 Task: Find connections with filter location Pentecoste with filter topic #Tipsforsucesswith filter profile language Potuguese with filter current company Aspiring Minds with filter school Aligarh Muslim University with filter industry Retail Recyclable Materials & Used Merchandise with filter service category Wedding Photography with filter keywords title Event Planner
Action: Mouse moved to (601, 230)
Screenshot: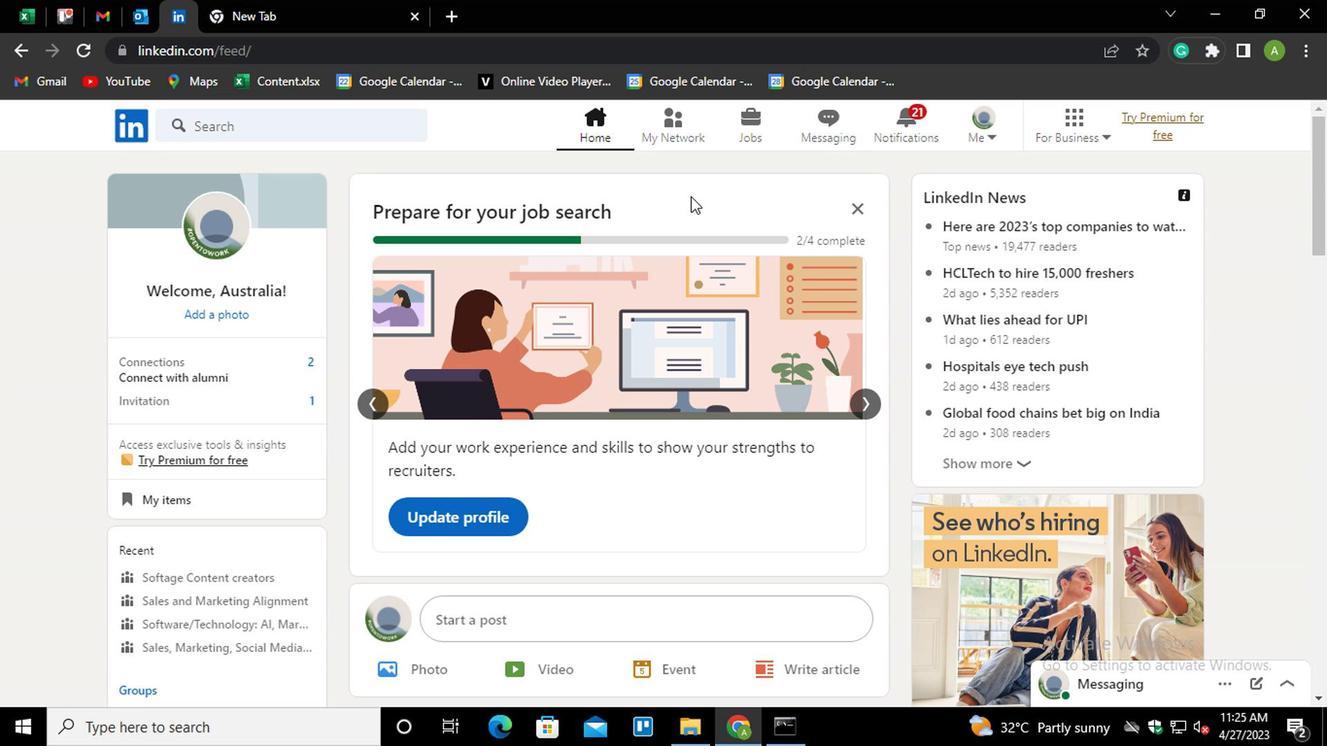 
Action: Mouse pressed left at (601, 230)
Screenshot: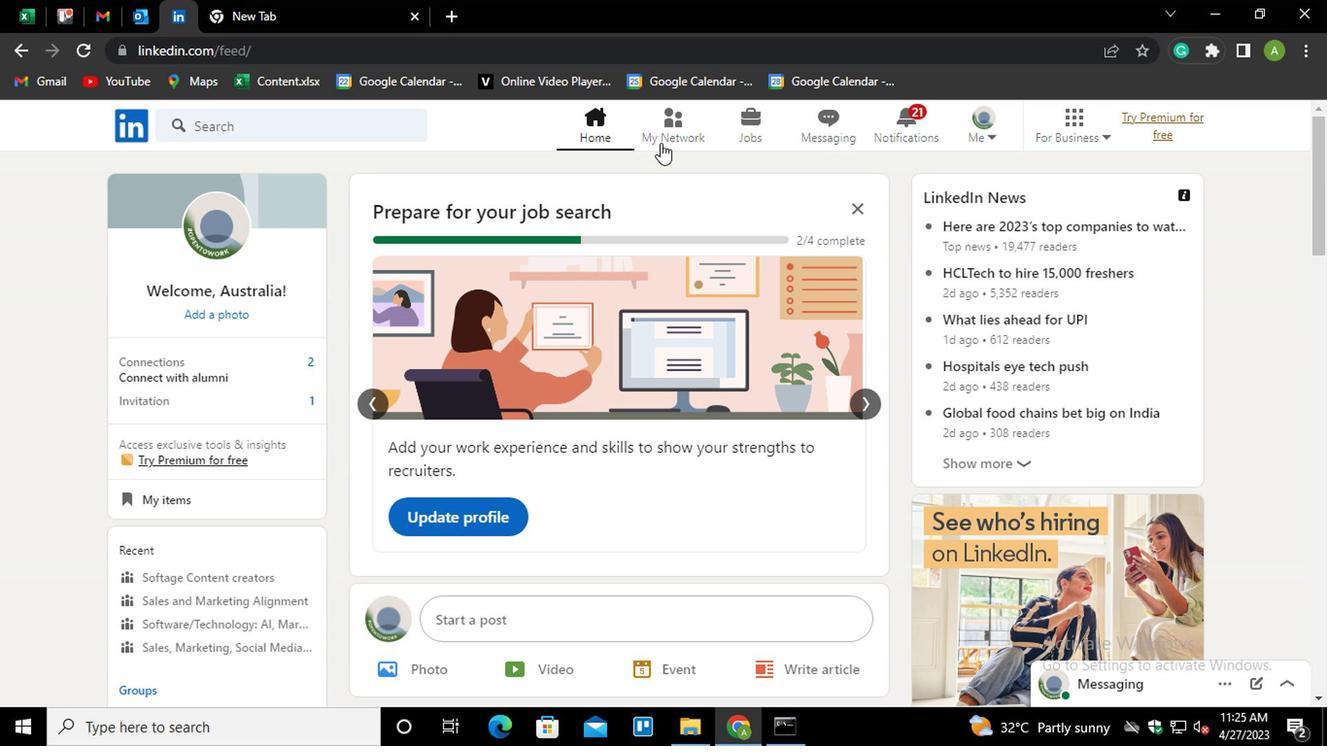 
Action: Mouse moved to (305, 300)
Screenshot: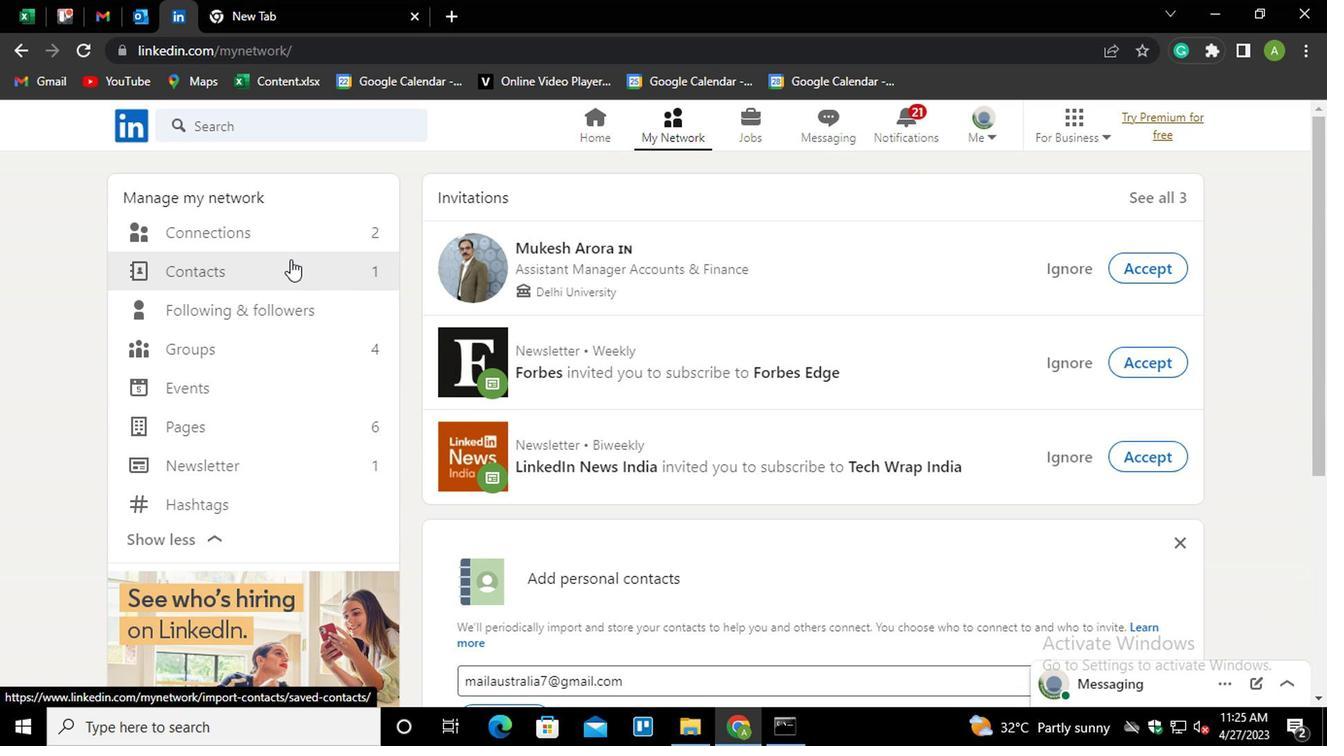 
Action: Mouse pressed left at (305, 300)
Screenshot: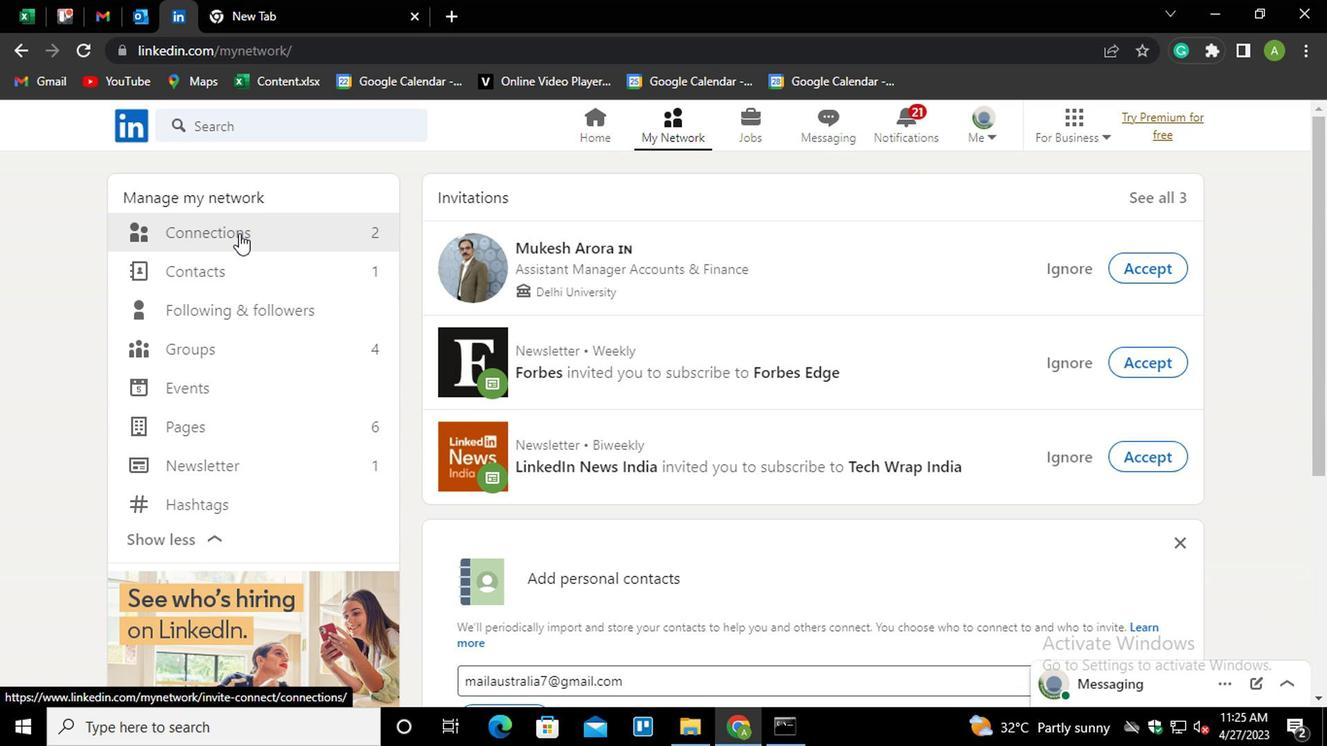 
Action: Mouse moved to (677, 302)
Screenshot: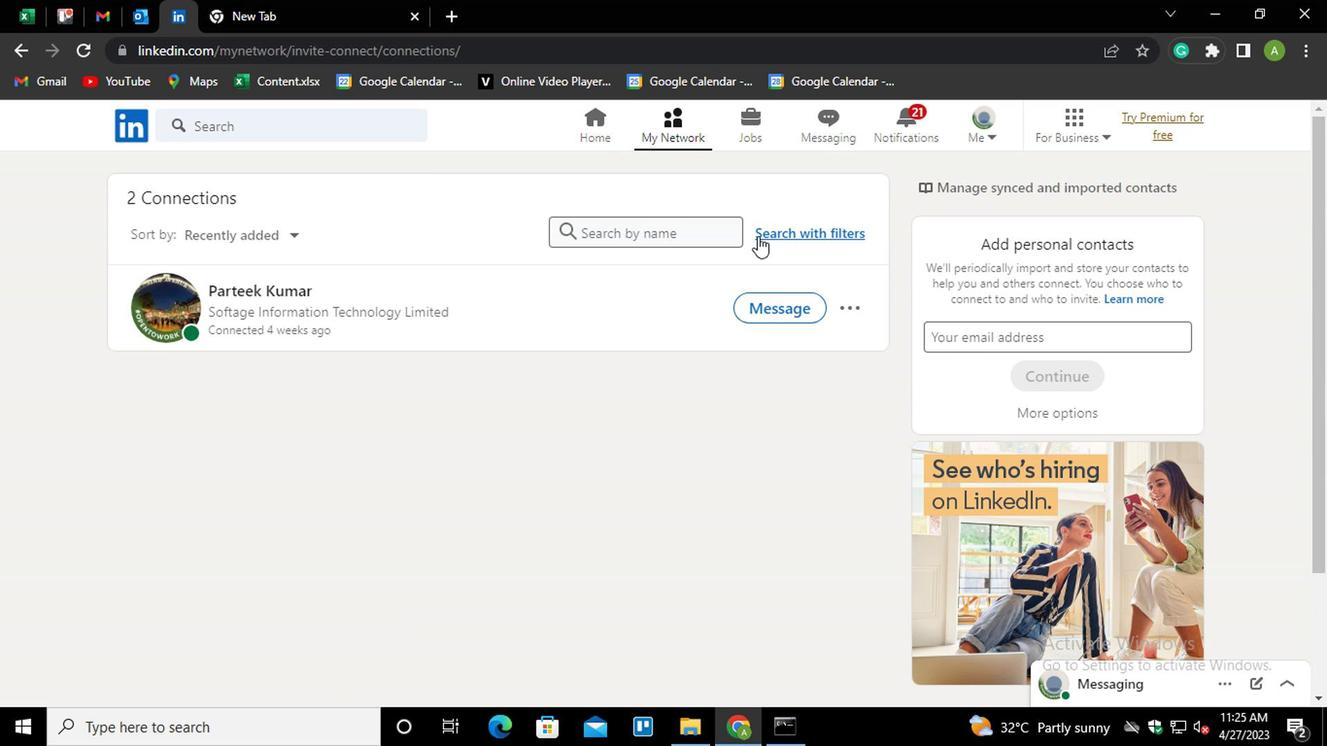 
Action: Mouse pressed left at (677, 302)
Screenshot: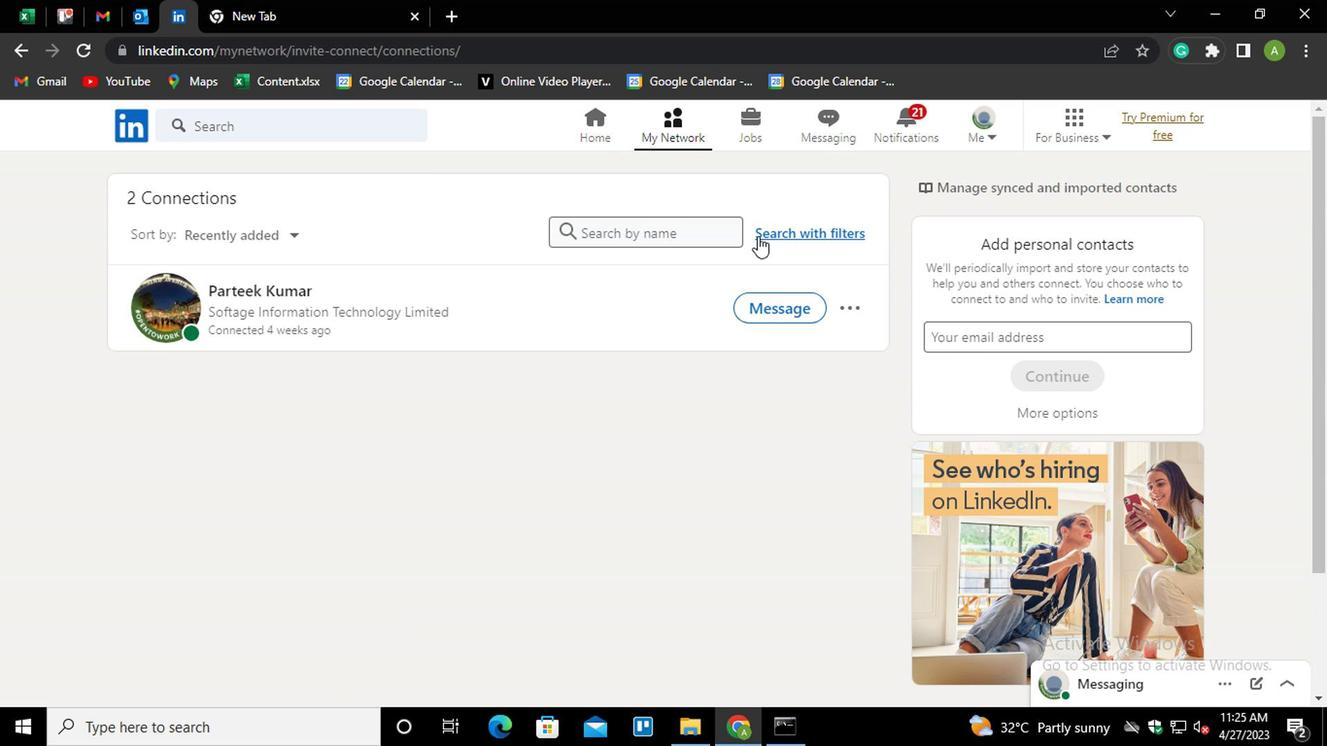 
Action: Mouse moved to (652, 263)
Screenshot: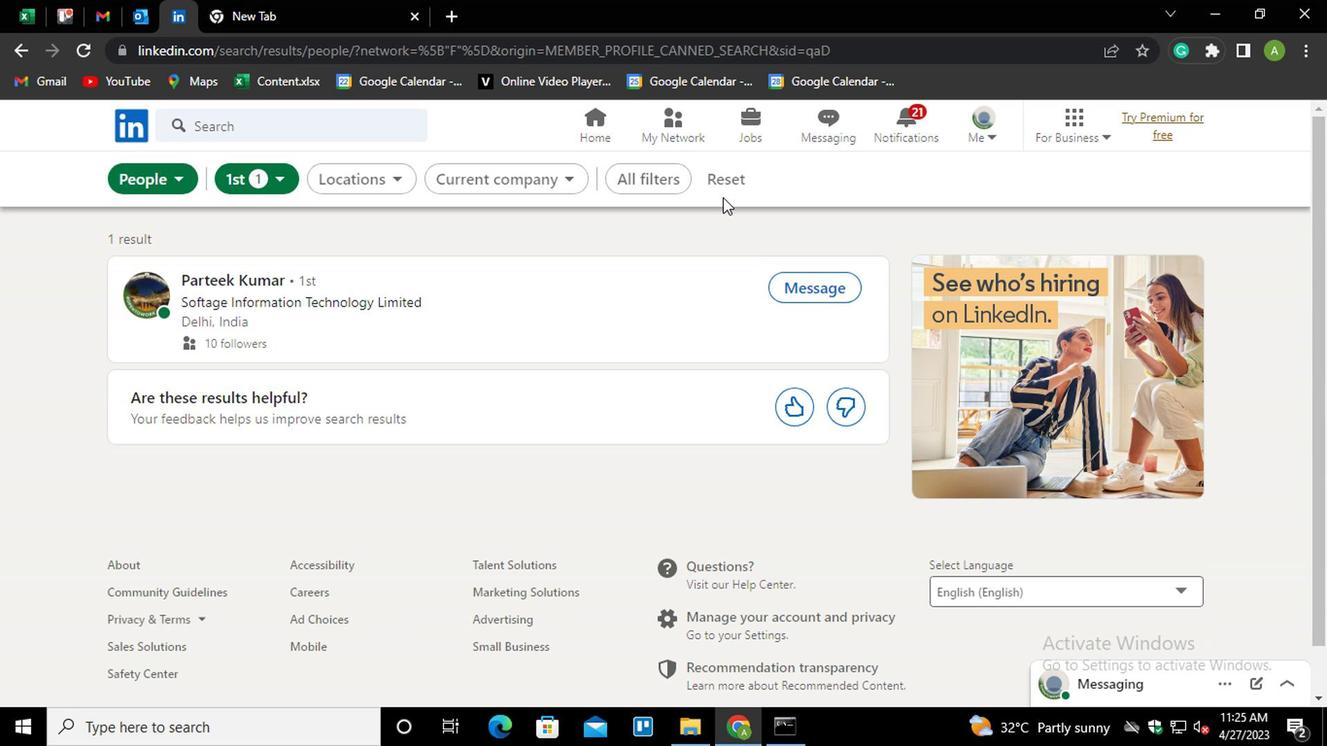 
Action: Mouse pressed left at (652, 263)
Screenshot: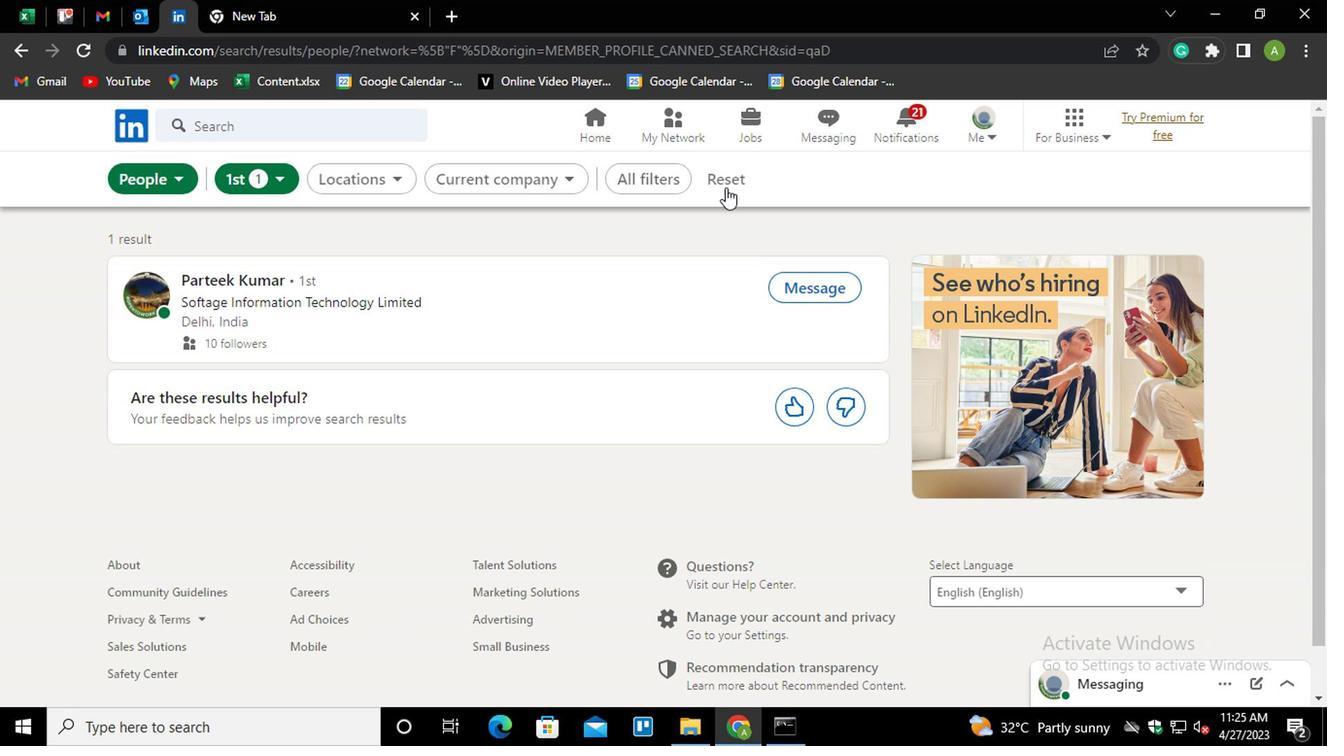 
Action: Mouse moved to (648, 260)
Screenshot: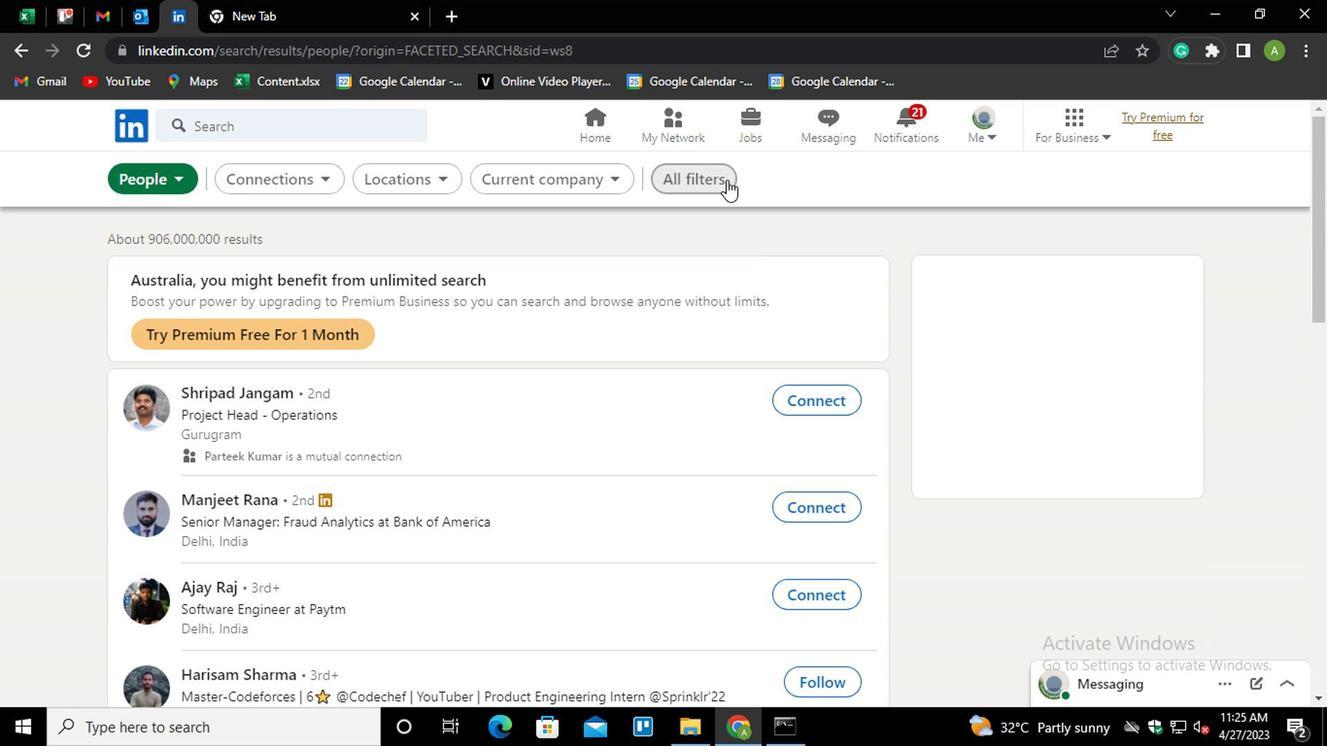 
Action: Mouse pressed left at (648, 260)
Screenshot: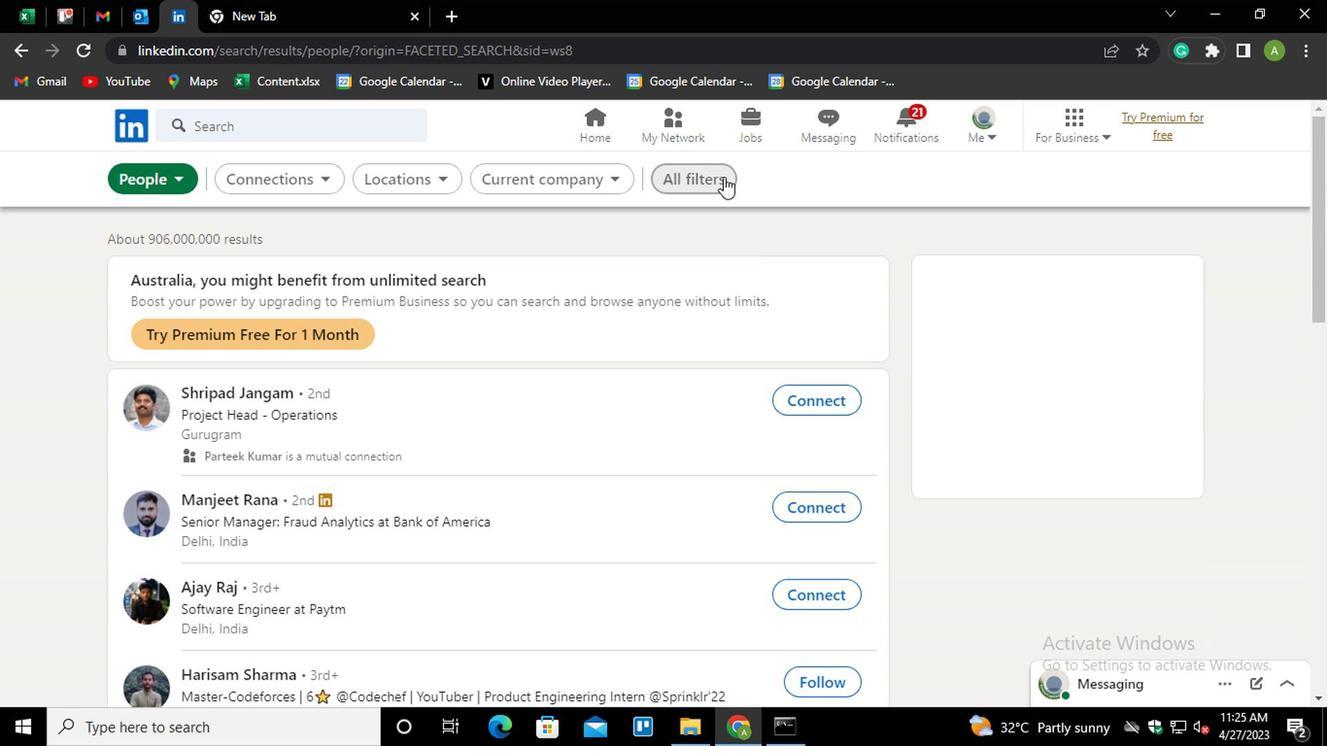 
Action: Mouse moved to (803, 372)
Screenshot: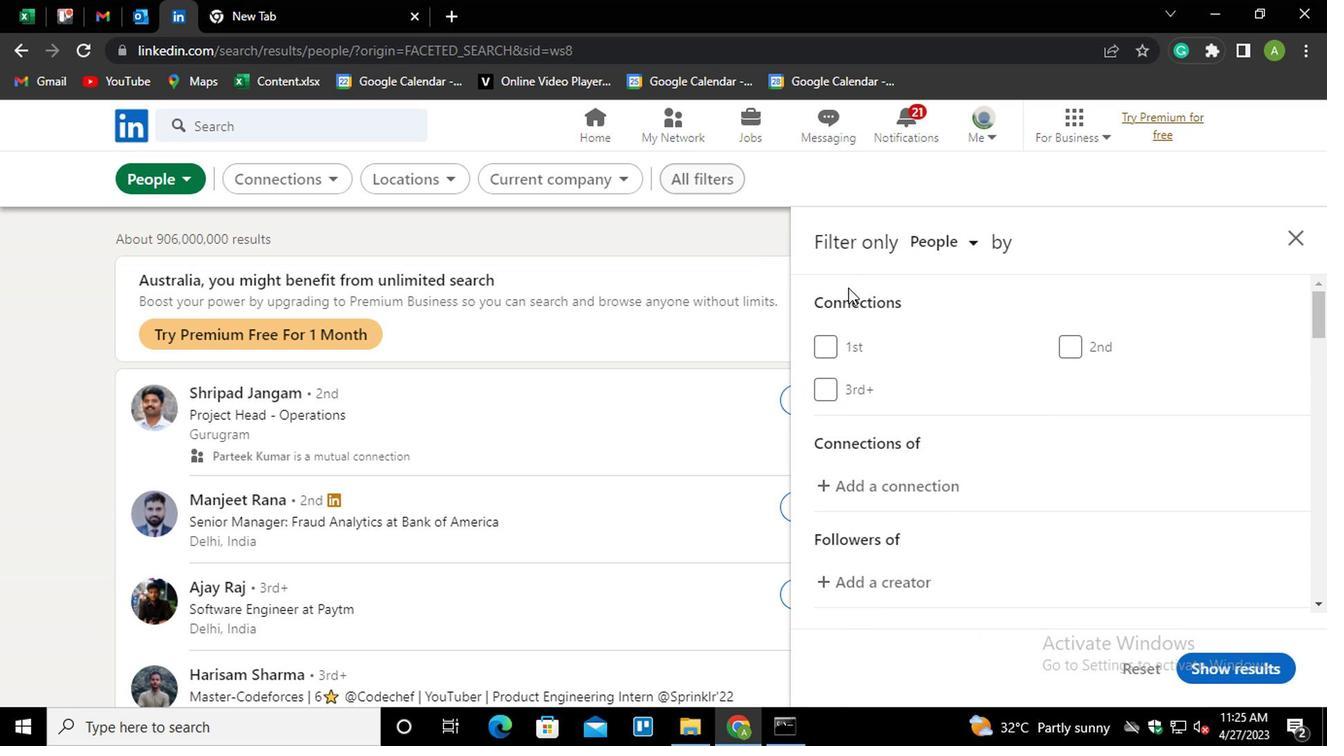 
Action: Mouse scrolled (803, 372) with delta (0, 0)
Screenshot: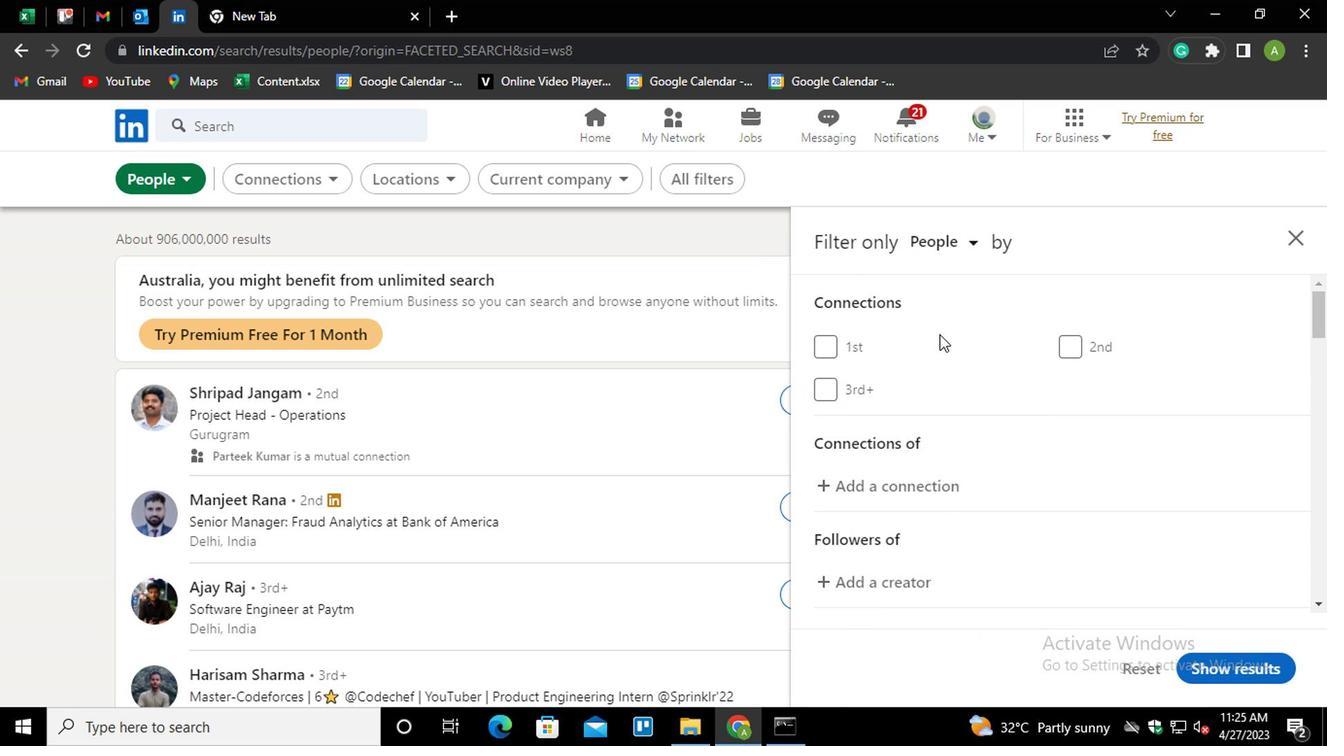 
Action: Mouse scrolled (803, 372) with delta (0, 0)
Screenshot: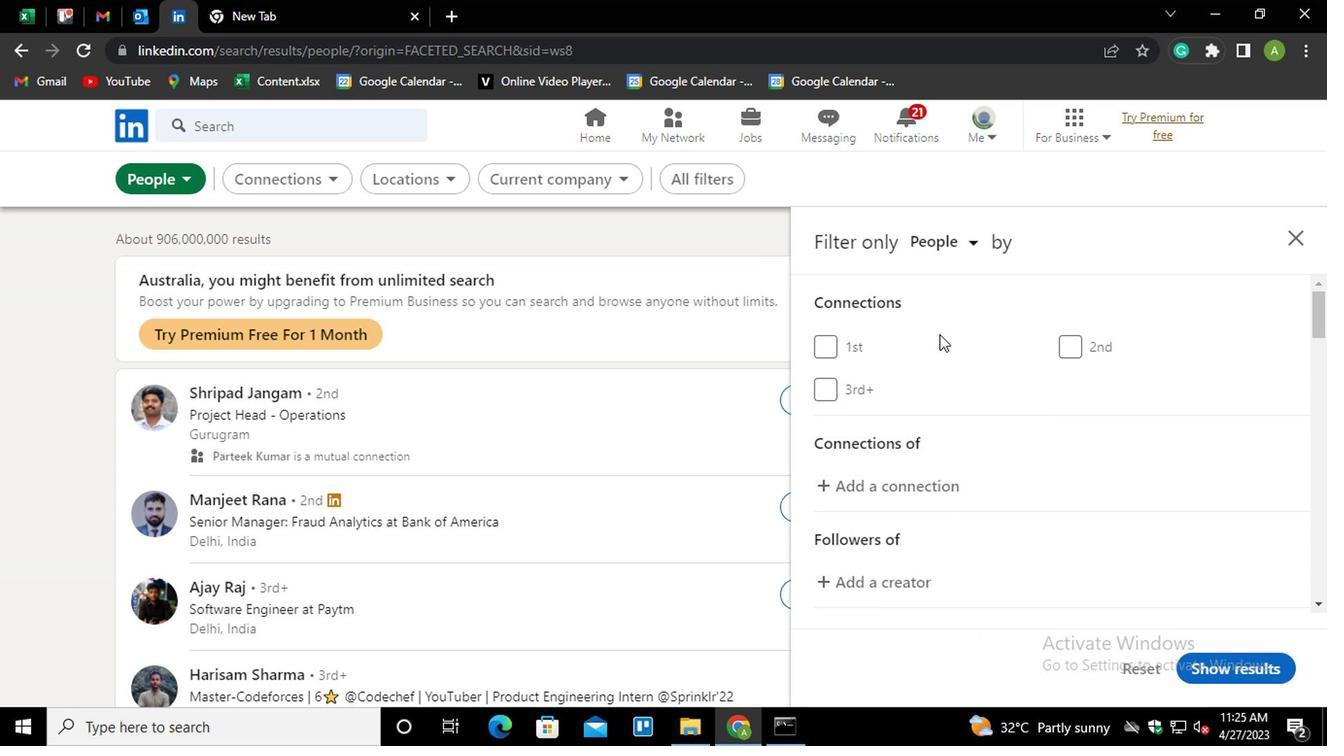 
Action: Mouse scrolled (803, 372) with delta (0, 0)
Screenshot: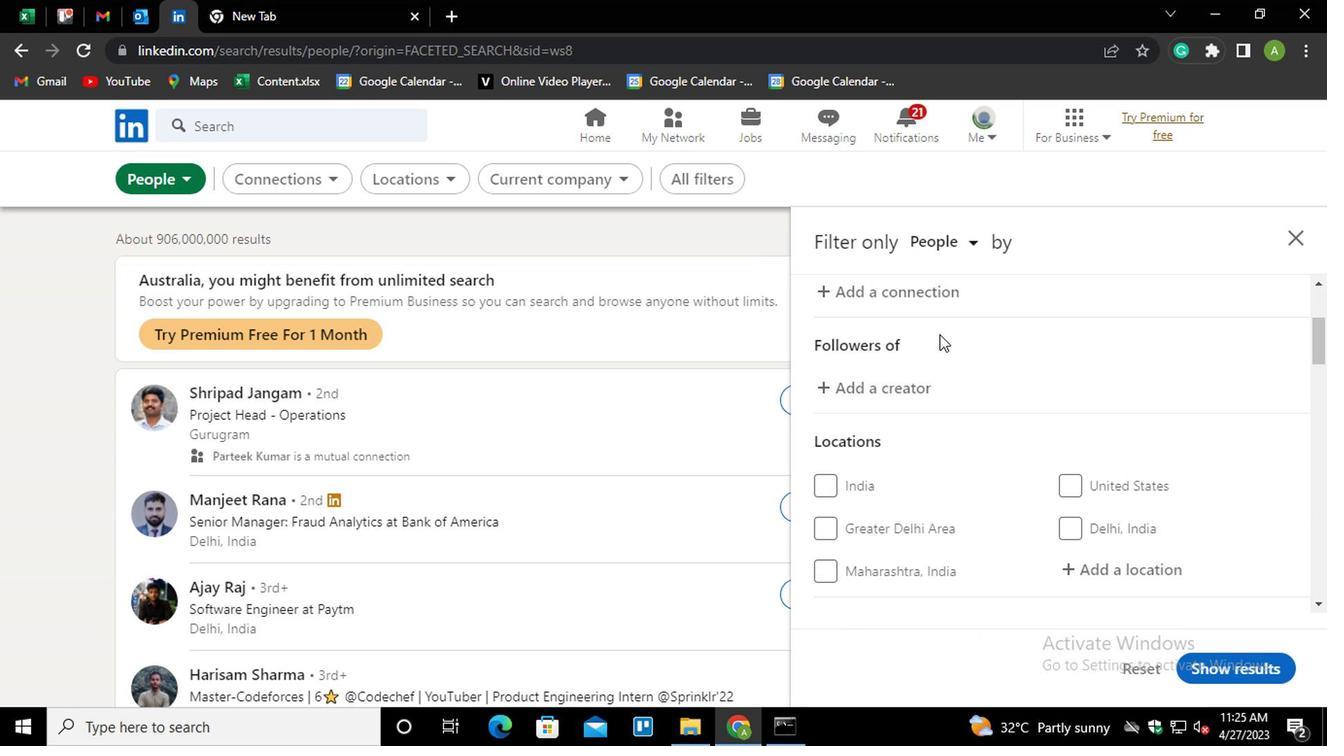 
Action: Mouse moved to (913, 466)
Screenshot: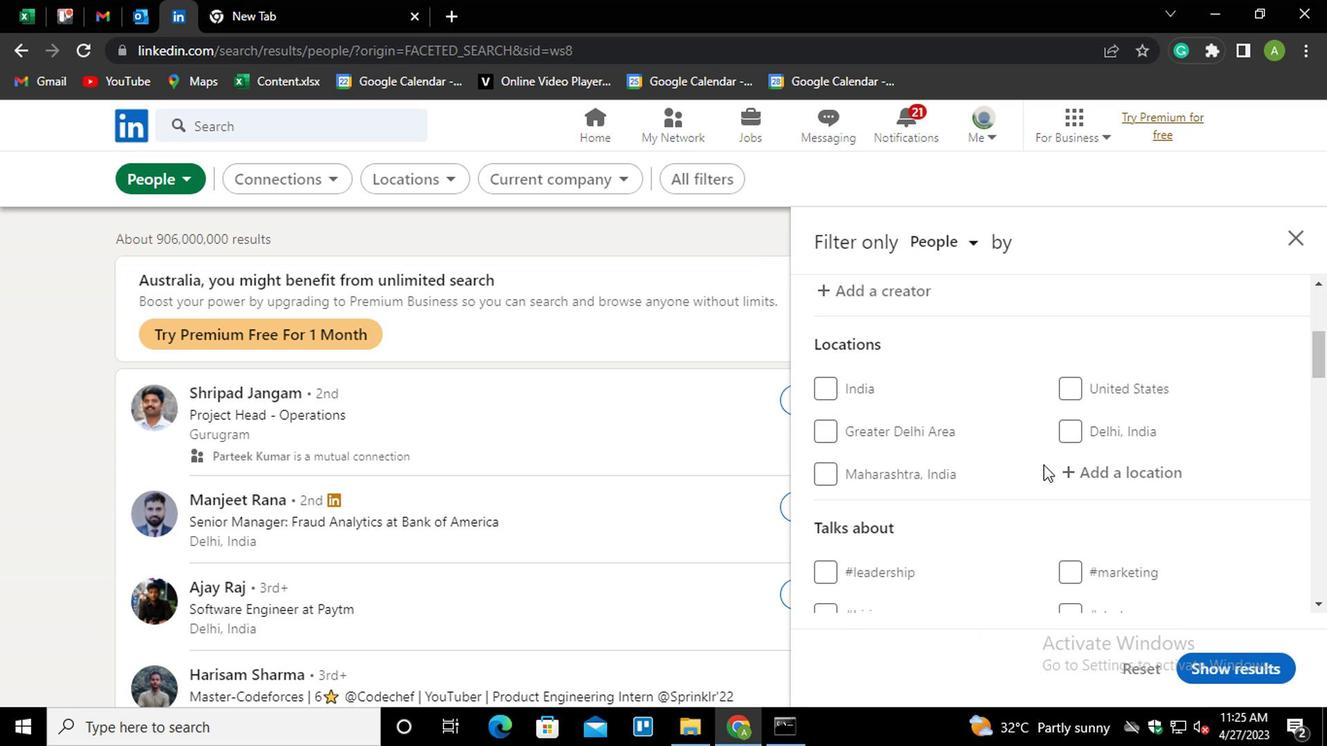 
Action: Mouse pressed left at (913, 466)
Screenshot: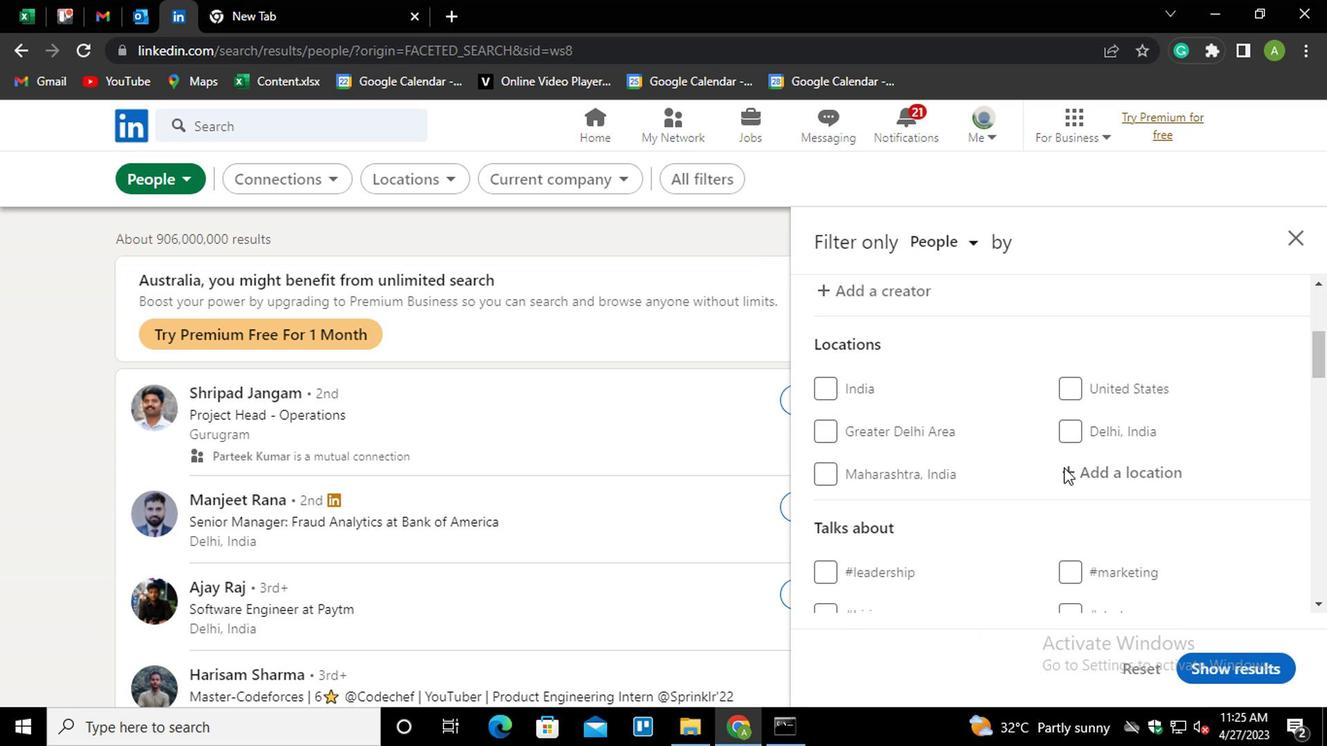 
Action: Mouse moved to (916, 471)
Screenshot: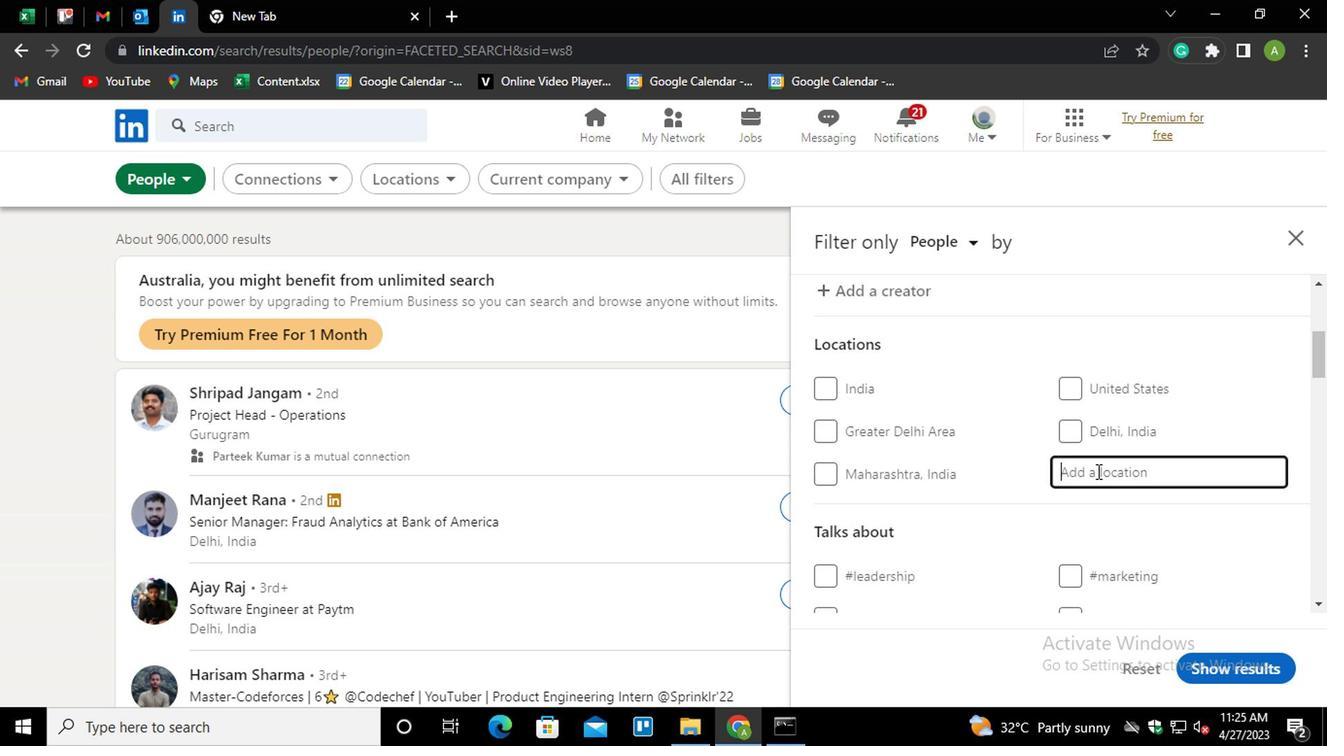 
Action: Mouse pressed left at (916, 471)
Screenshot: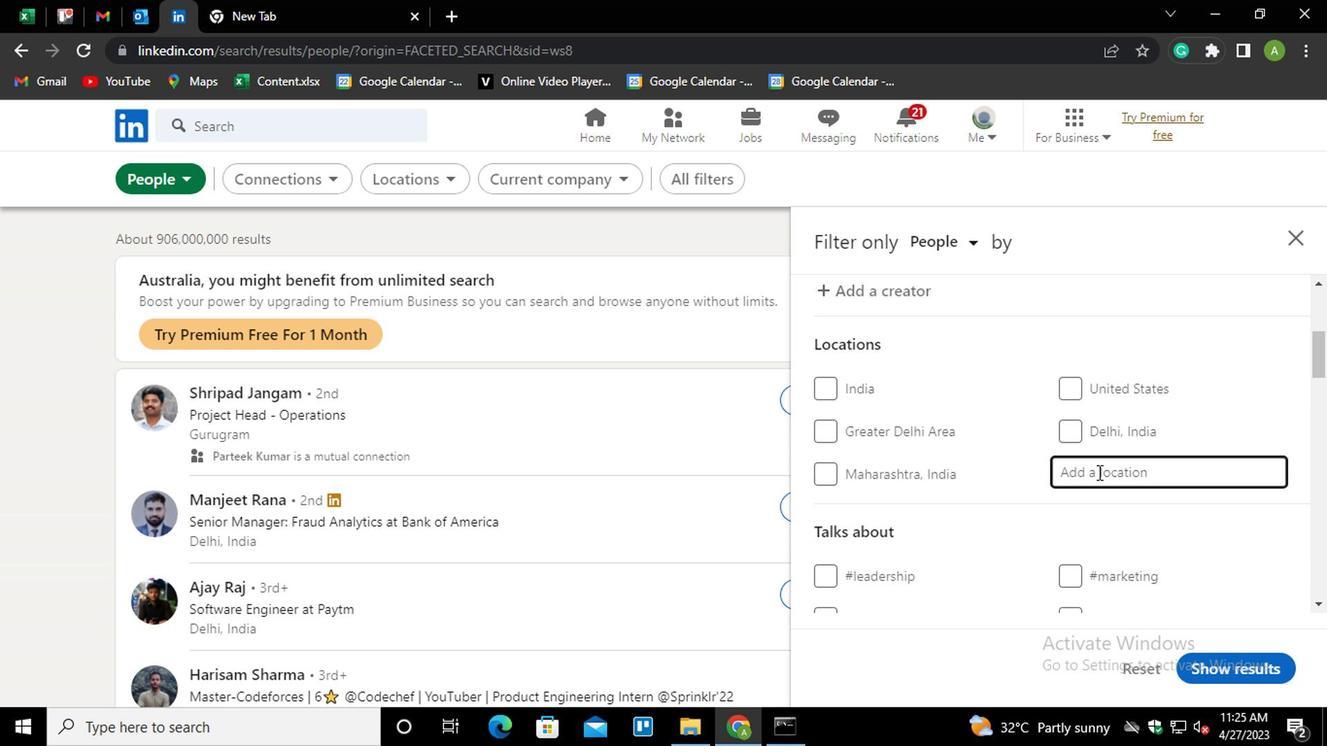 
Action: Mouse moved to (852, 462)
Screenshot: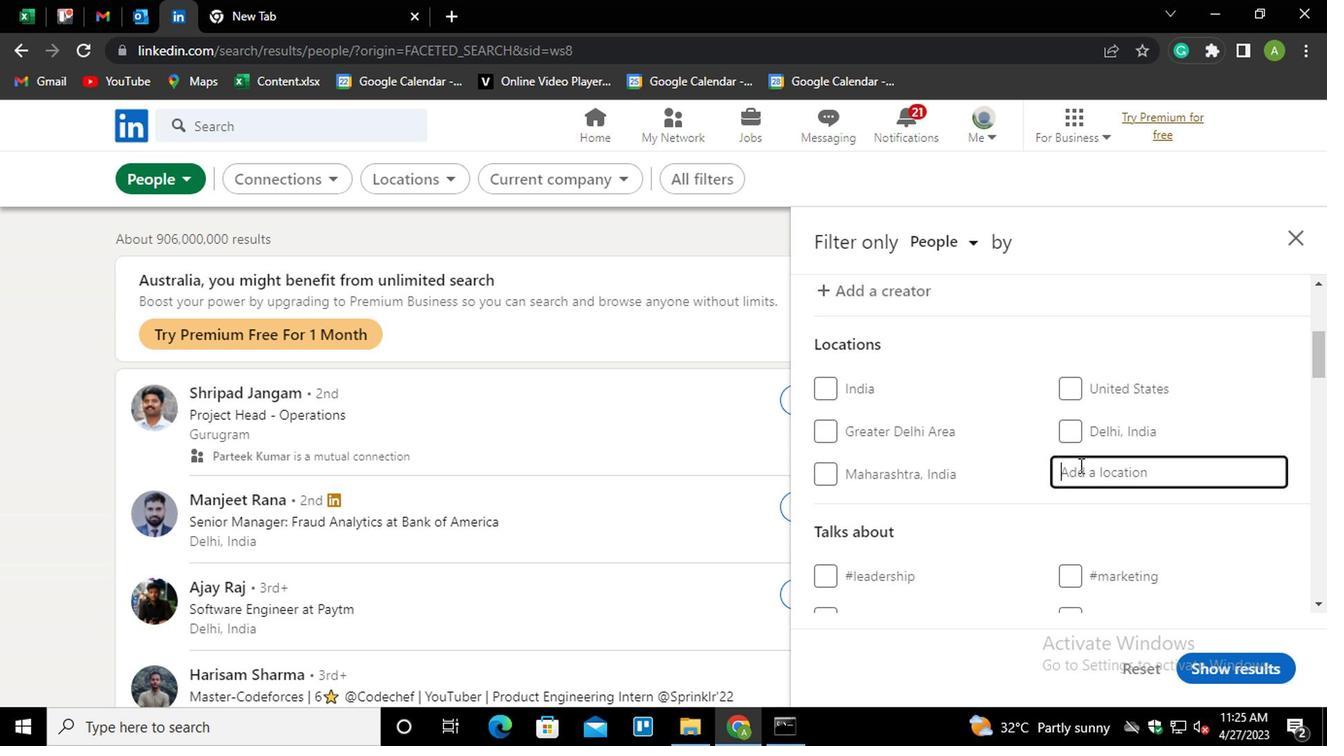 
Action: Key pressed <Key.shift_r>Pentecoste<Key.down><Key.enter>
Screenshot: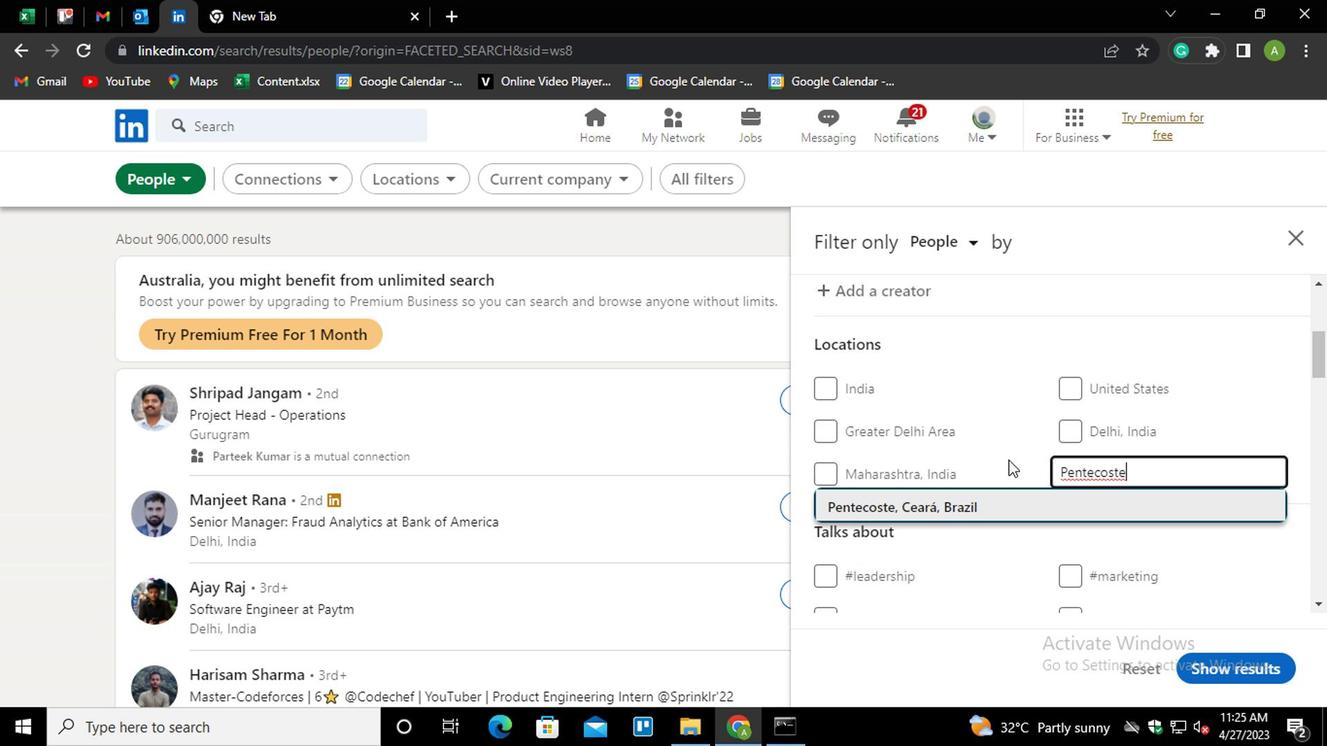 
Action: Mouse scrolled (852, 461) with delta (0, 0)
Screenshot: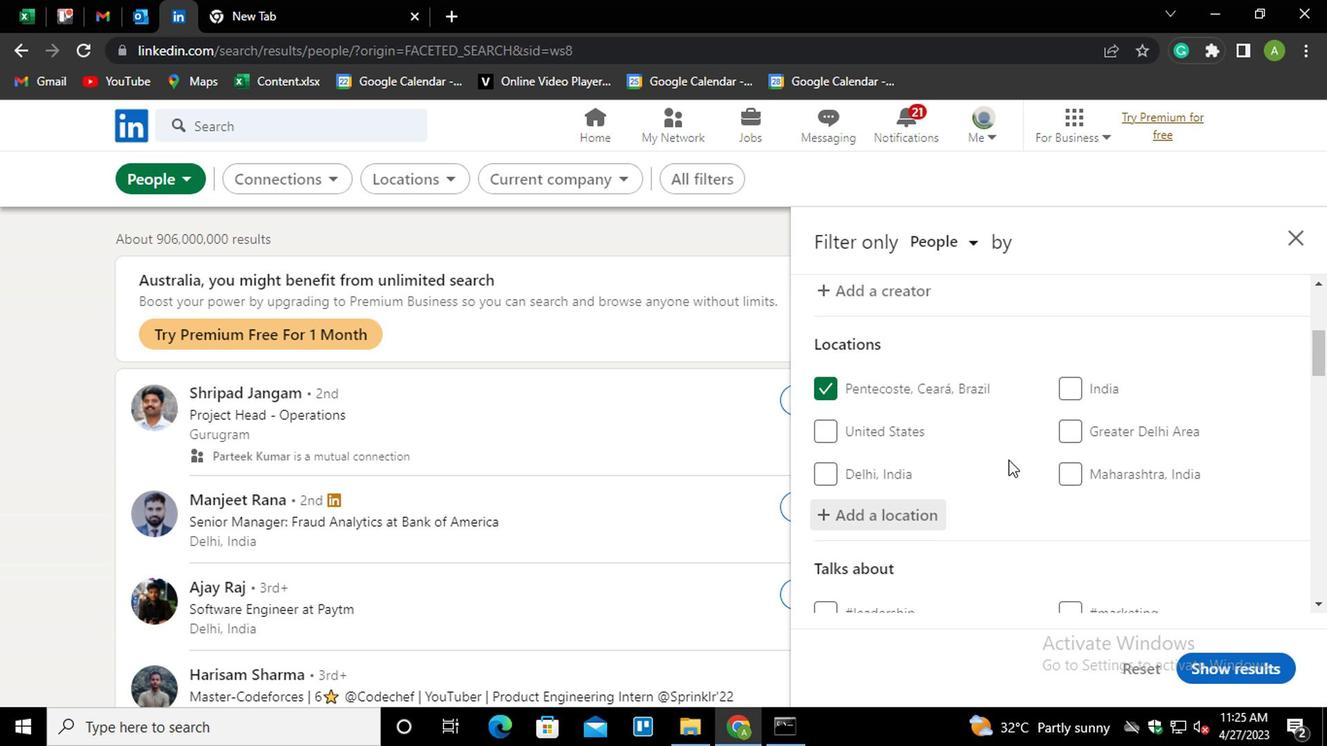 
Action: Mouse scrolled (852, 461) with delta (0, 0)
Screenshot: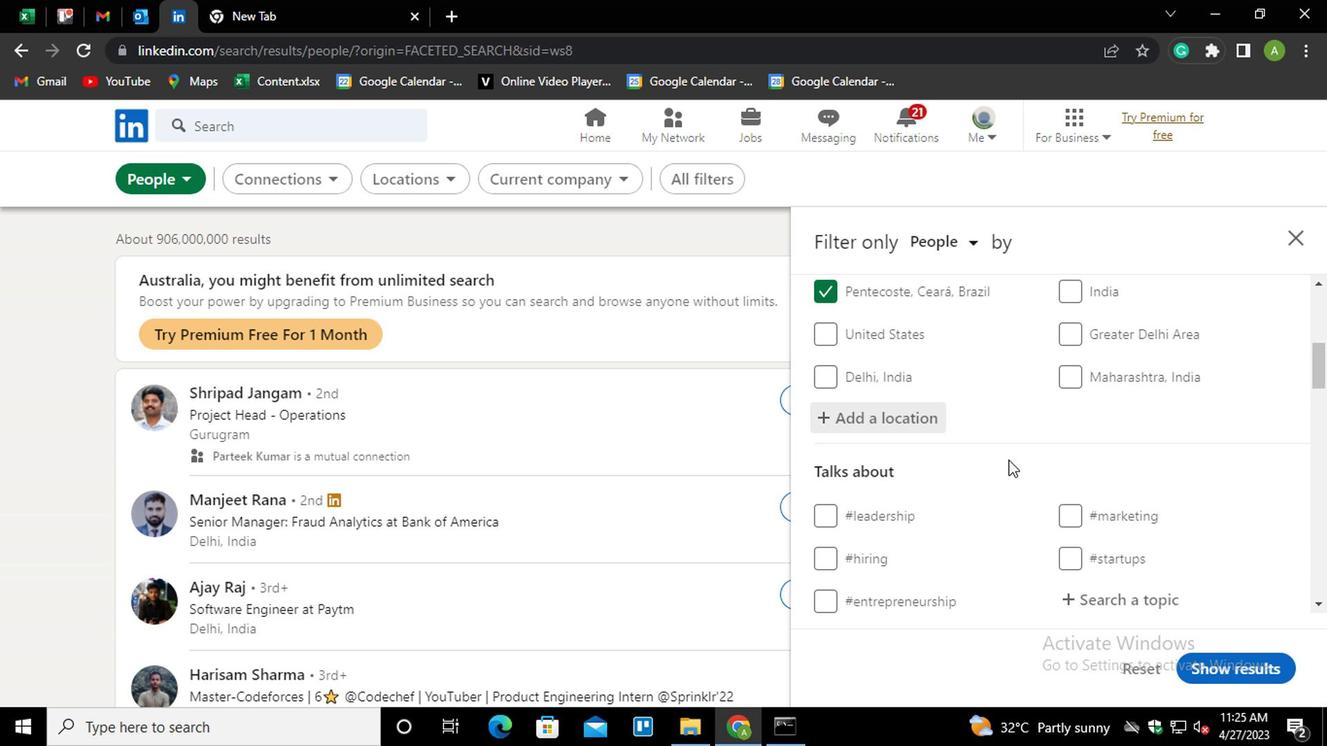 
Action: Mouse moved to (933, 494)
Screenshot: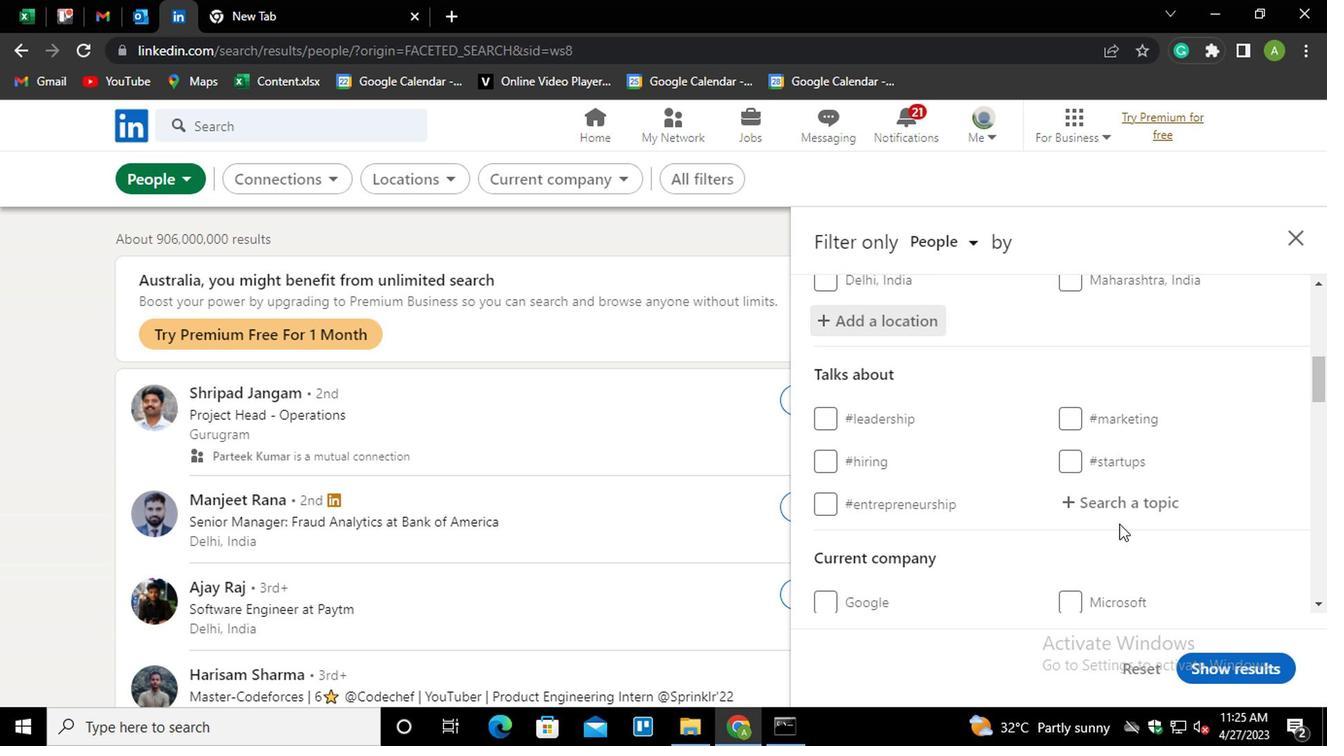 
Action: Mouse pressed left at (933, 494)
Screenshot: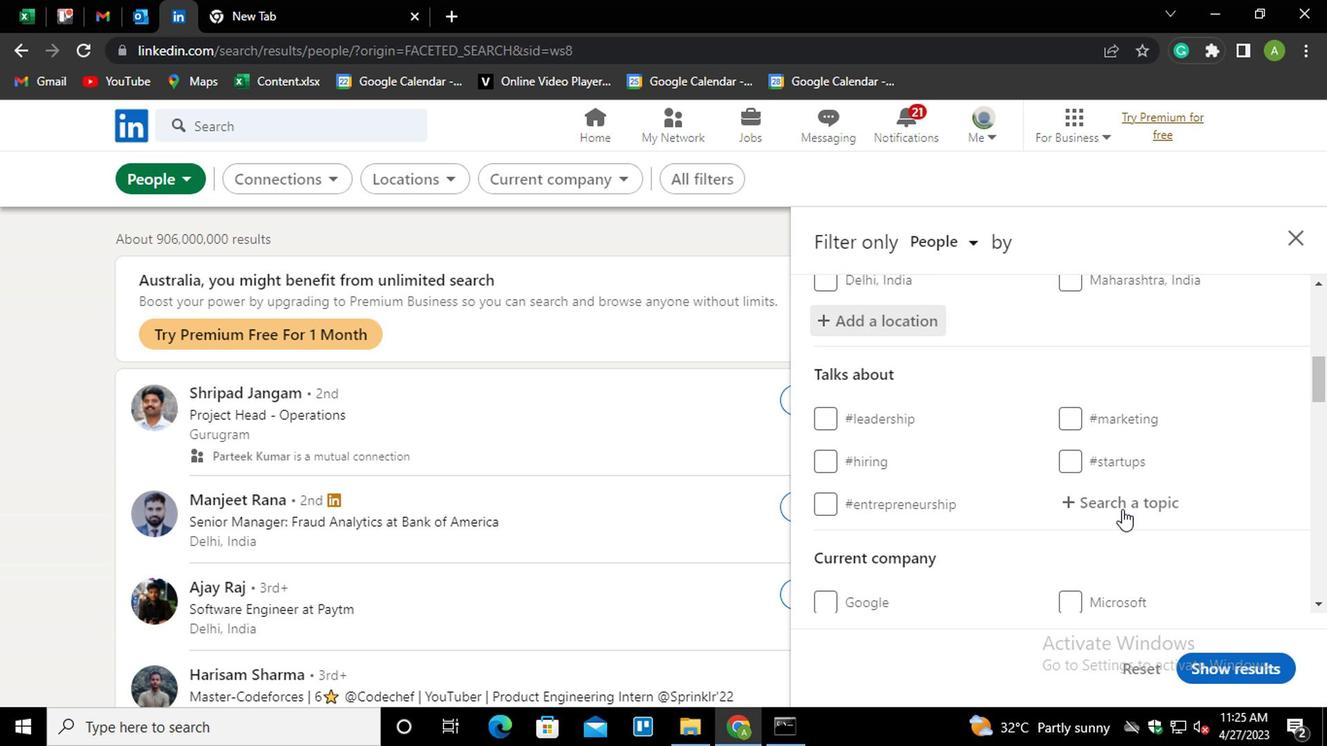 
Action: Mouse moved to (936, 492)
Screenshot: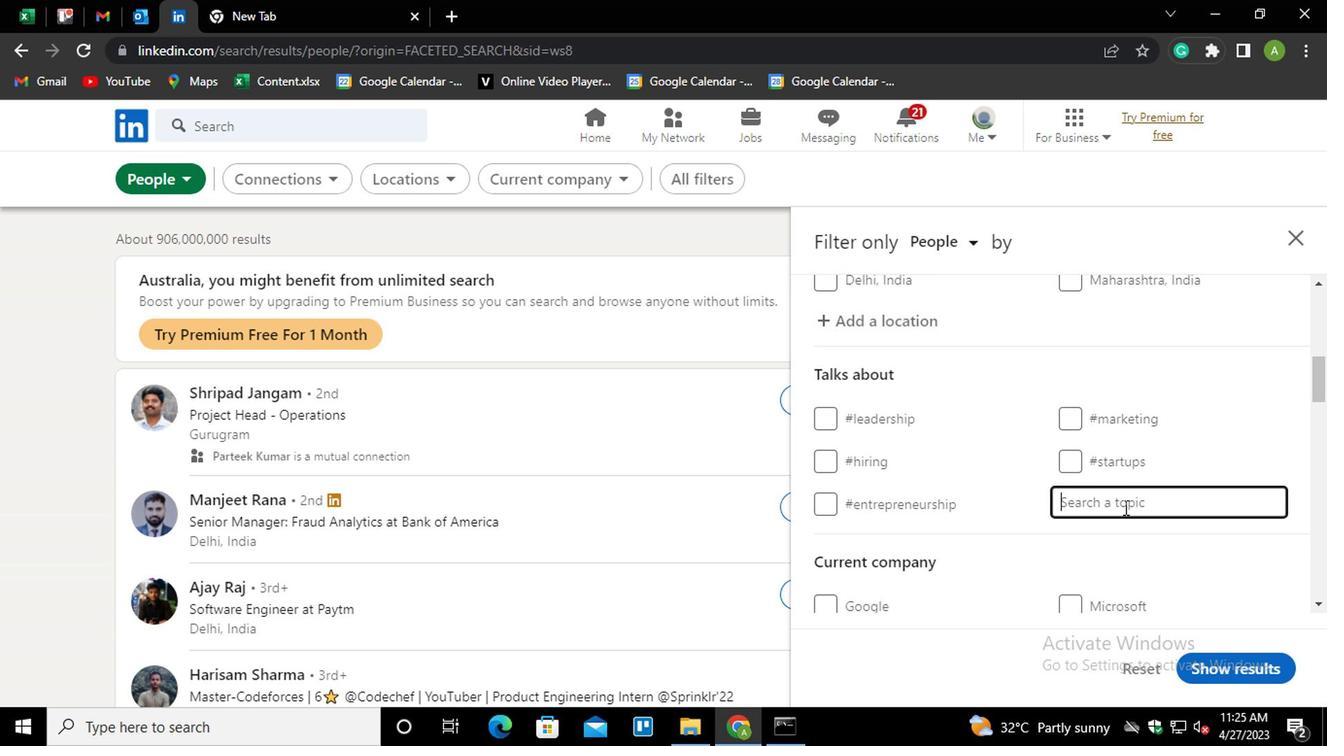 
Action: Mouse pressed left at (936, 492)
Screenshot: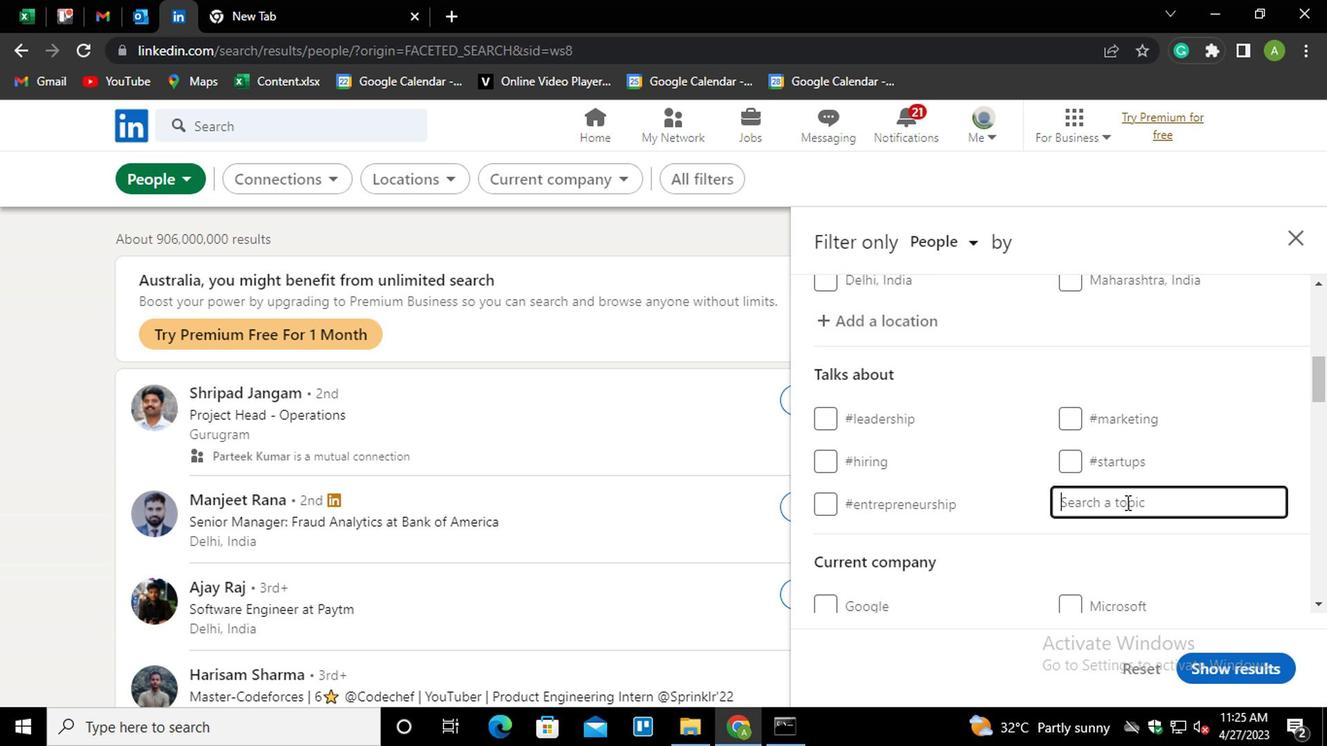 
Action: Mouse moved to (910, 504)
Screenshot: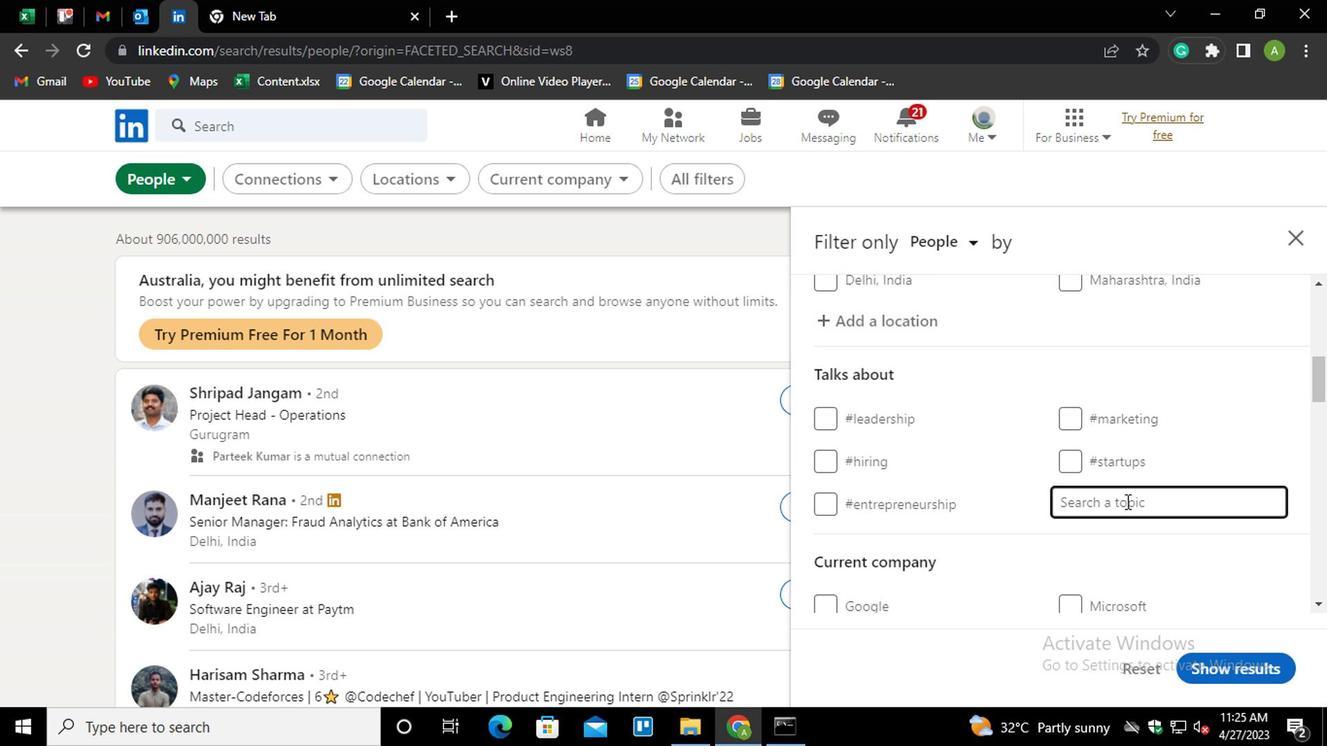 
Action: Key pressed <Key.shift>#<Key.shift>TIPSFORSUCESS
Screenshot: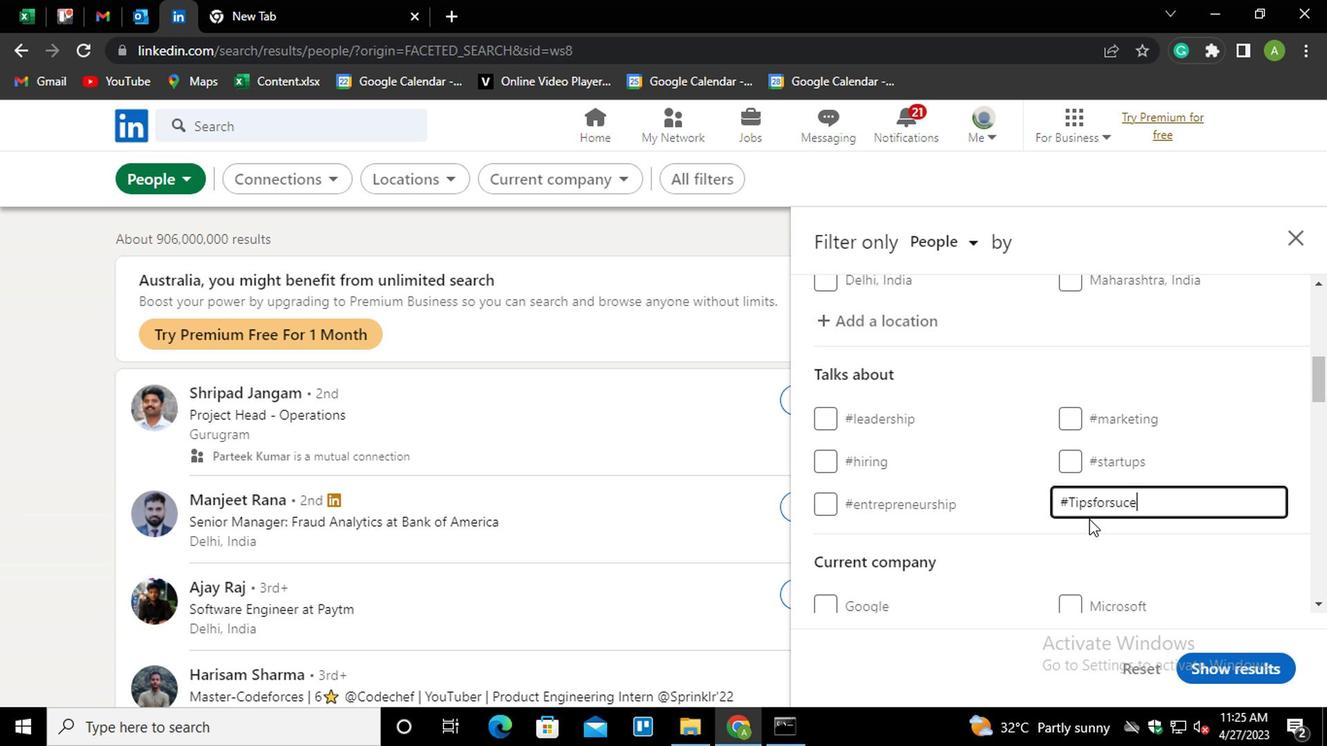 
Action: Mouse moved to (960, 519)
Screenshot: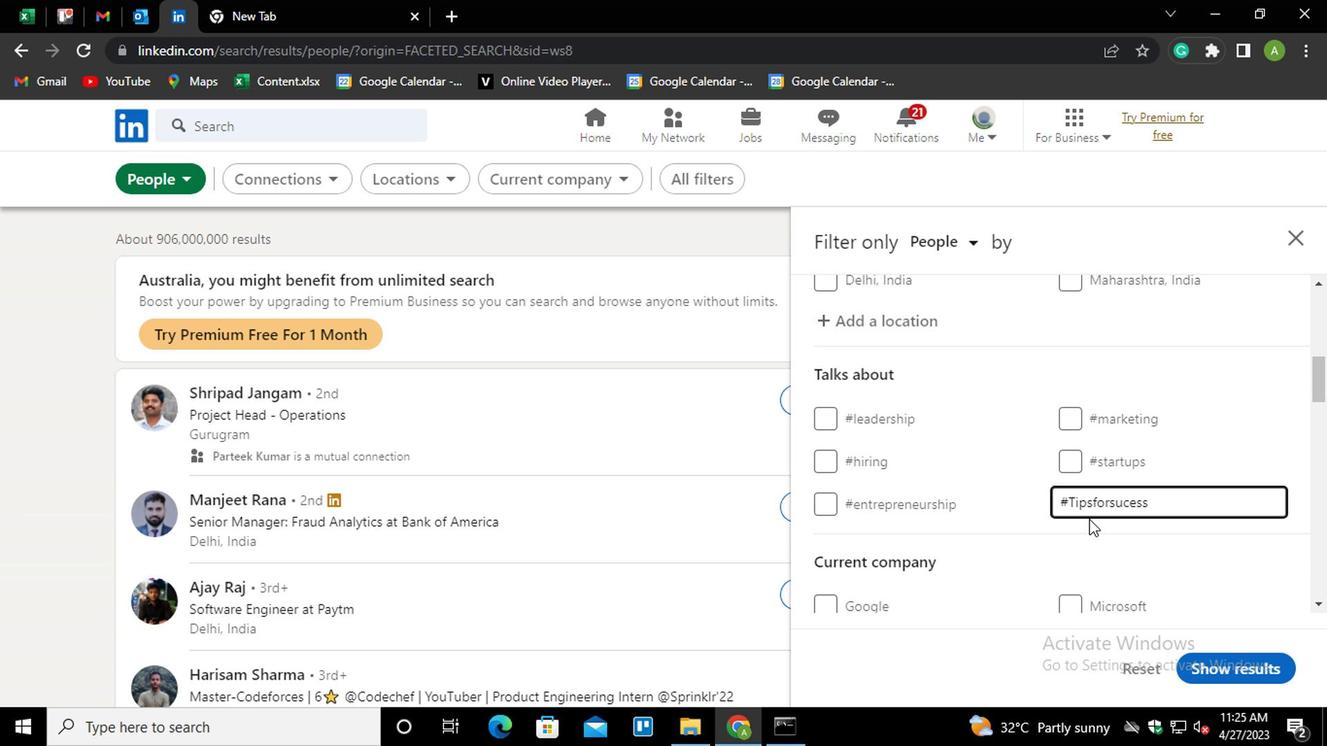 
Action: Mouse pressed left at (960, 519)
Screenshot: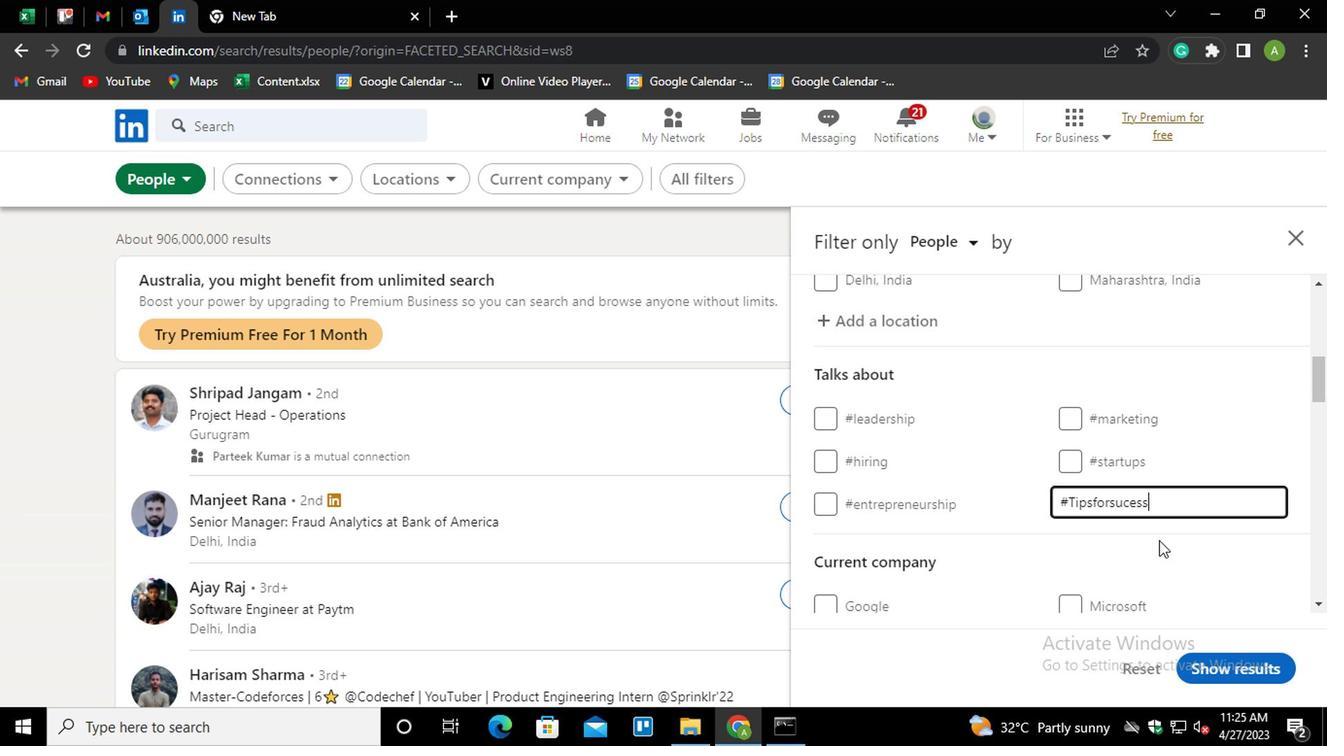 
Action: Mouse moved to (1048, 506)
Screenshot: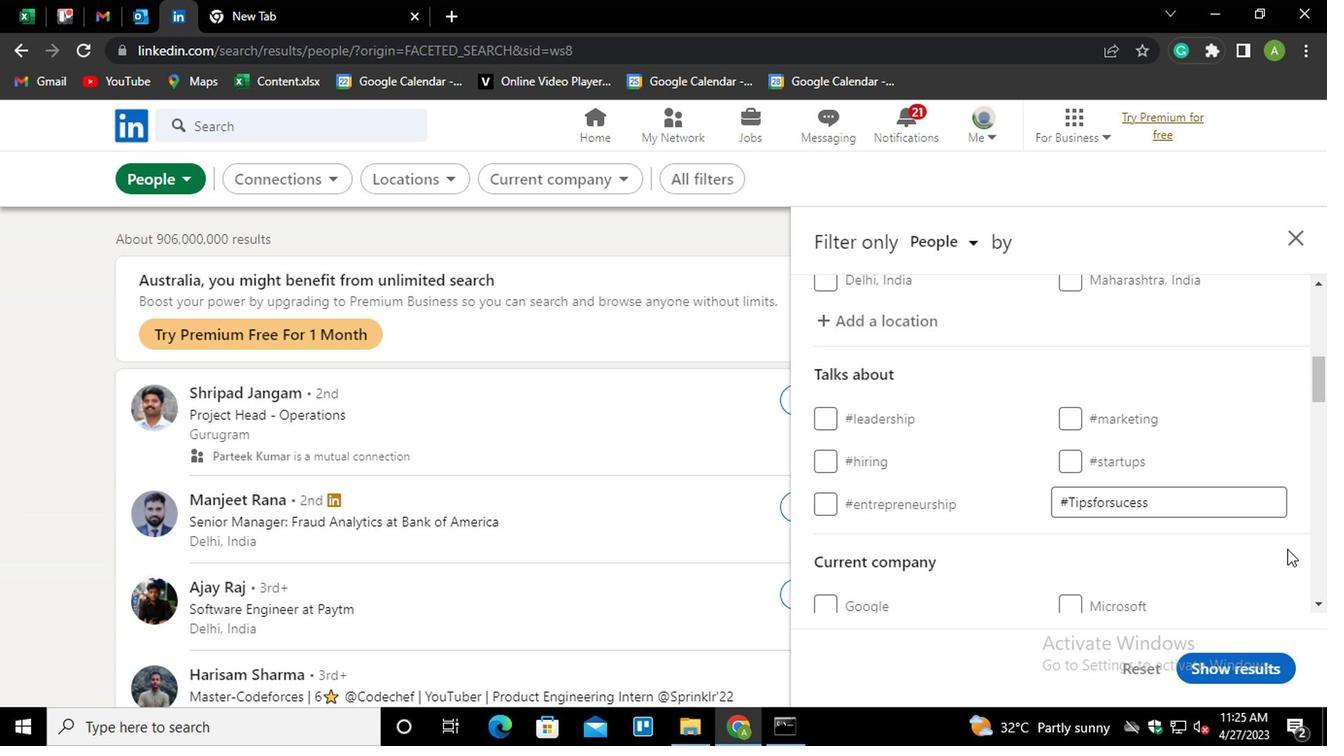 
Action: Mouse scrolled (1048, 506) with delta (0, 0)
Screenshot: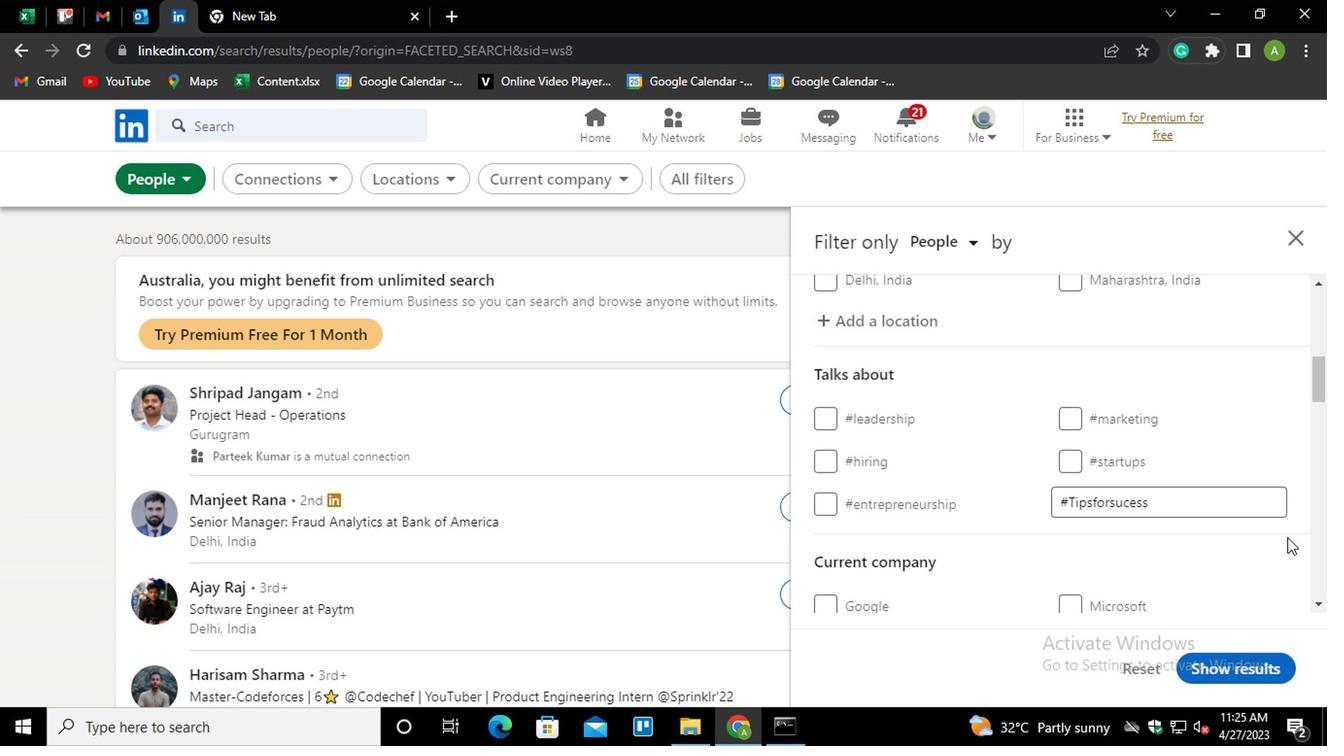 
Action: Mouse scrolled (1048, 506) with delta (0, 0)
Screenshot: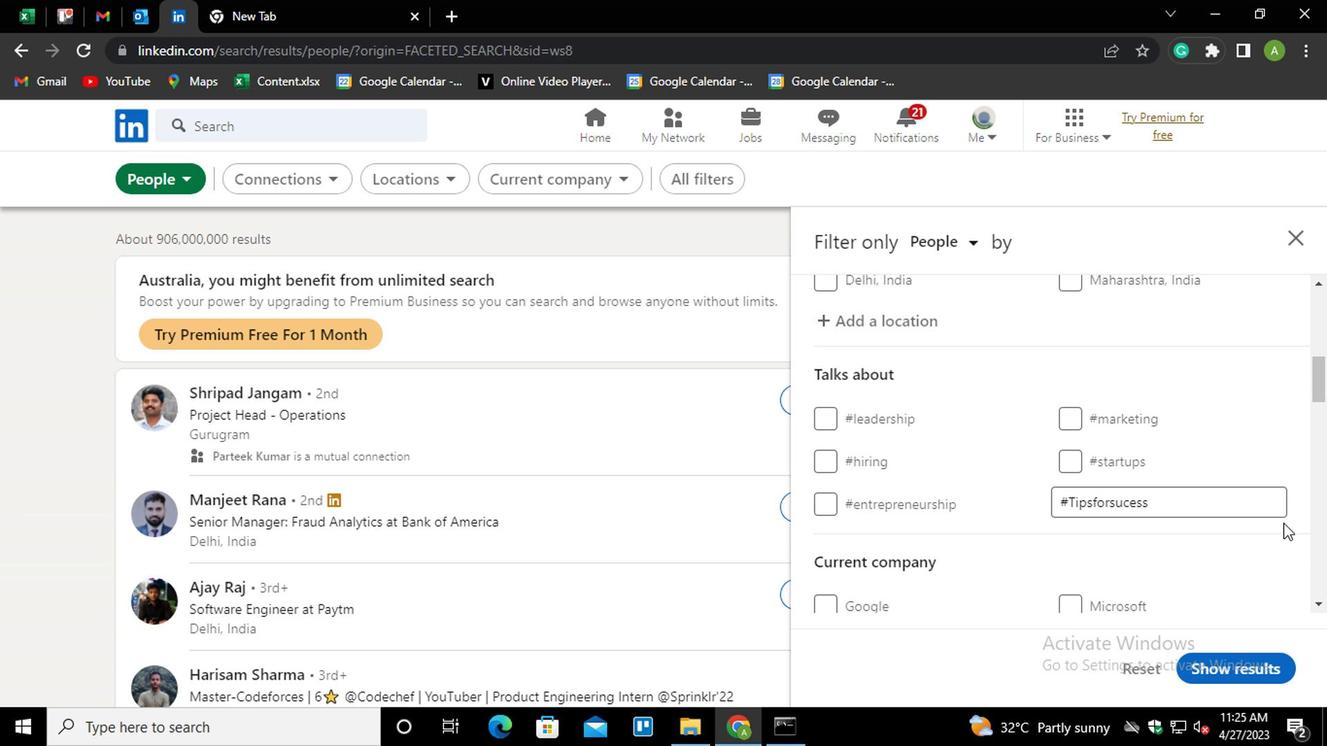 
Action: Mouse moved to (917, 491)
Screenshot: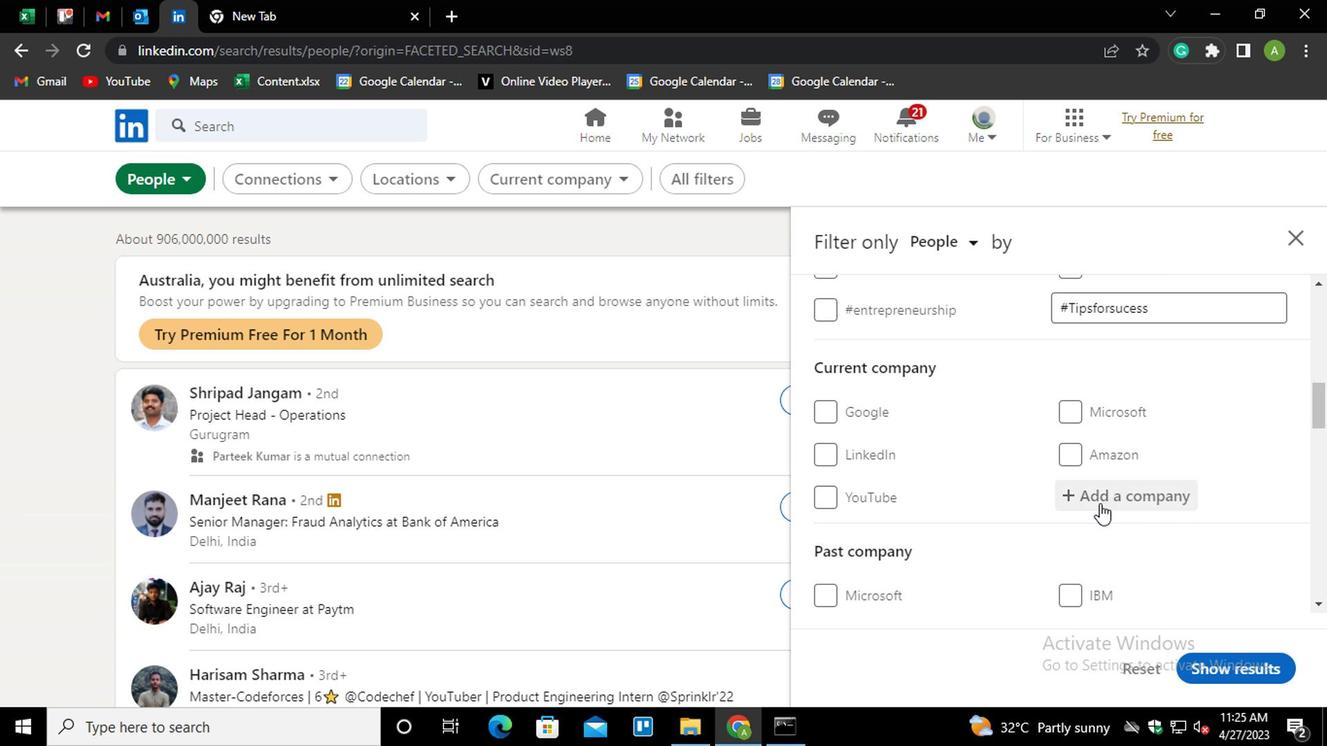 
Action: Mouse pressed left at (917, 491)
Screenshot: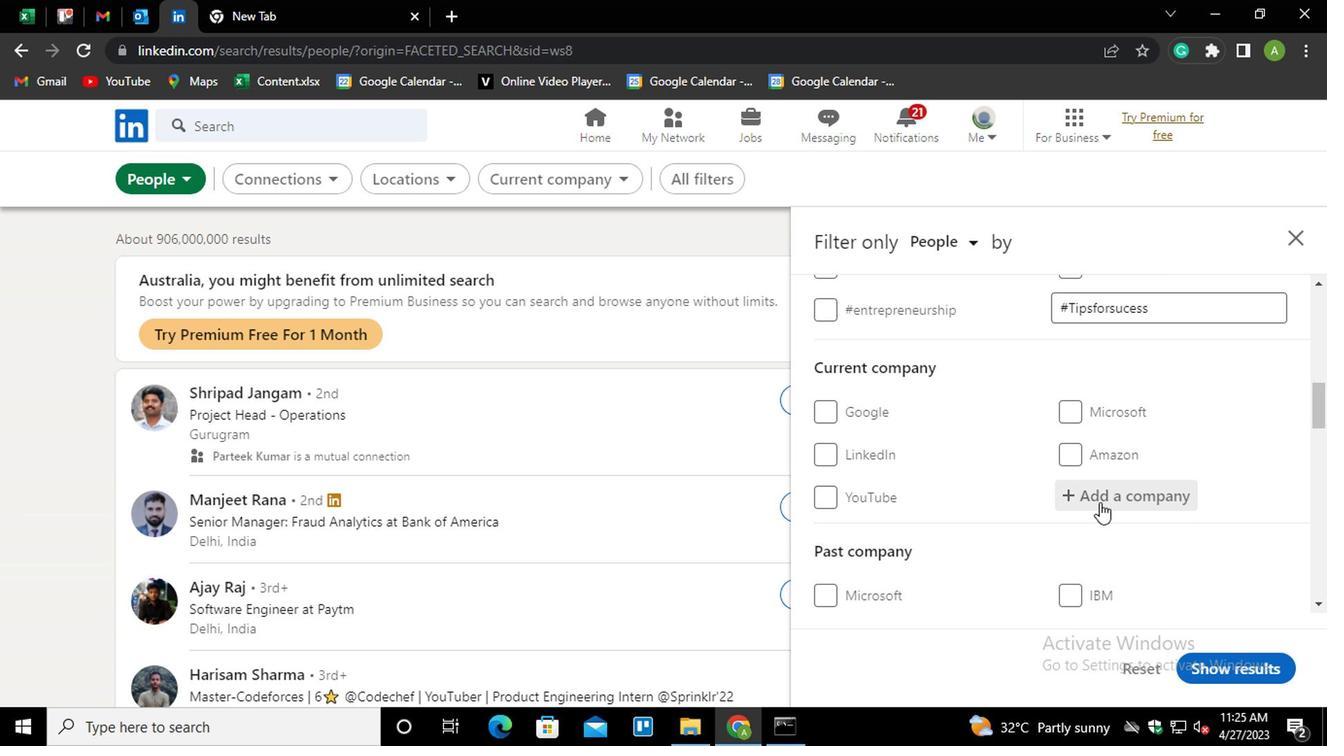 
Action: Mouse moved to (926, 489)
Screenshot: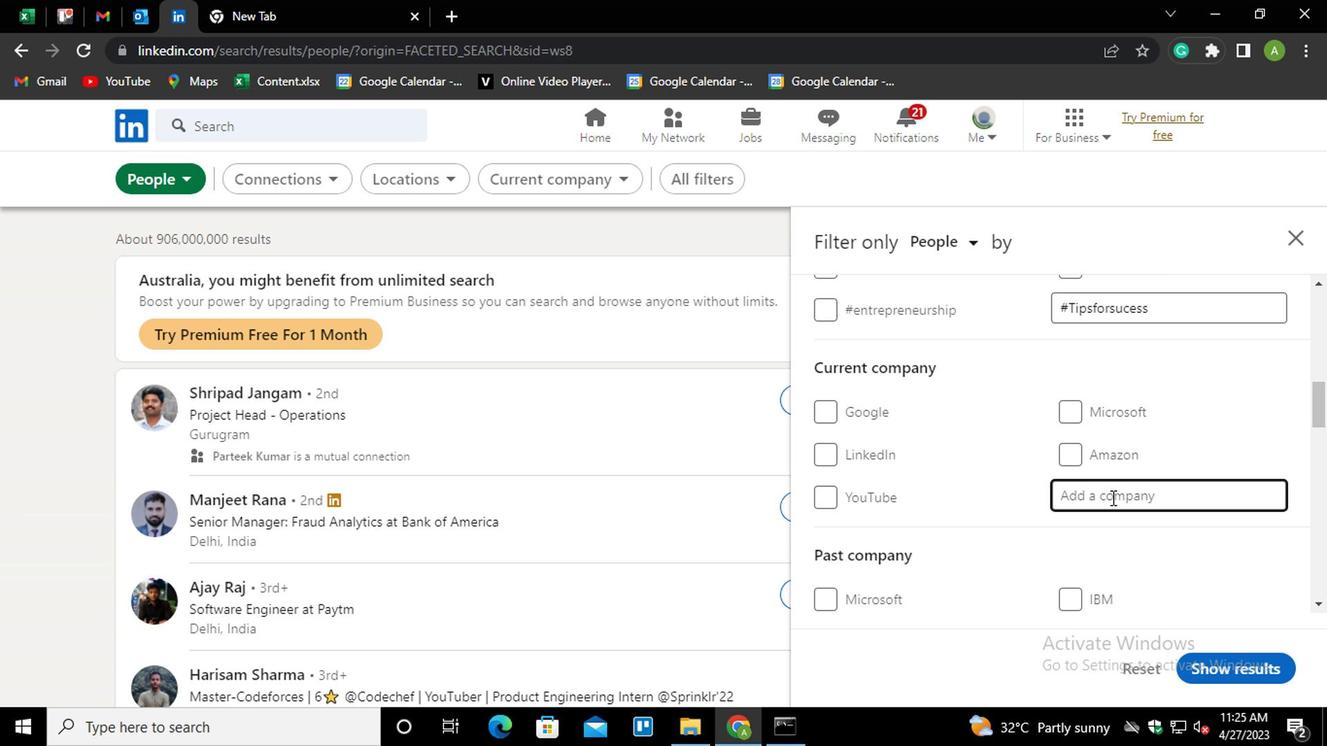 
Action: Mouse pressed left at (926, 489)
Screenshot: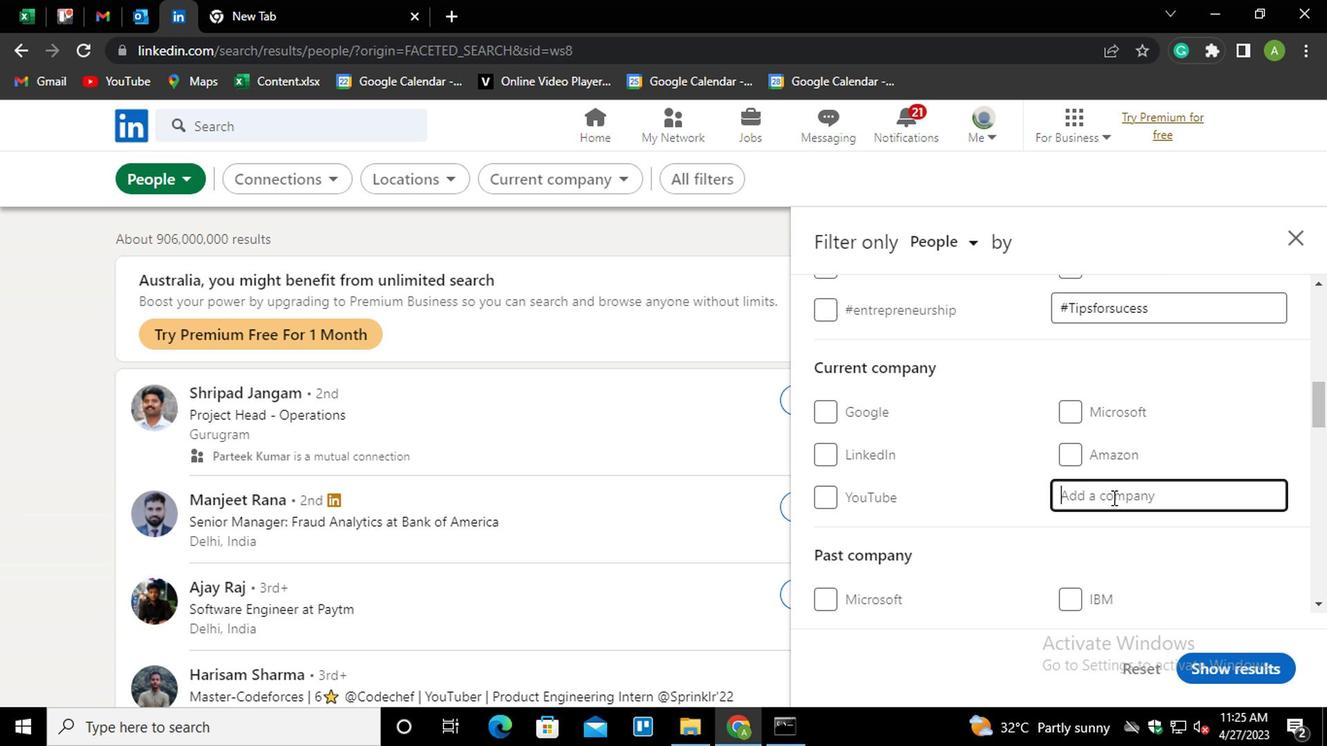
Action: Key pressed <Key.shift>ASPIRING<Key.down><Key.enter>
Screenshot: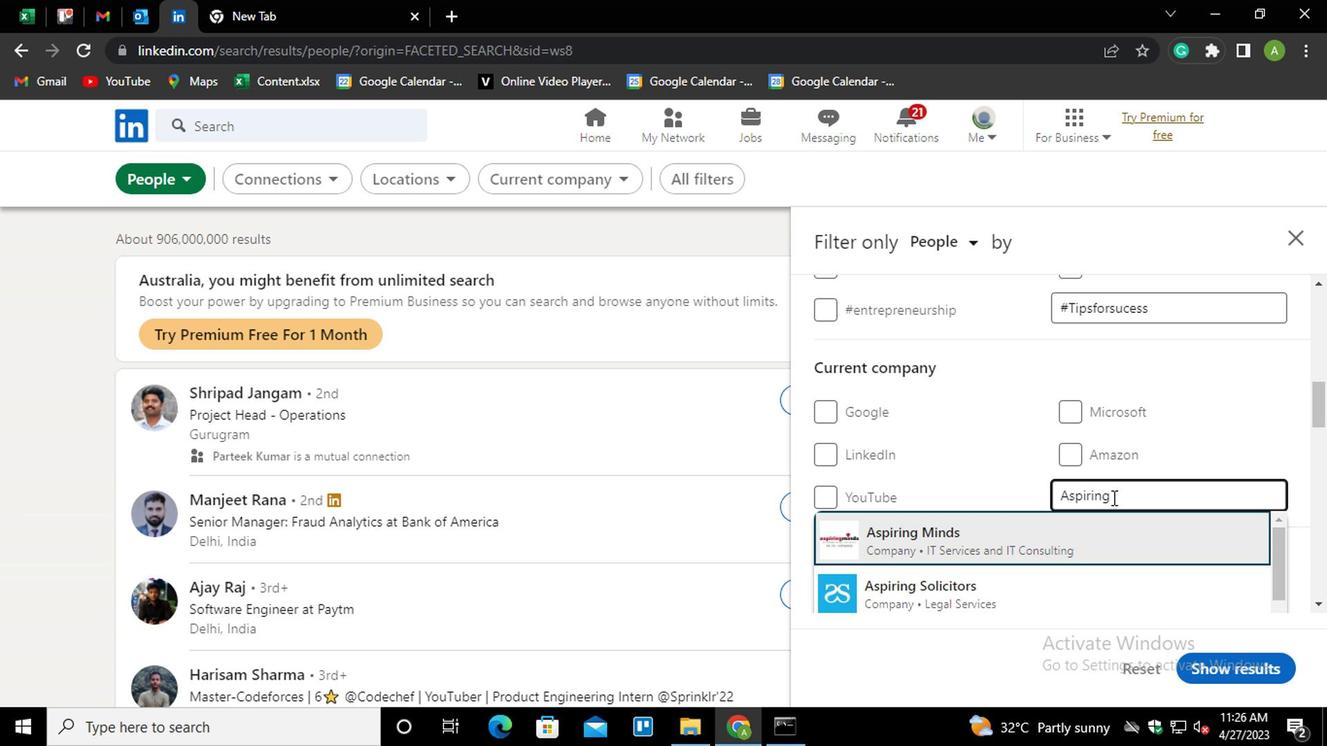 
Action: Mouse scrolled (926, 488) with delta (0, 0)
Screenshot: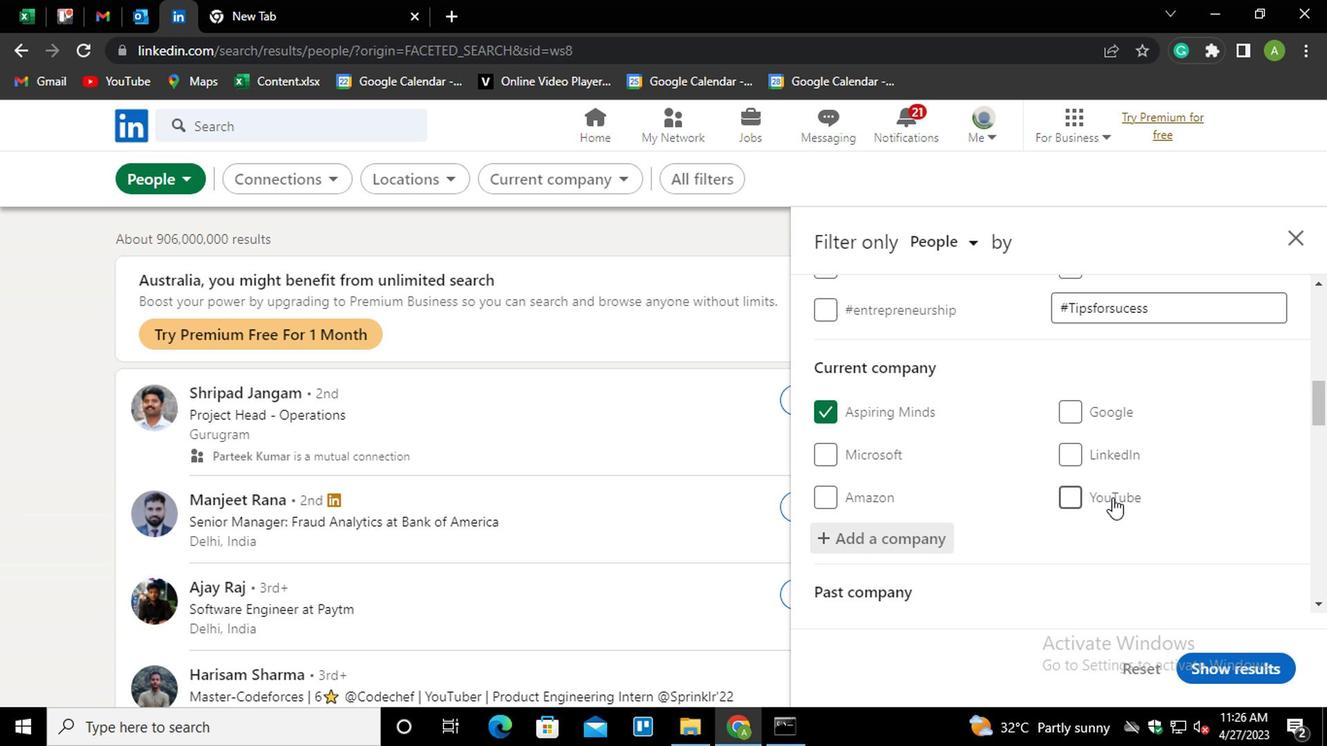 
Action: Mouse scrolled (926, 488) with delta (0, 0)
Screenshot: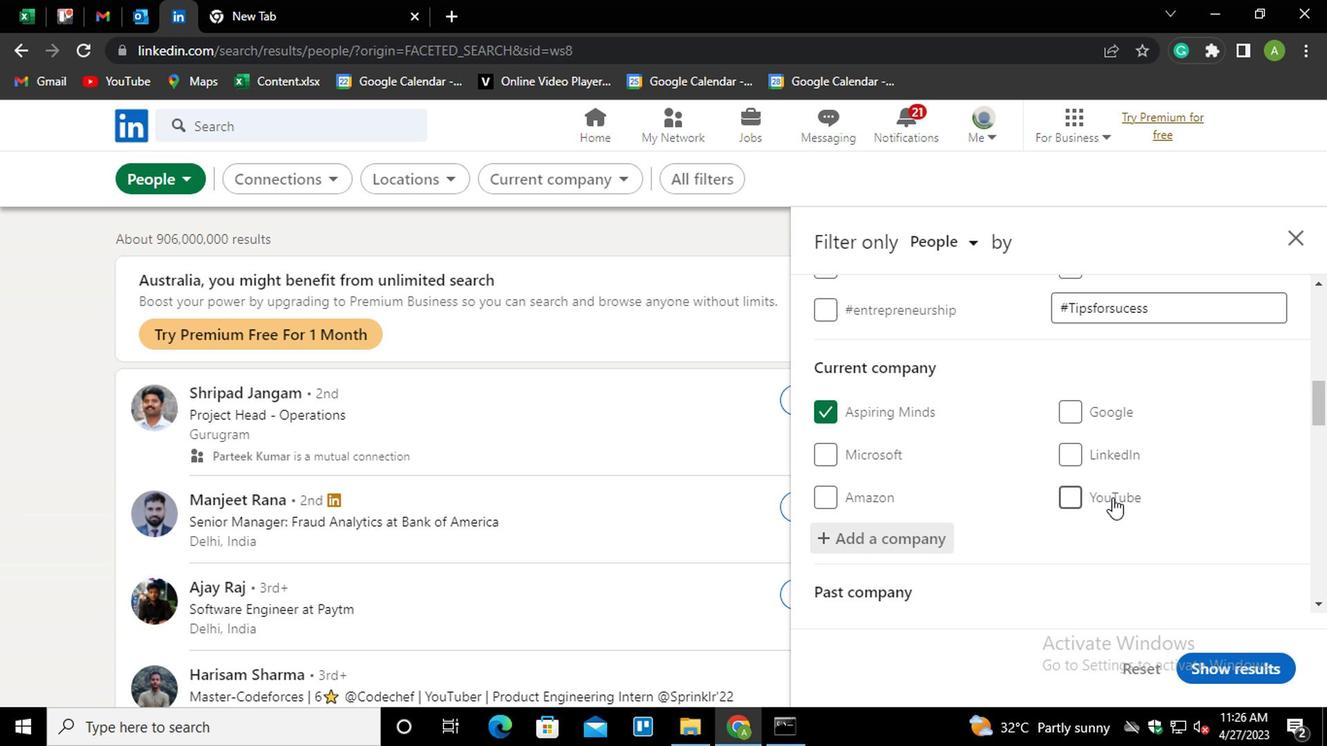 
Action: Mouse scrolled (926, 488) with delta (0, 0)
Screenshot: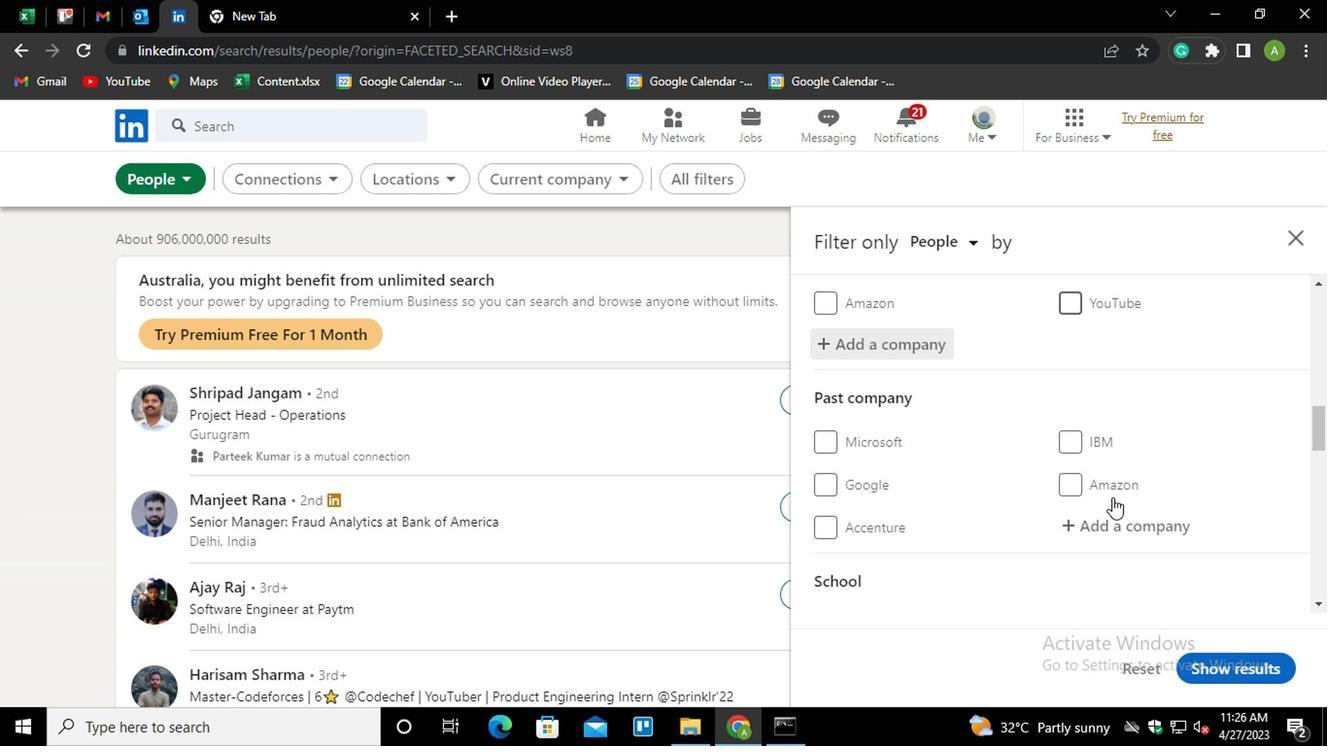 
Action: Mouse moved to (916, 493)
Screenshot: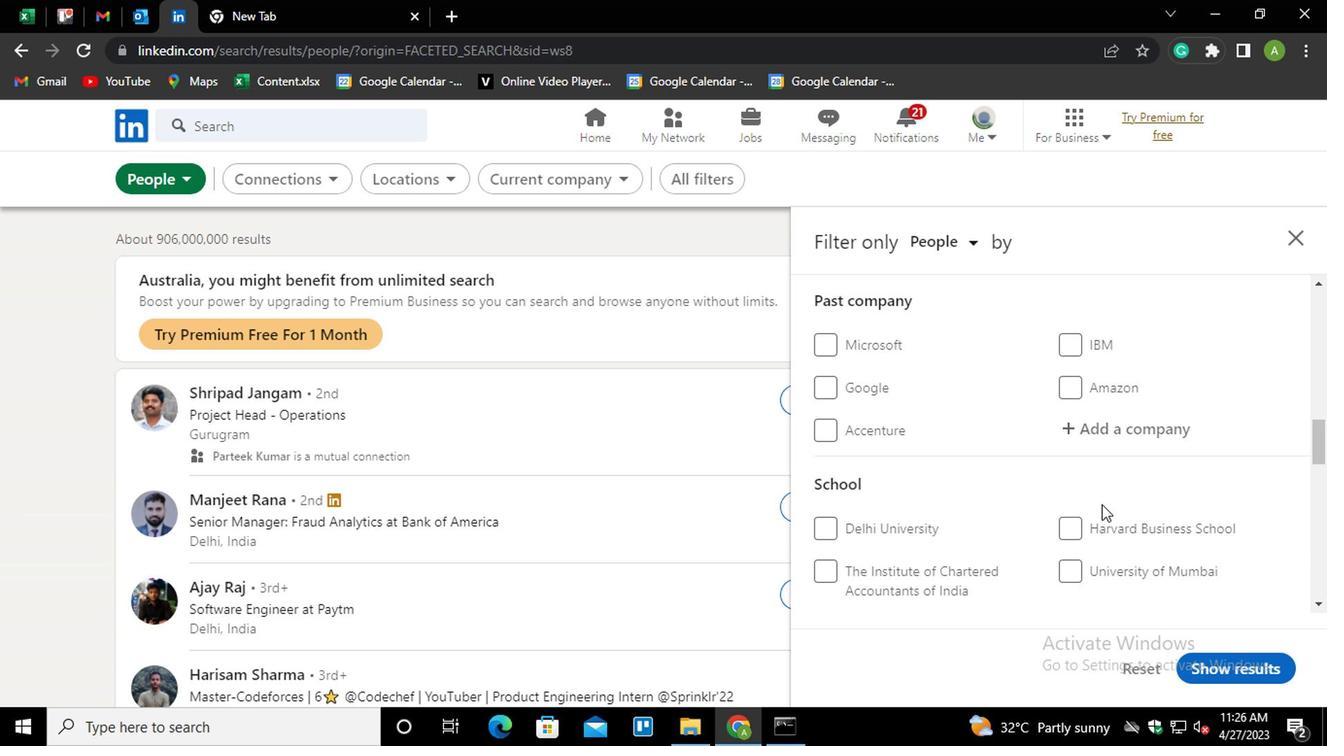 
Action: Mouse scrolled (916, 493) with delta (0, 0)
Screenshot: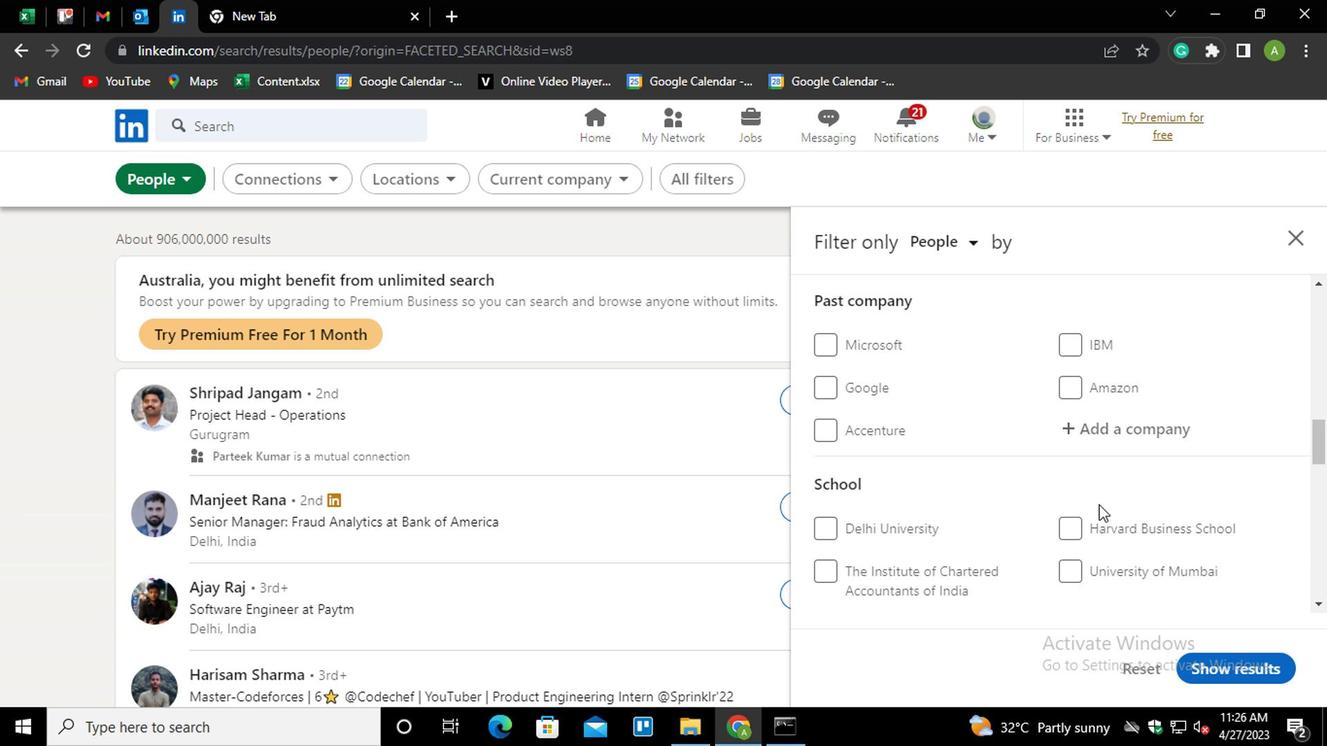 
Action: Mouse moved to (891, 514)
Screenshot: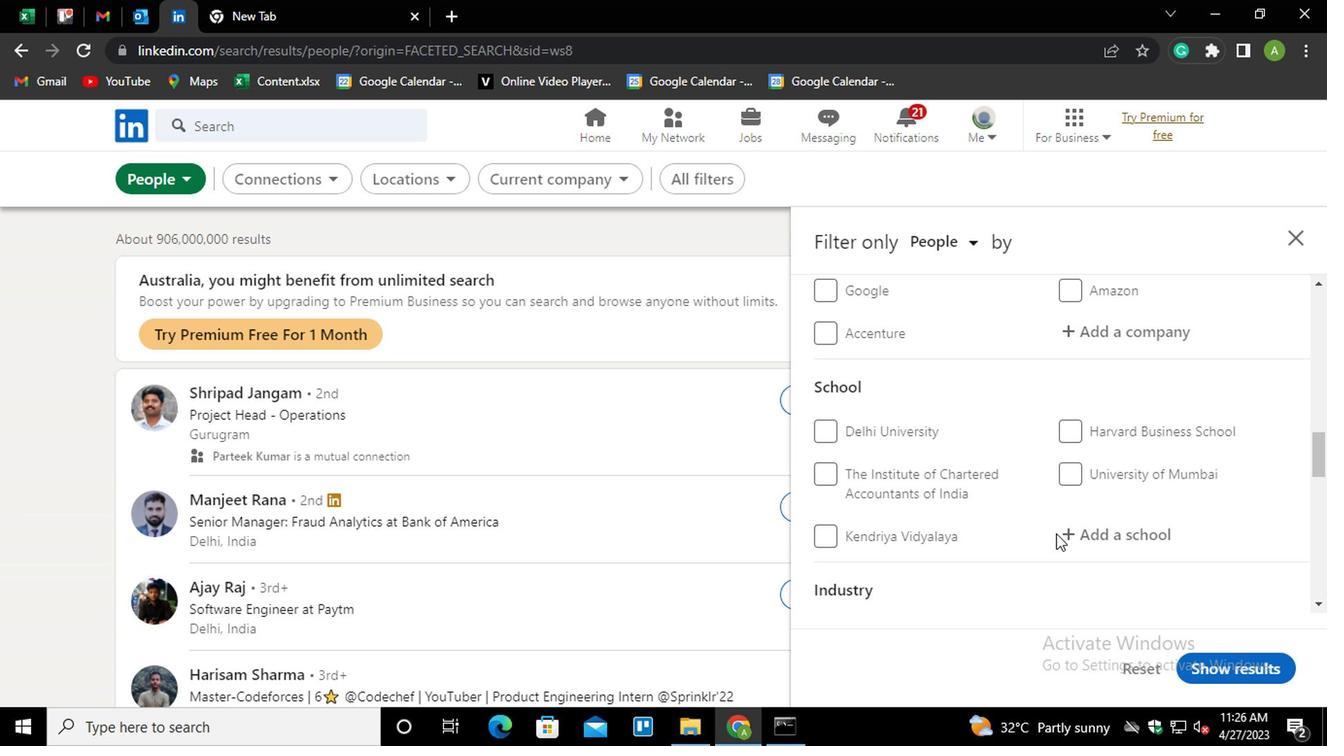 
Action: Mouse pressed left at (891, 514)
Screenshot: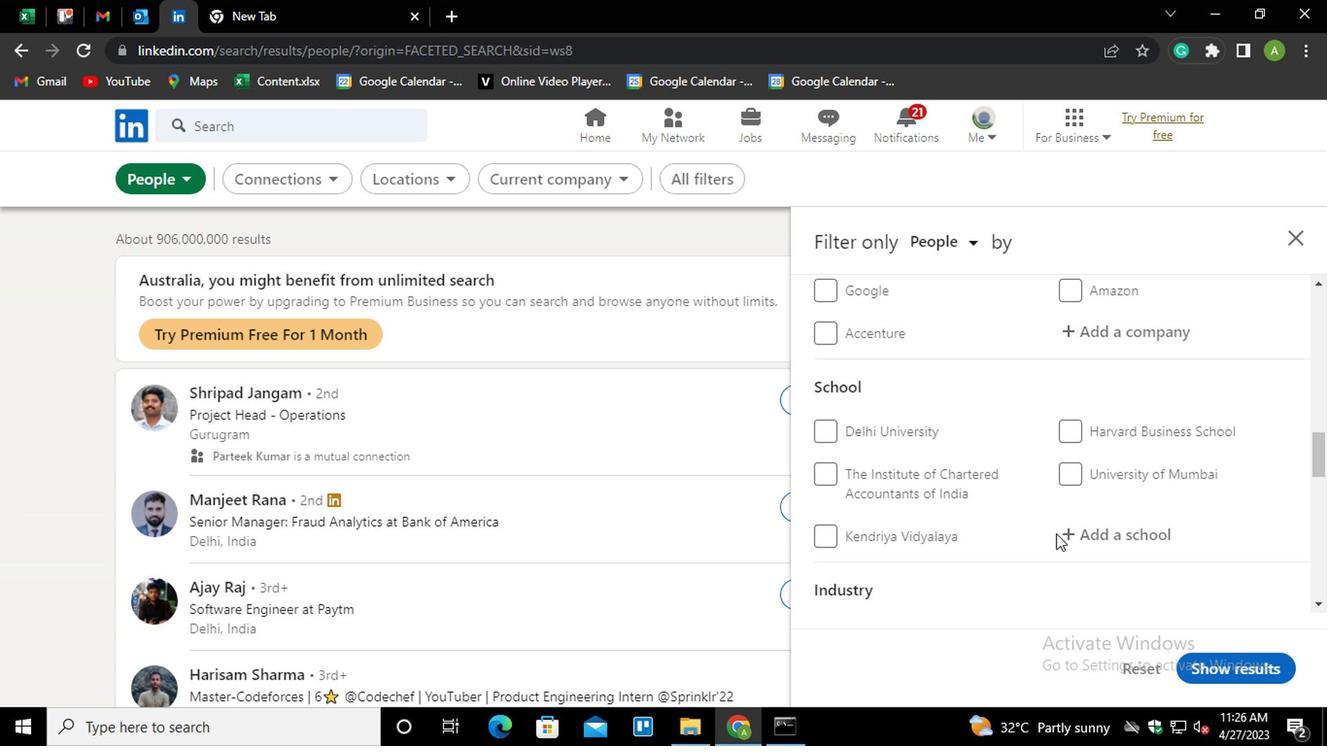 
Action: Mouse moved to (908, 514)
Screenshot: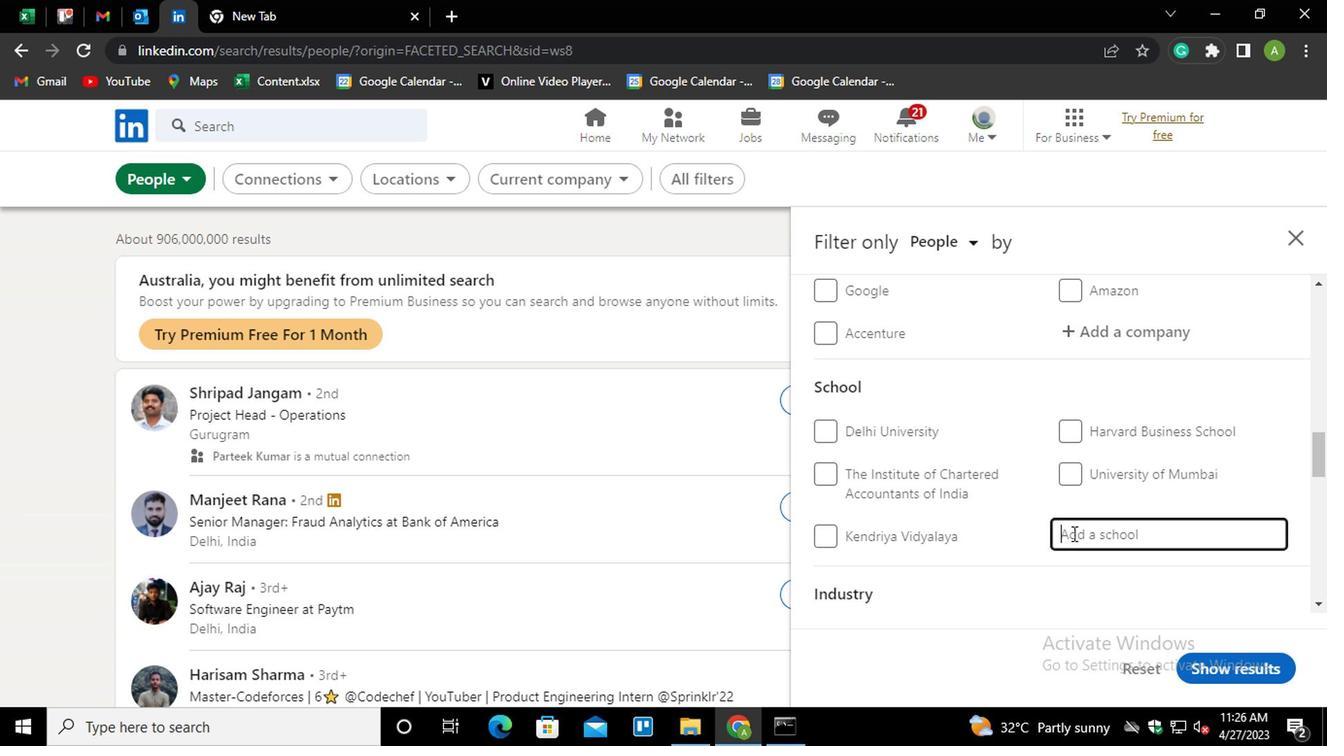 
Action: Mouse pressed left at (908, 514)
Screenshot: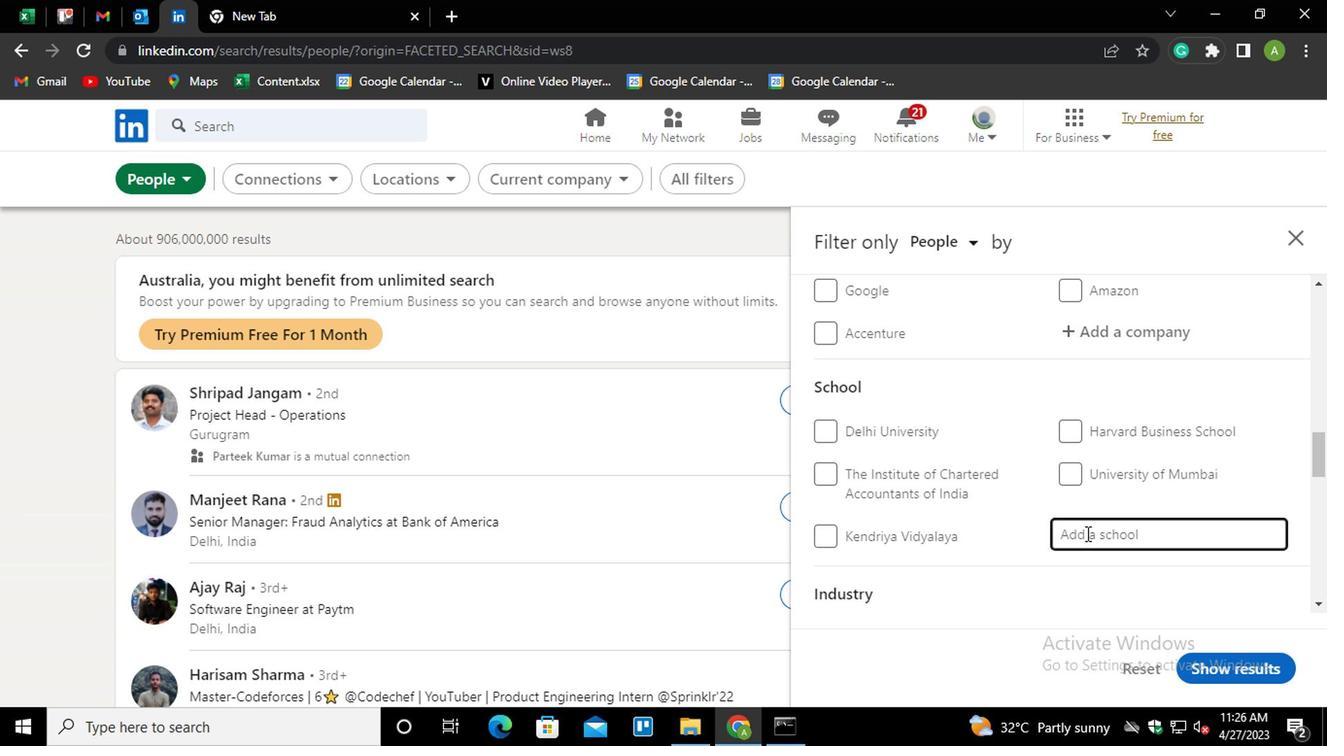 
Action: Key pressed <Key.shift>ALIGAR<Key.down><Key.enter>
Screenshot: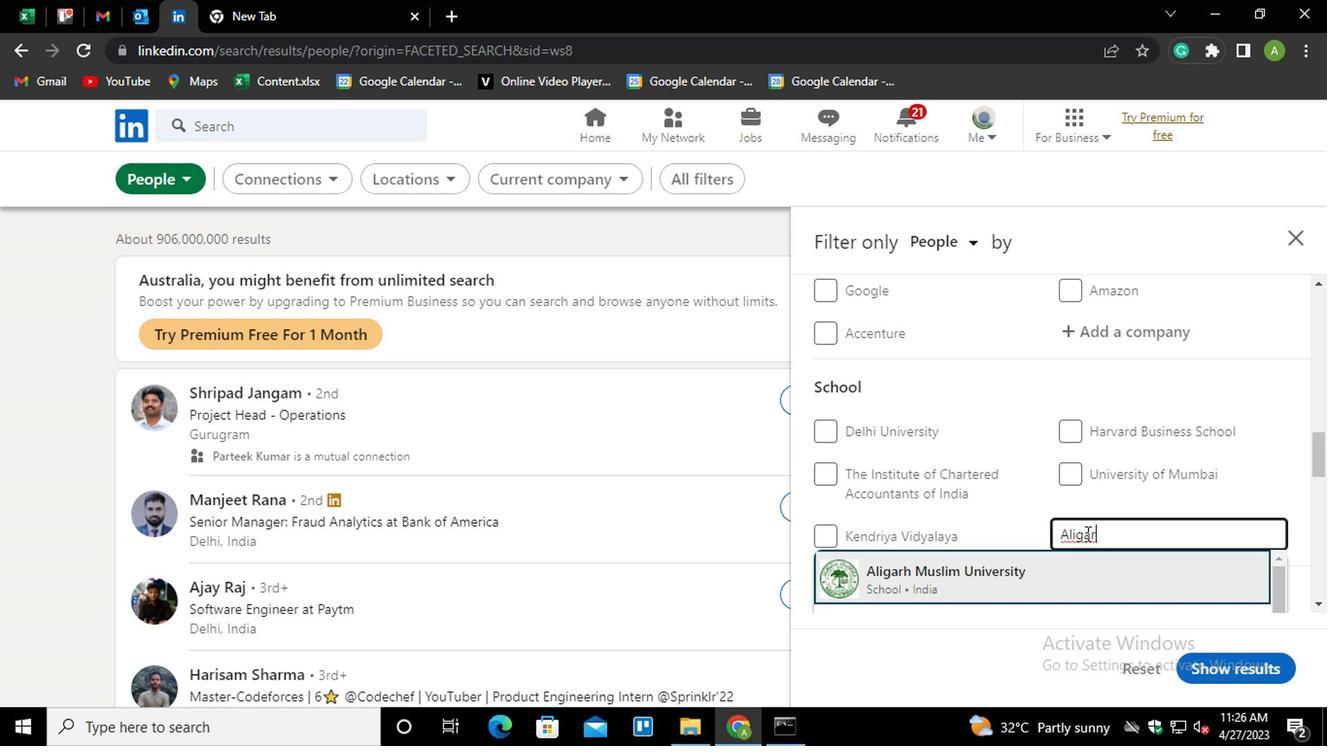 
Action: Mouse moved to (908, 511)
Screenshot: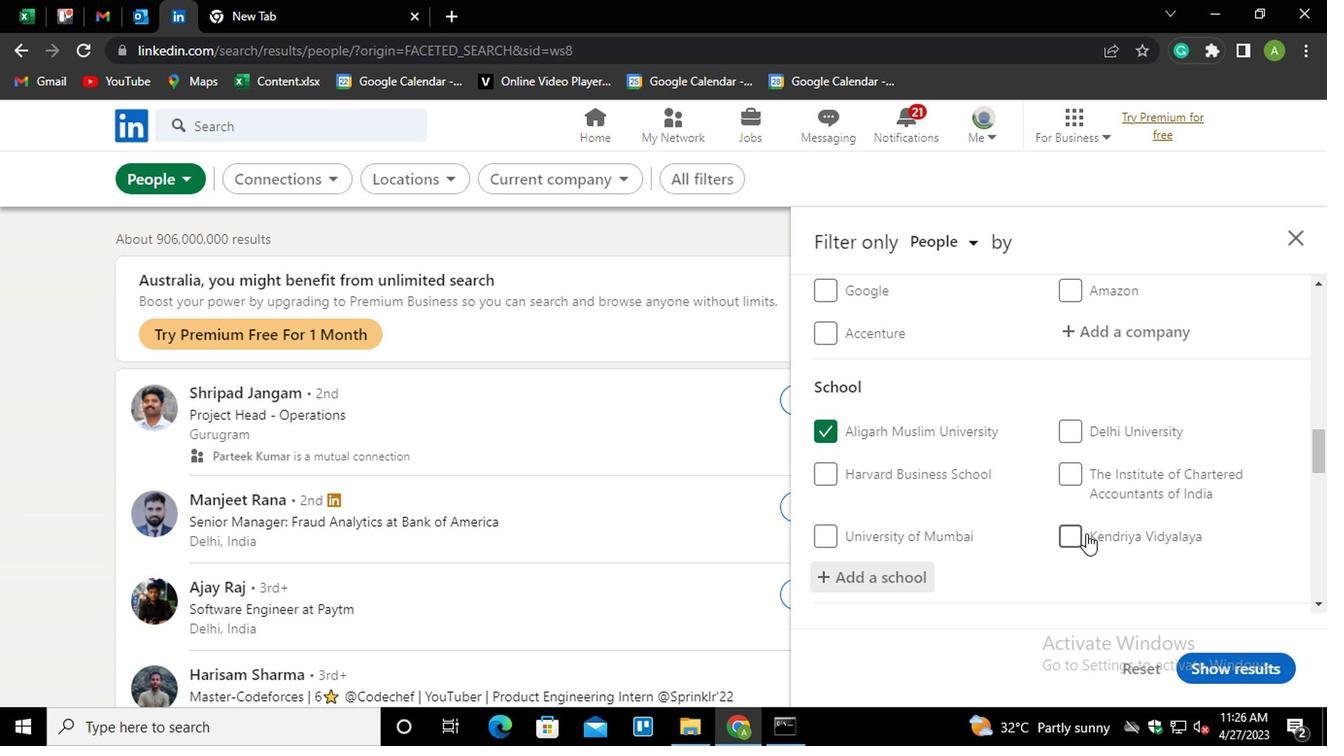 
Action: Mouse scrolled (908, 511) with delta (0, 0)
Screenshot: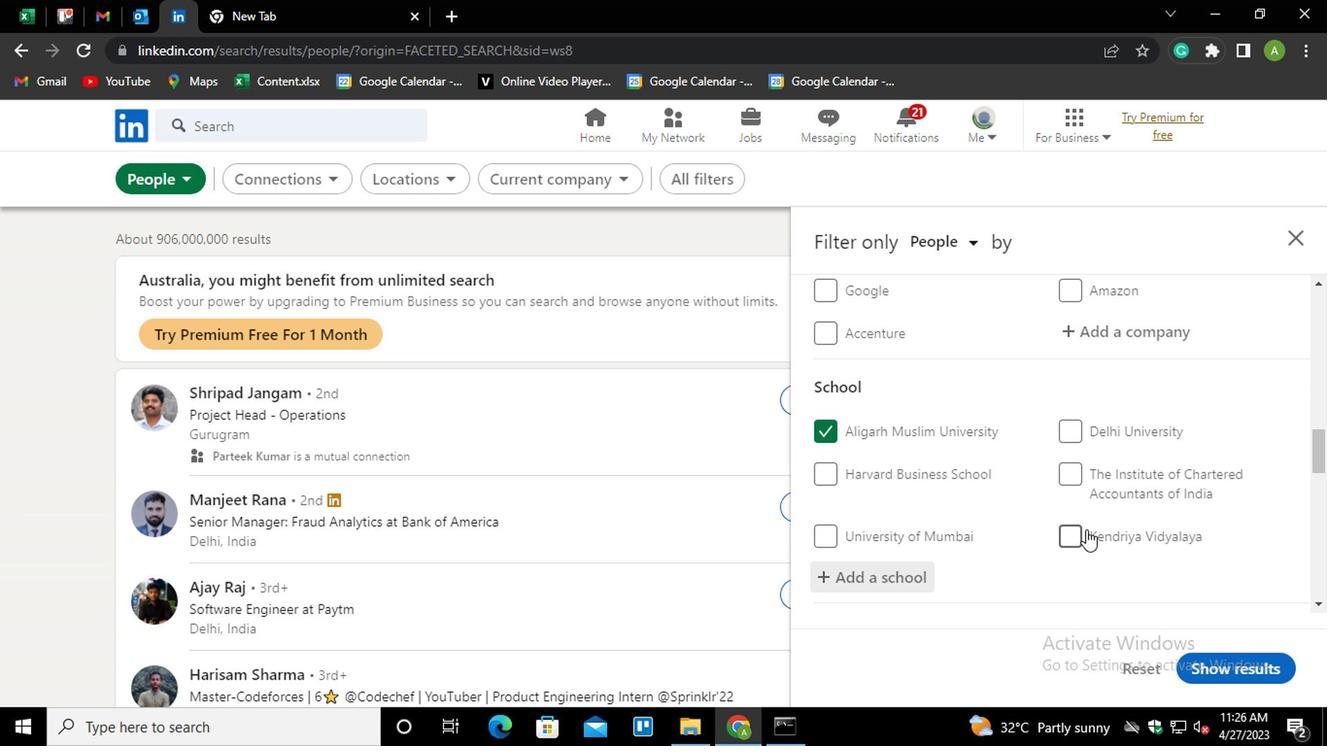 
Action: Mouse scrolled (908, 511) with delta (0, 0)
Screenshot: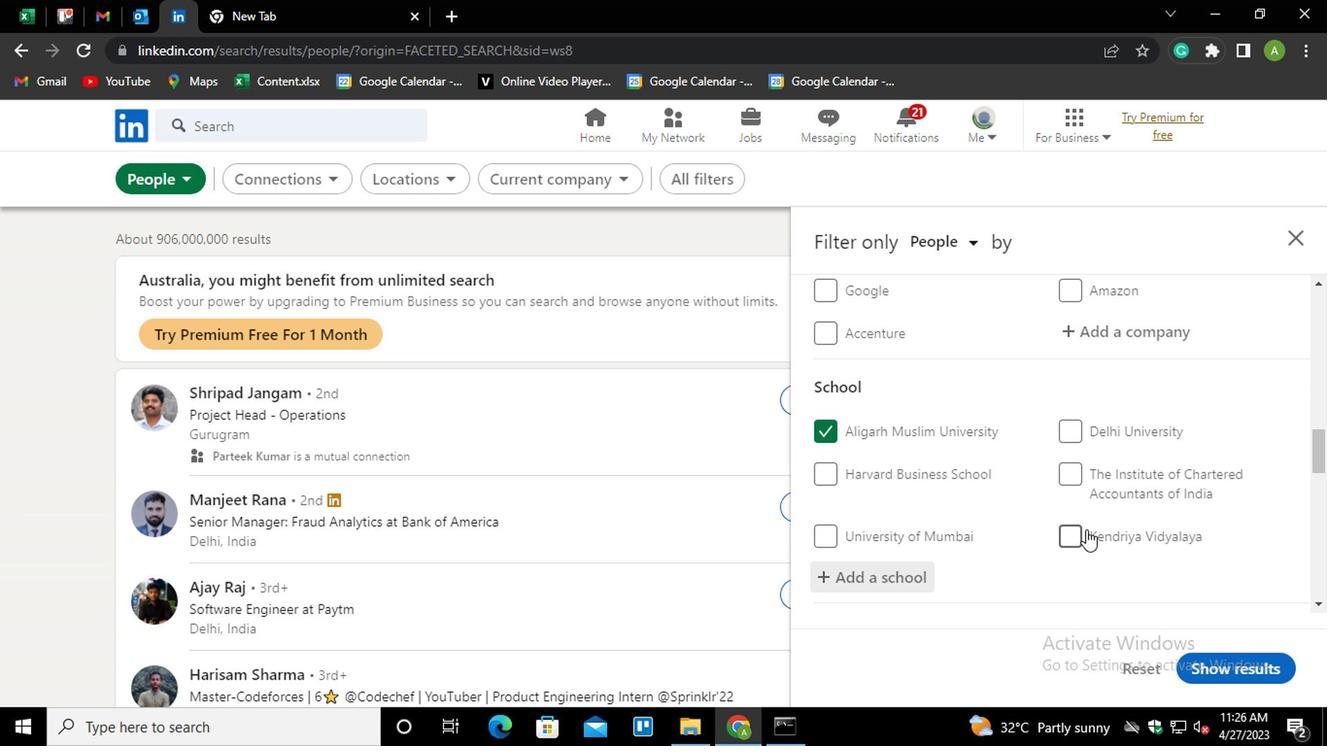 
Action: Mouse moved to (911, 504)
Screenshot: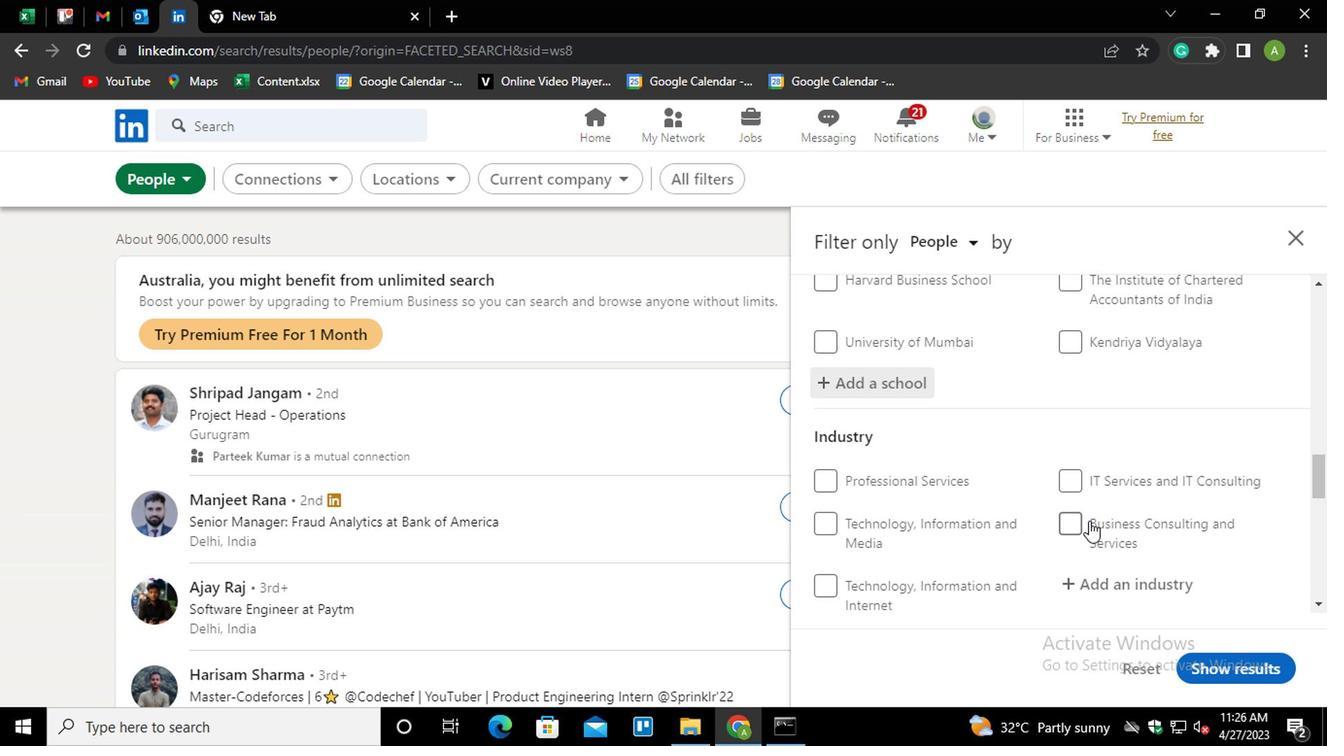 
Action: Mouse scrolled (911, 504) with delta (0, 0)
Screenshot: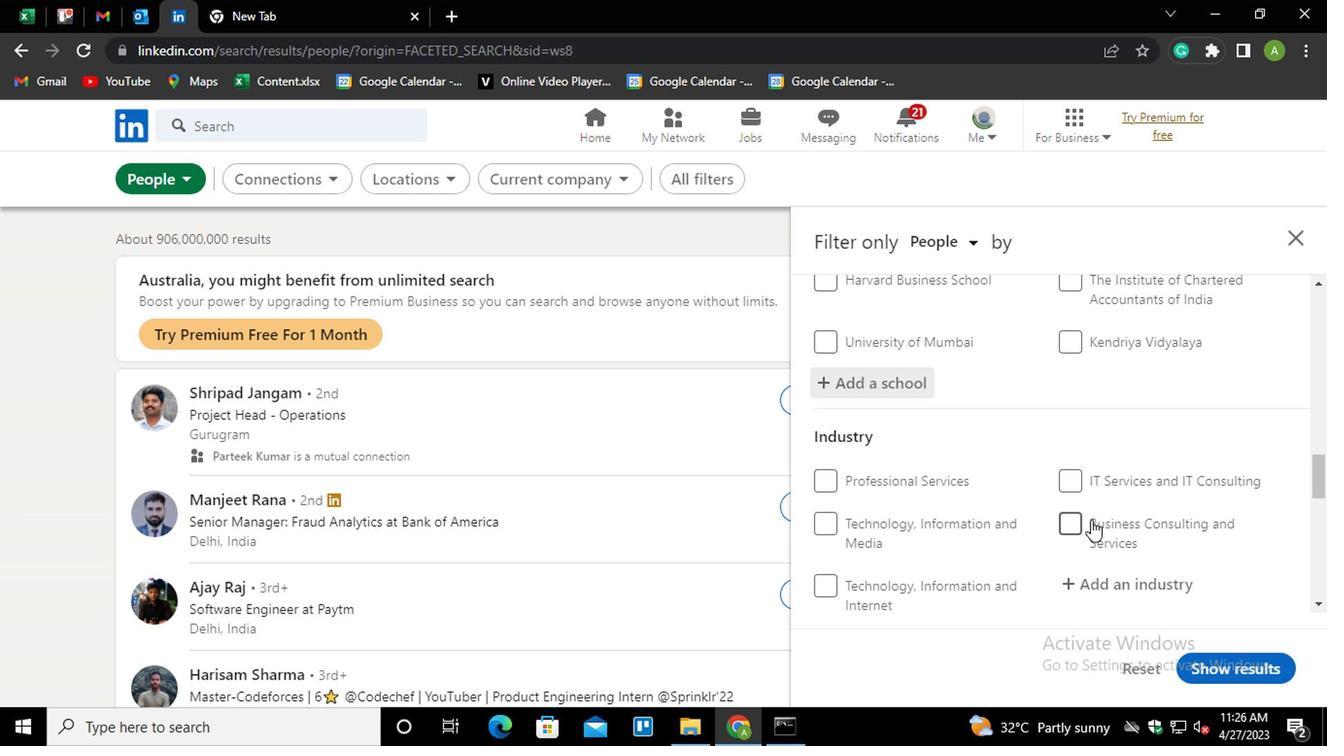 
Action: Mouse moved to (923, 483)
Screenshot: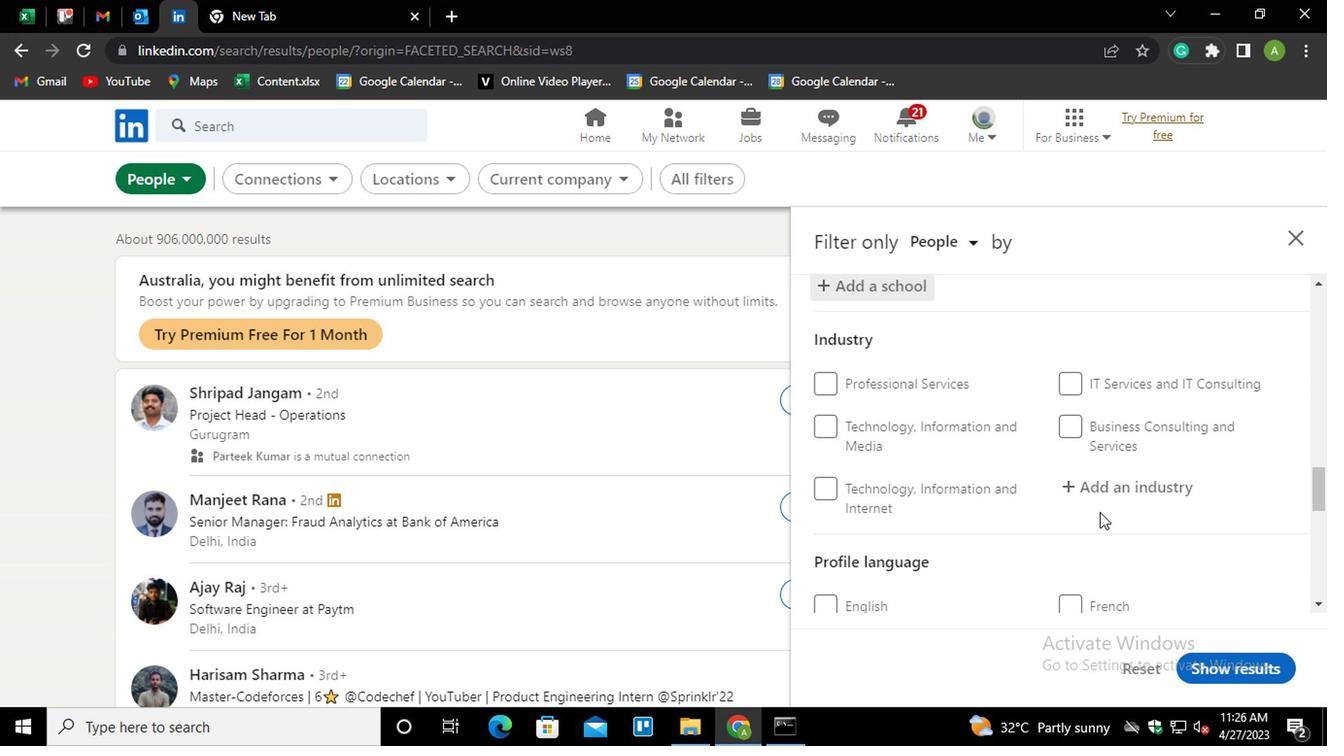 
Action: Mouse pressed left at (923, 483)
Screenshot: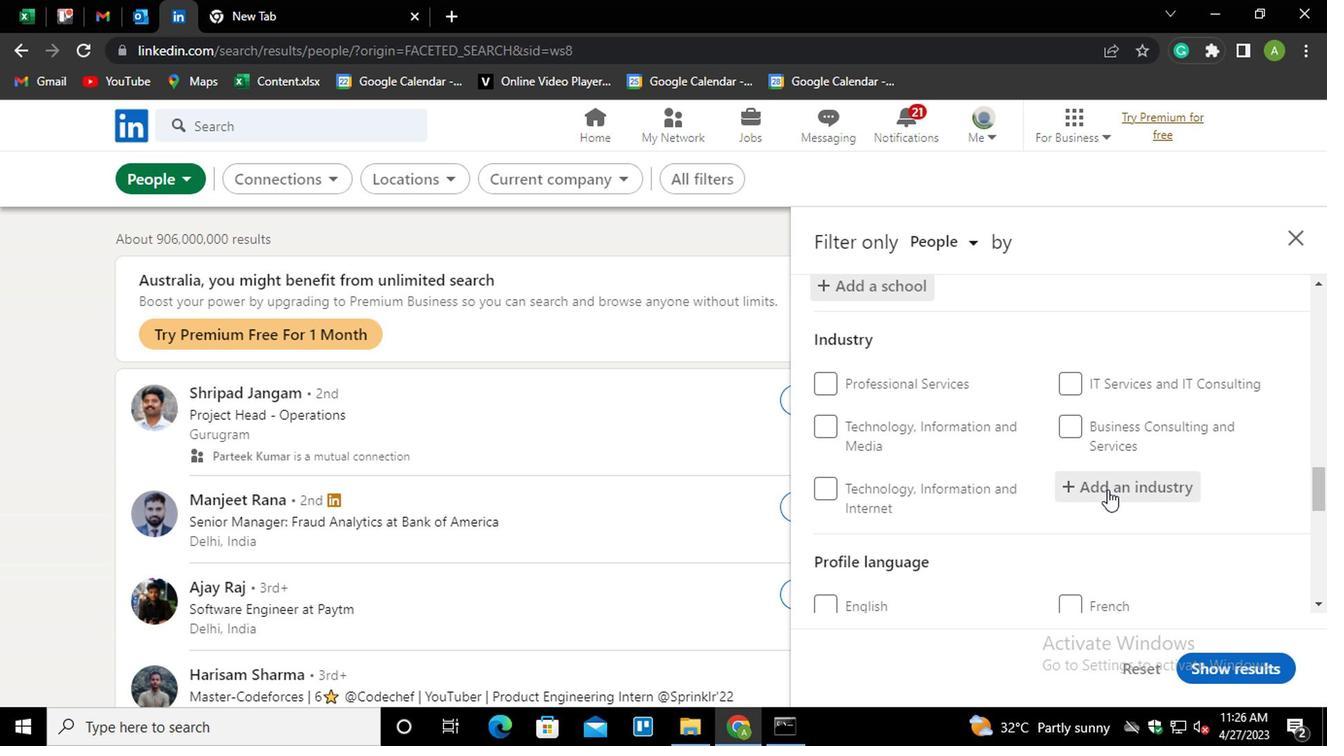 
Action: Mouse moved to (933, 477)
Screenshot: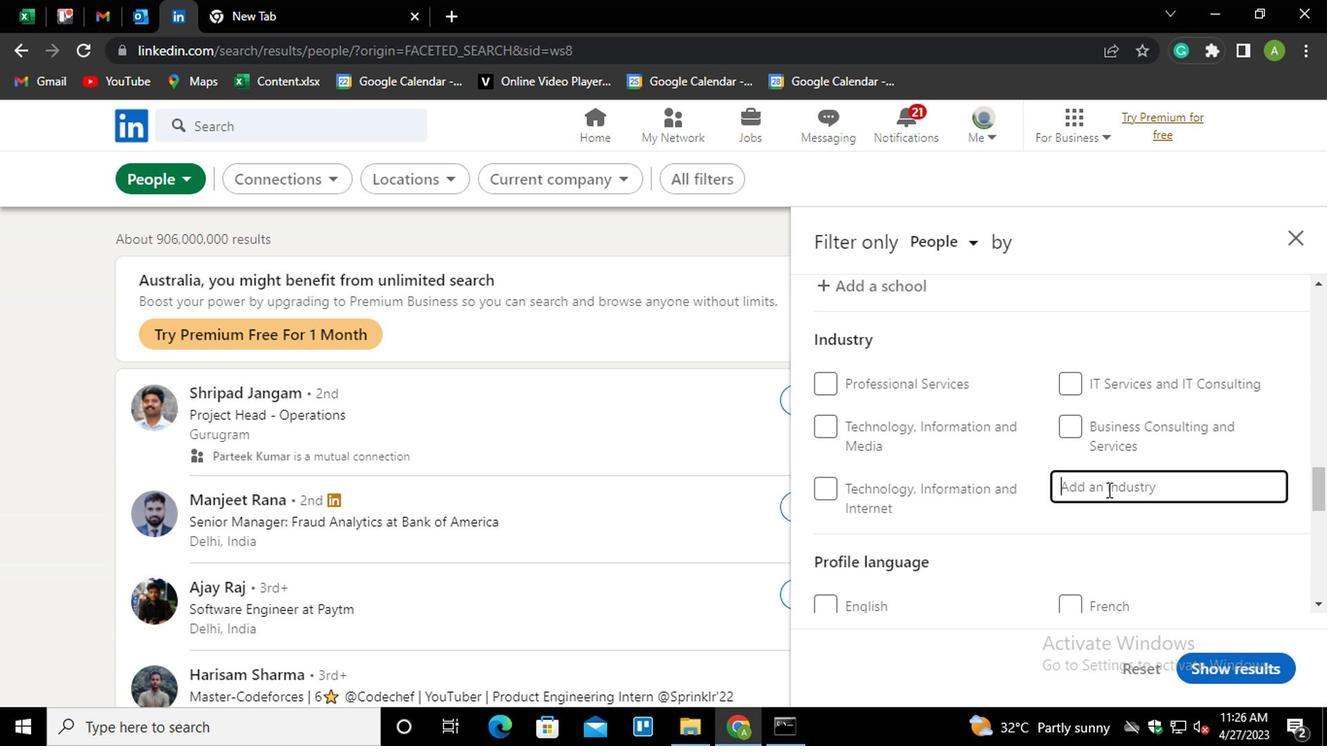 
Action: Mouse pressed left at (933, 477)
Screenshot: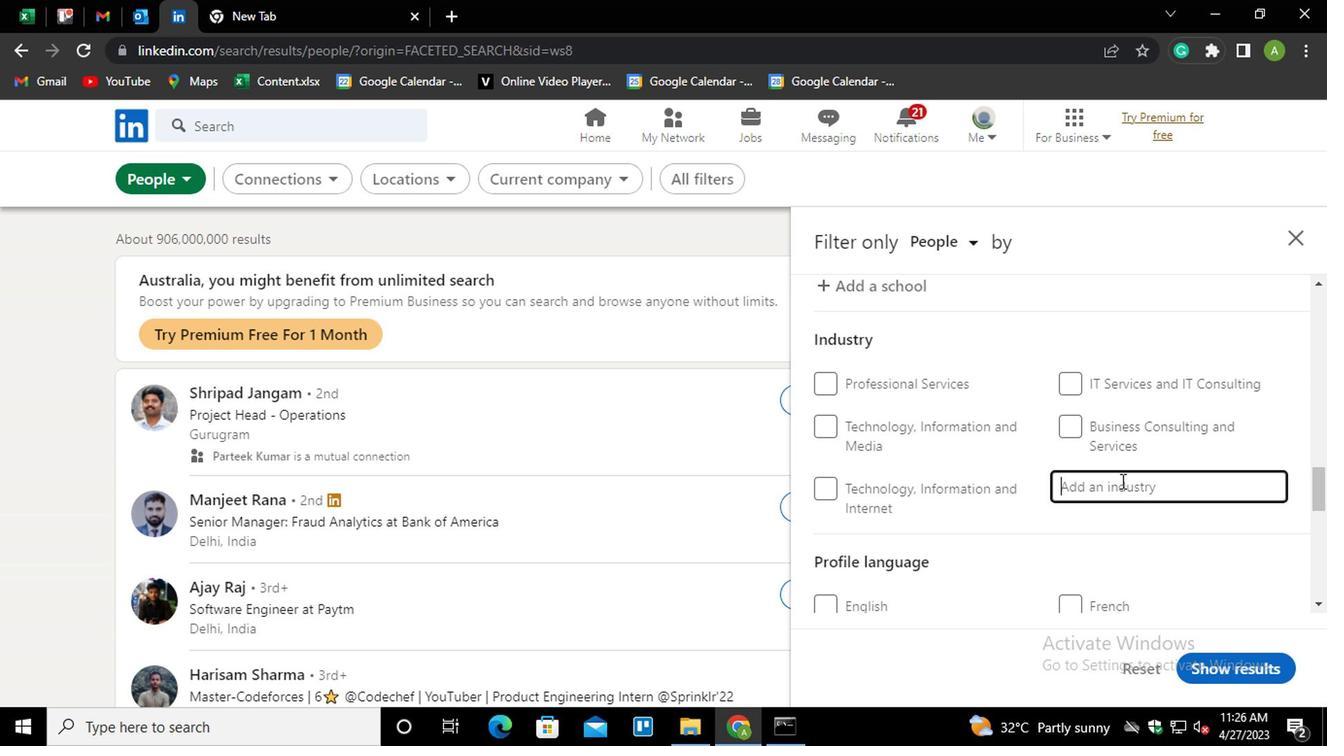 
Action: Key pressed <Key.shift>RETAIL<Key.space><Key.shift>RECY<Key.down><Key.enter>
Screenshot: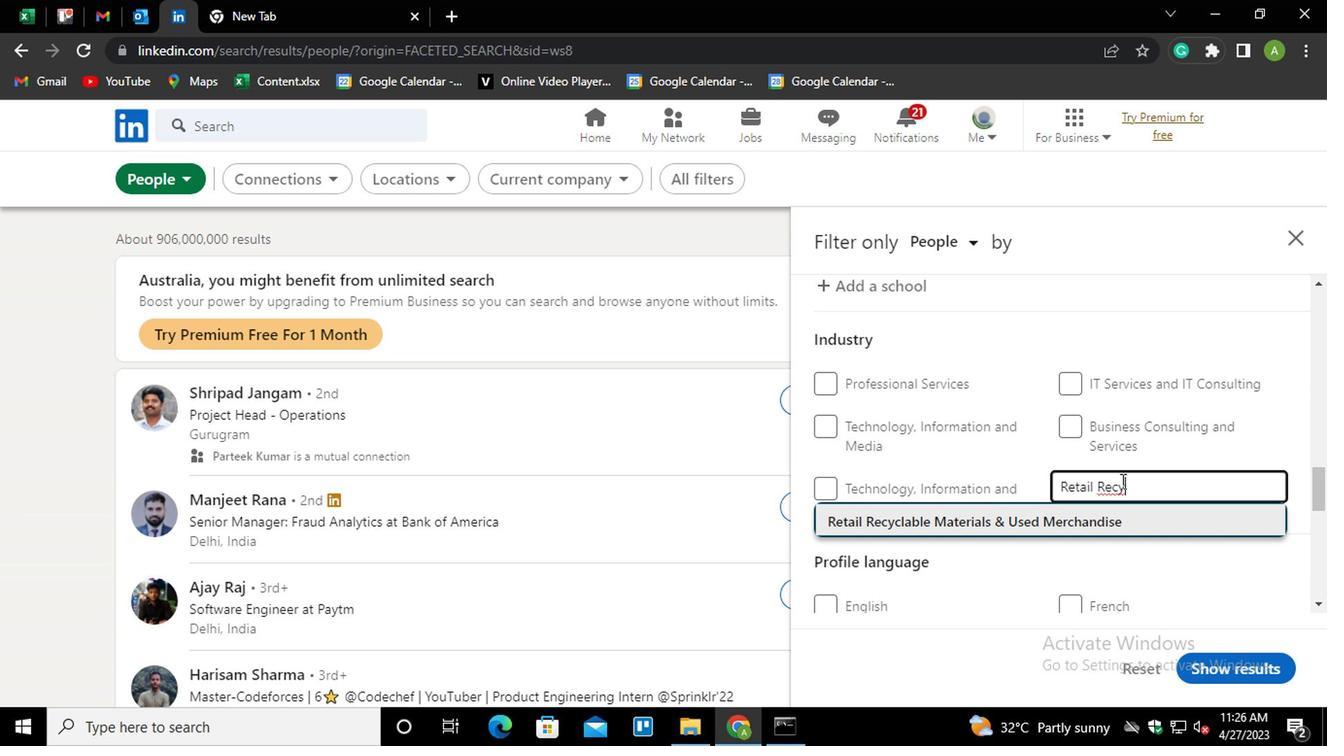 
Action: Mouse moved to (1004, 471)
Screenshot: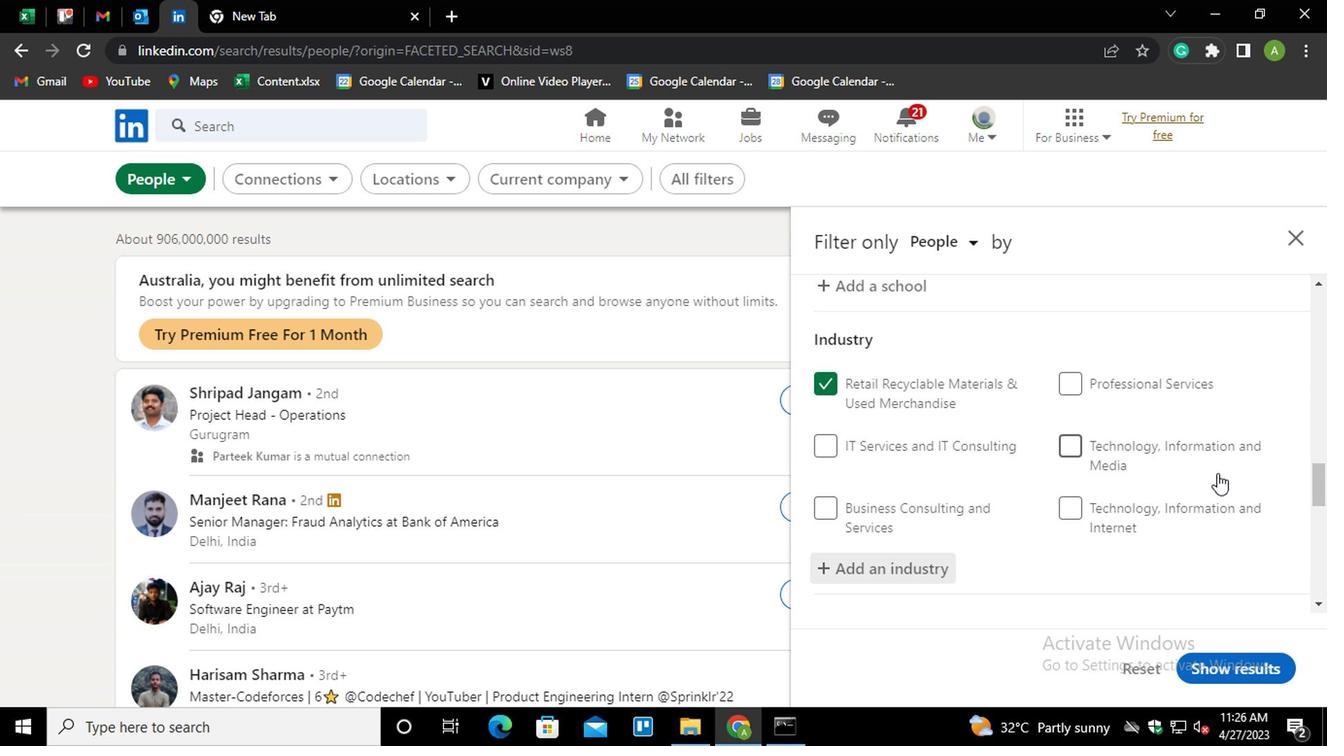 
Action: Mouse scrolled (1004, 471) with delta (0, 0)
Screenshot: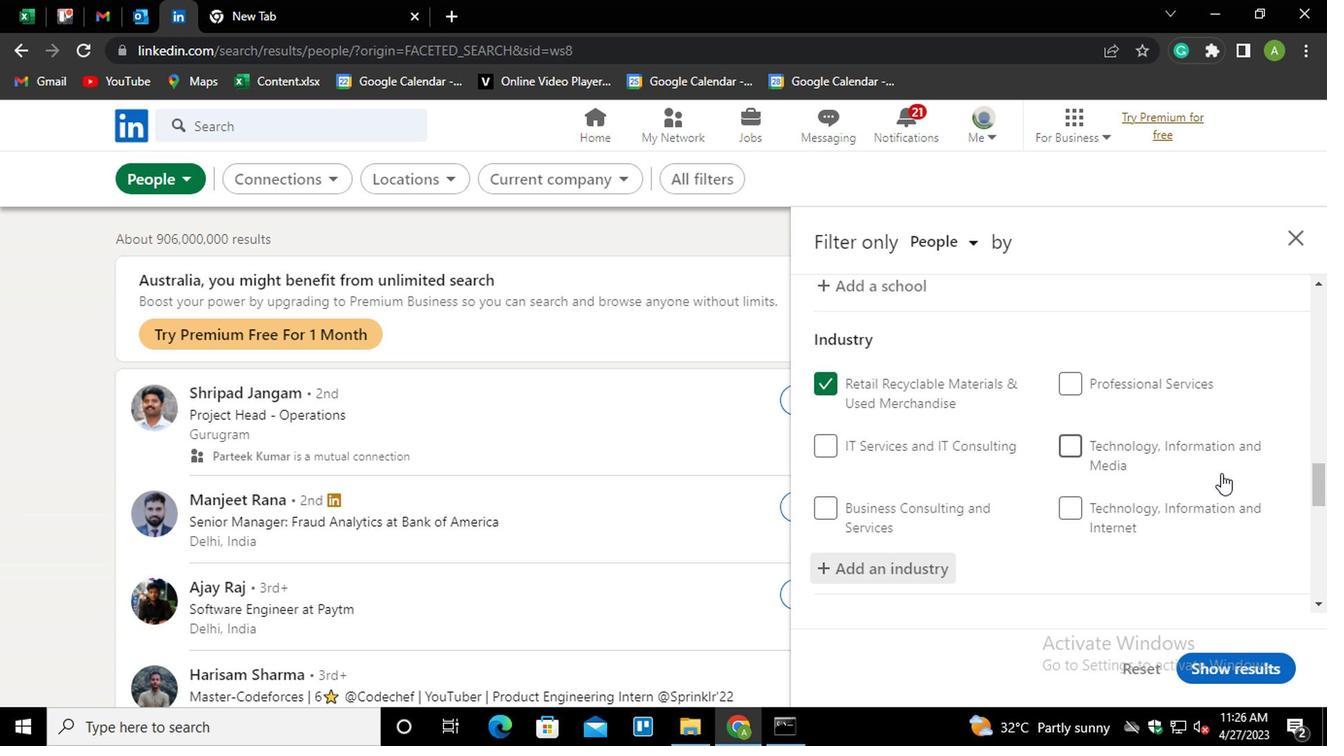 
Action: Mouse moved to (1000, 471)
Screenshot: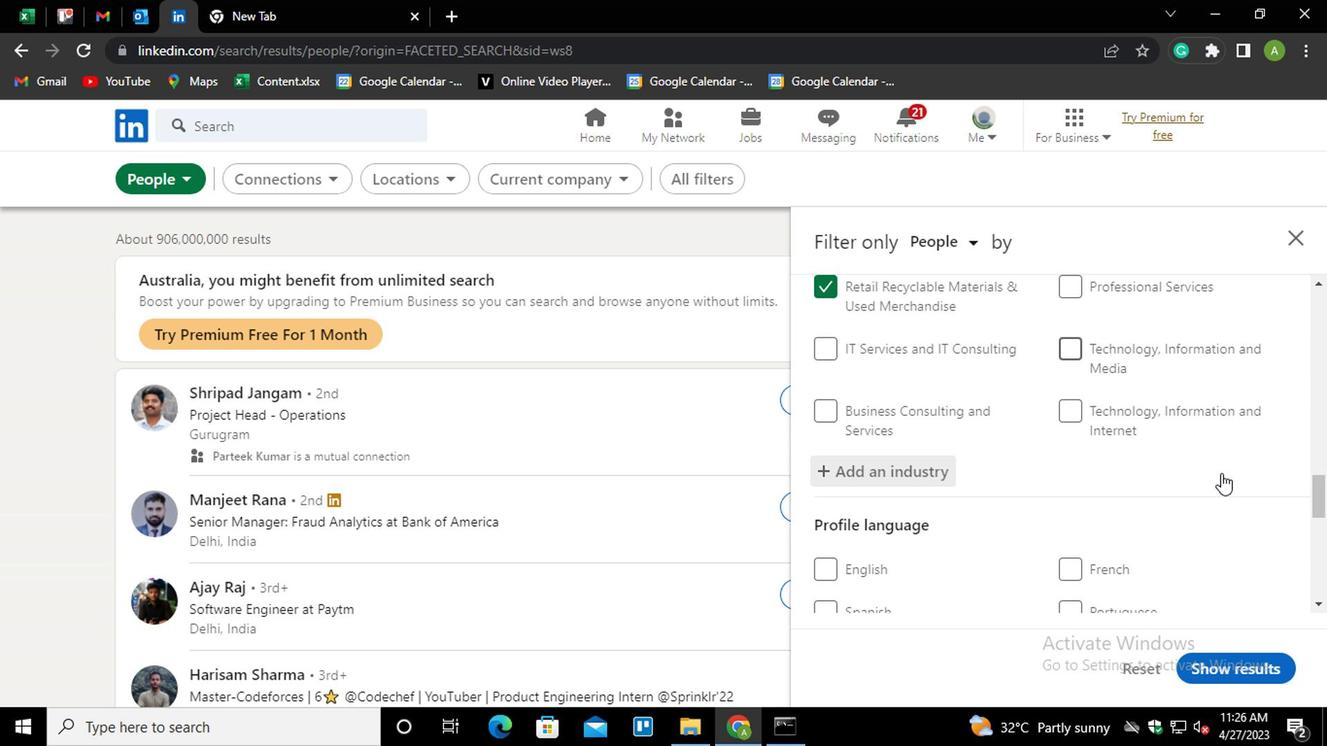 
Action: Mouse scrolled (1000, 471) with delta (0, 0)
Screenshot: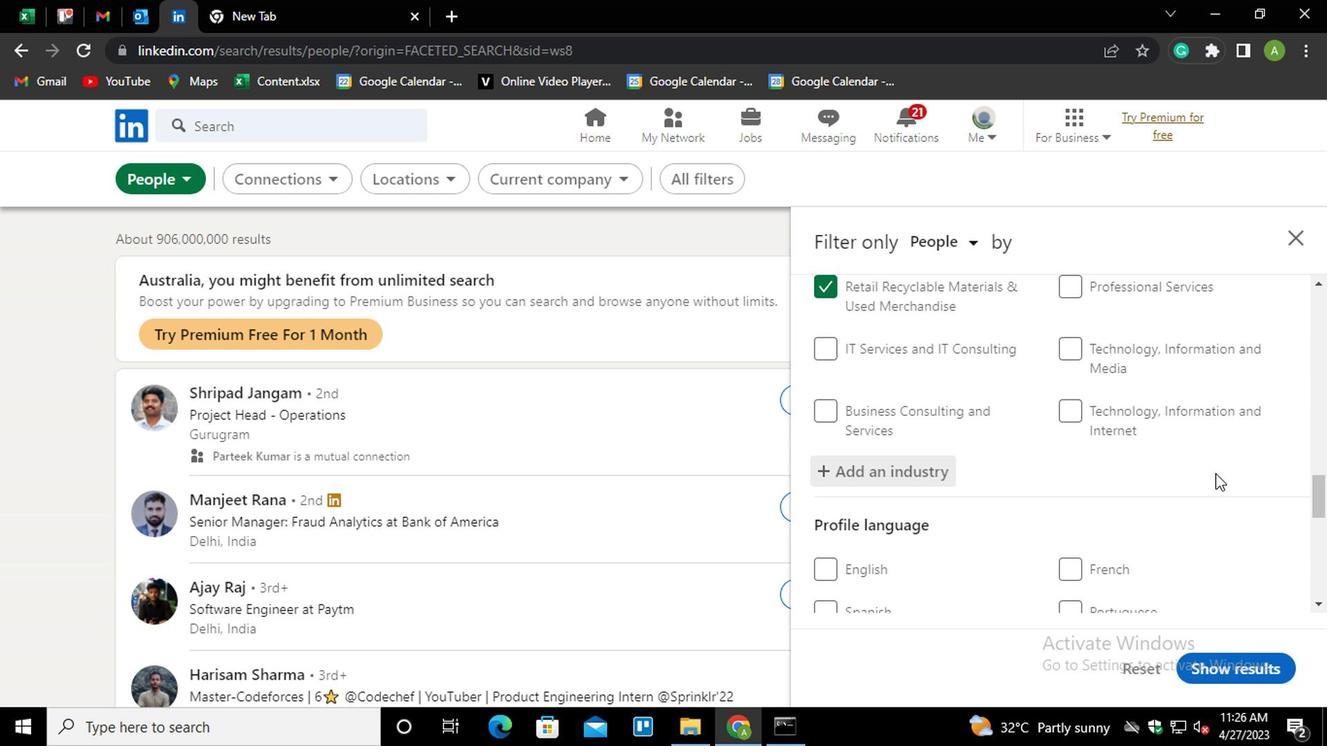 
Action: Mouse scrolled (1000, 471) with delta (0, 0)
Screenshot: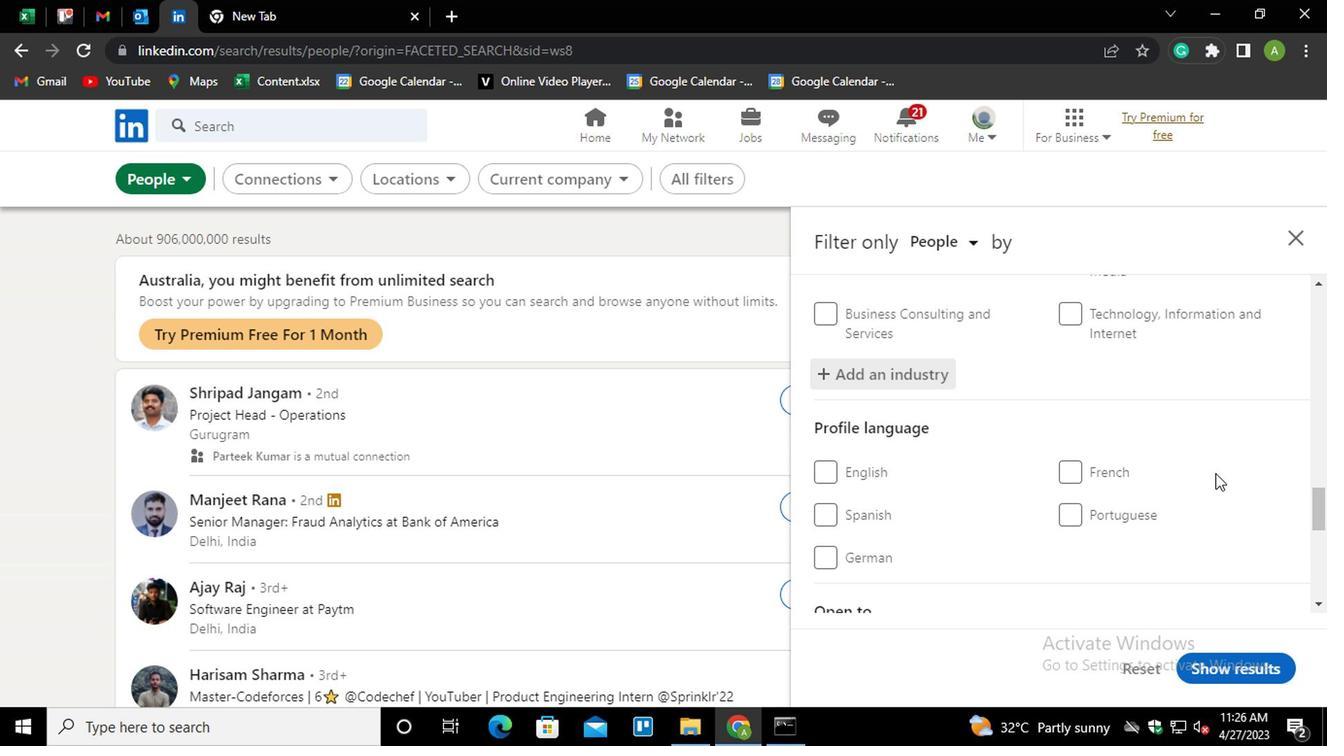 
Action: Mouse moved to (906, 427)
Screenshot: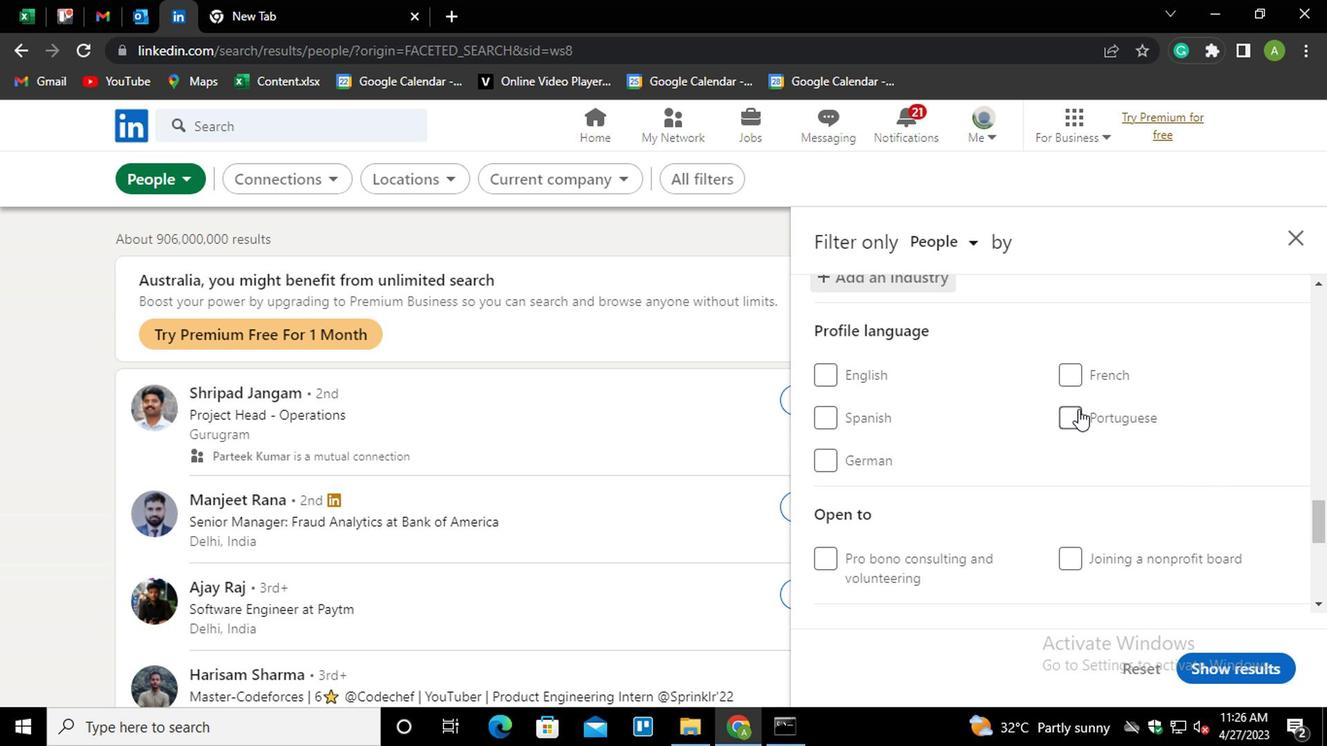 
Action: Mouse pressed left at (906, 427)
Screenshot: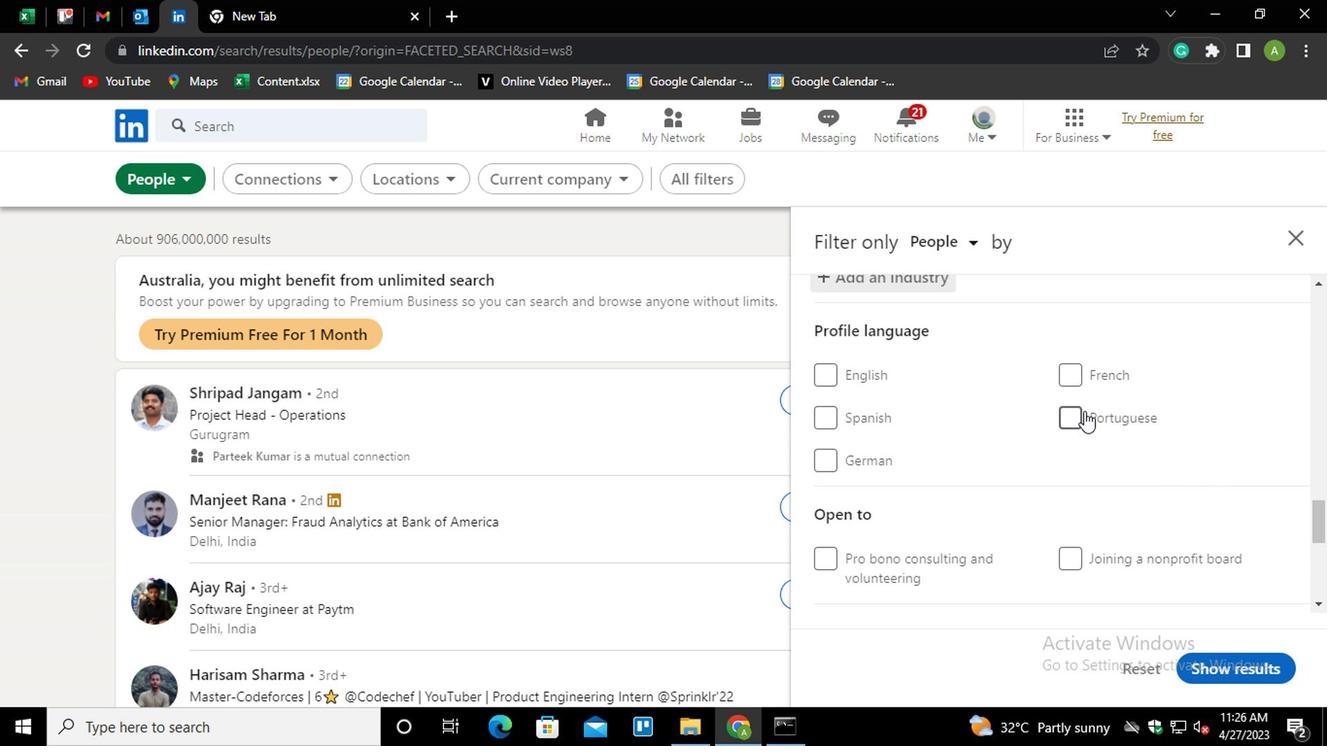 
Action: Mouse moved to (947, 453)
Screenshot: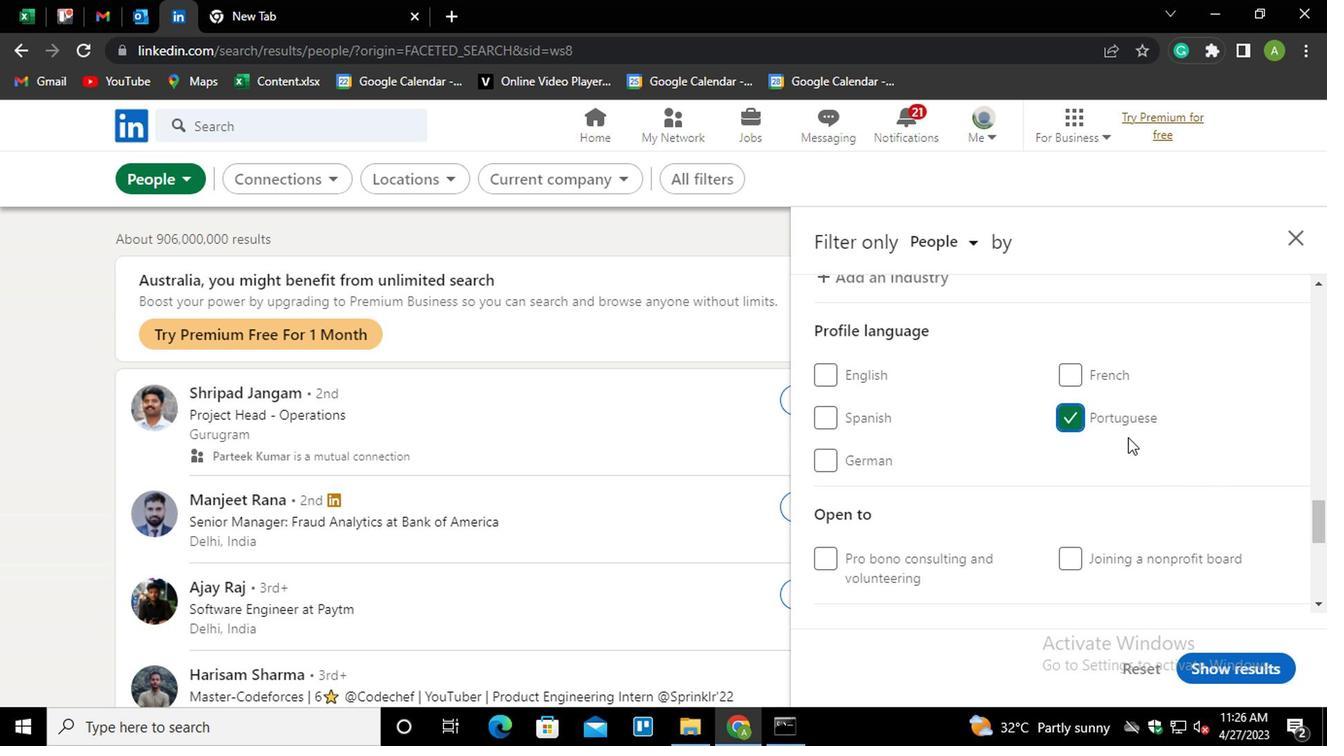 
Action: Mouse scrolled (947, 452) with delta (0, 0)
Screenshot: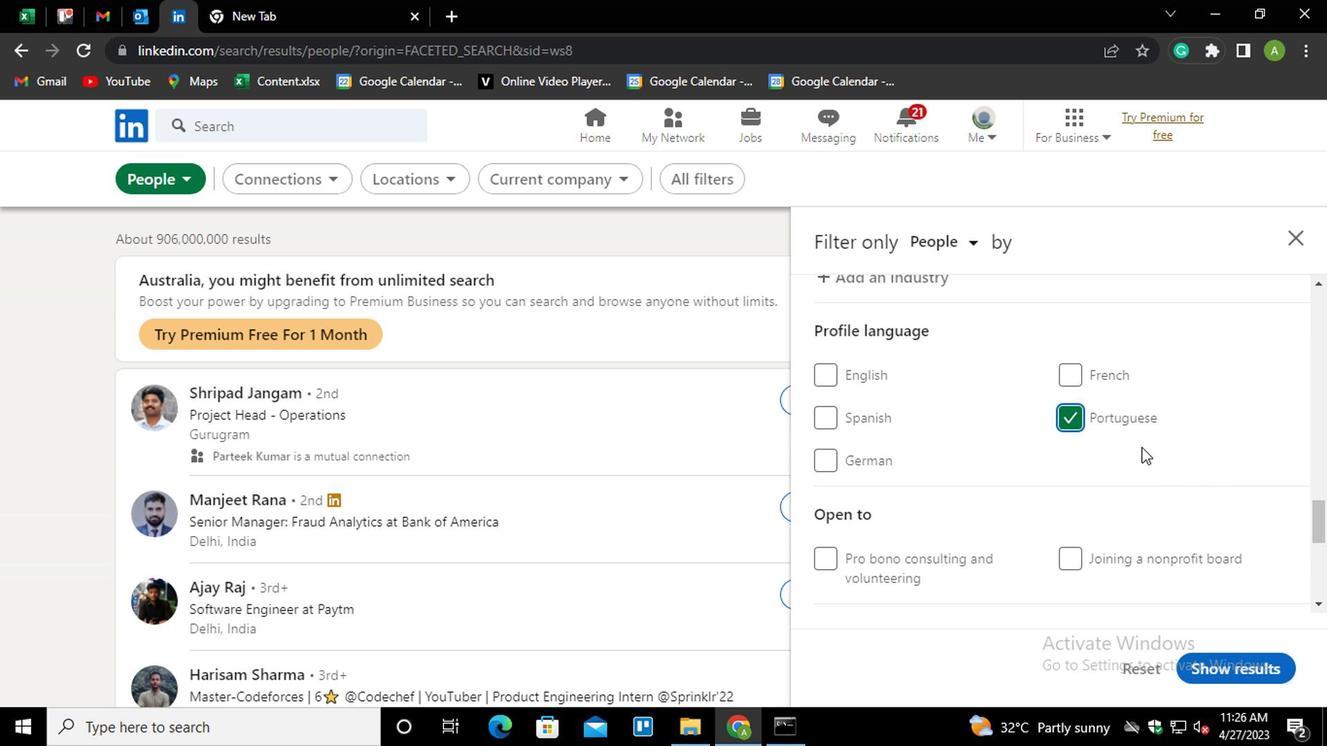 
Action: Mouse scrolled (947, 452) with delta (0, 0)
Screenshot: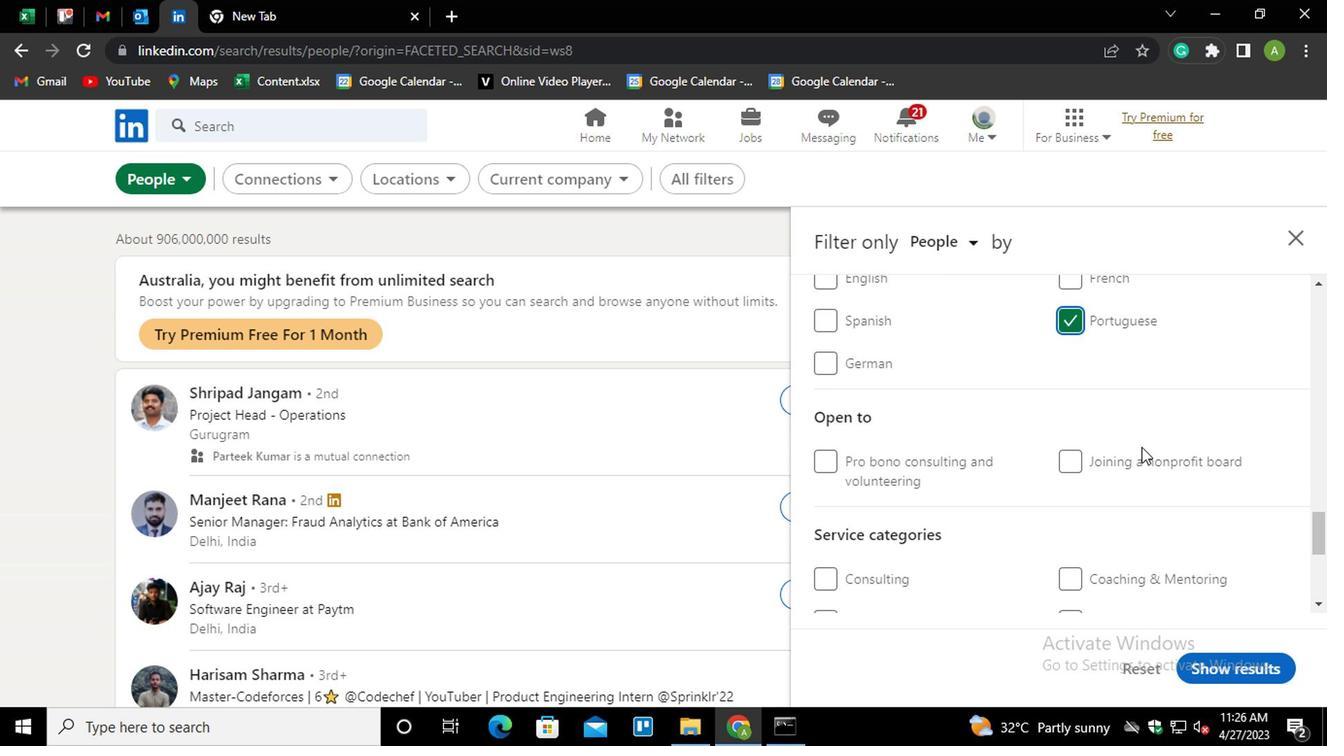 
Action: Mouse scrolled (947, 452) with delta (0, 0)
Screenshot: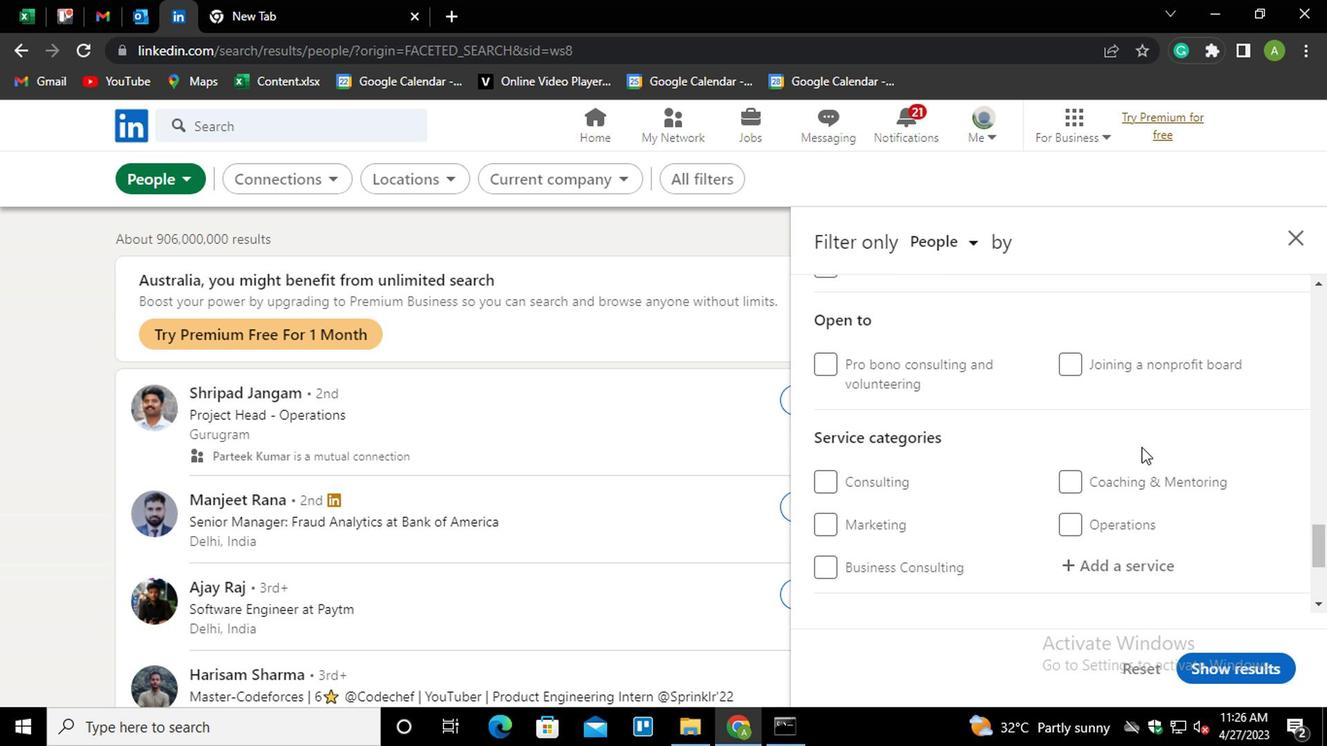 
Action: Mouse moved to (893, 463)
Screenshot: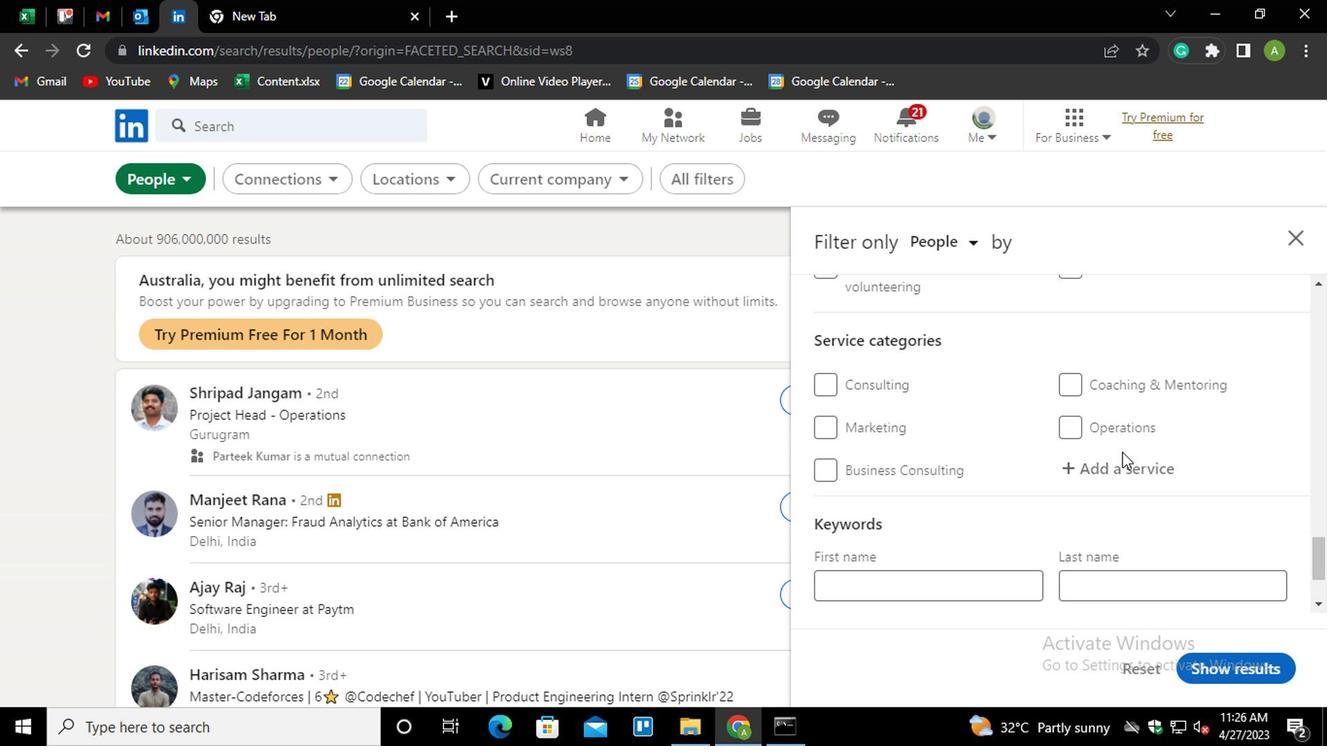 
Action: Mouse pressed left at (893, 463)
Screenshot: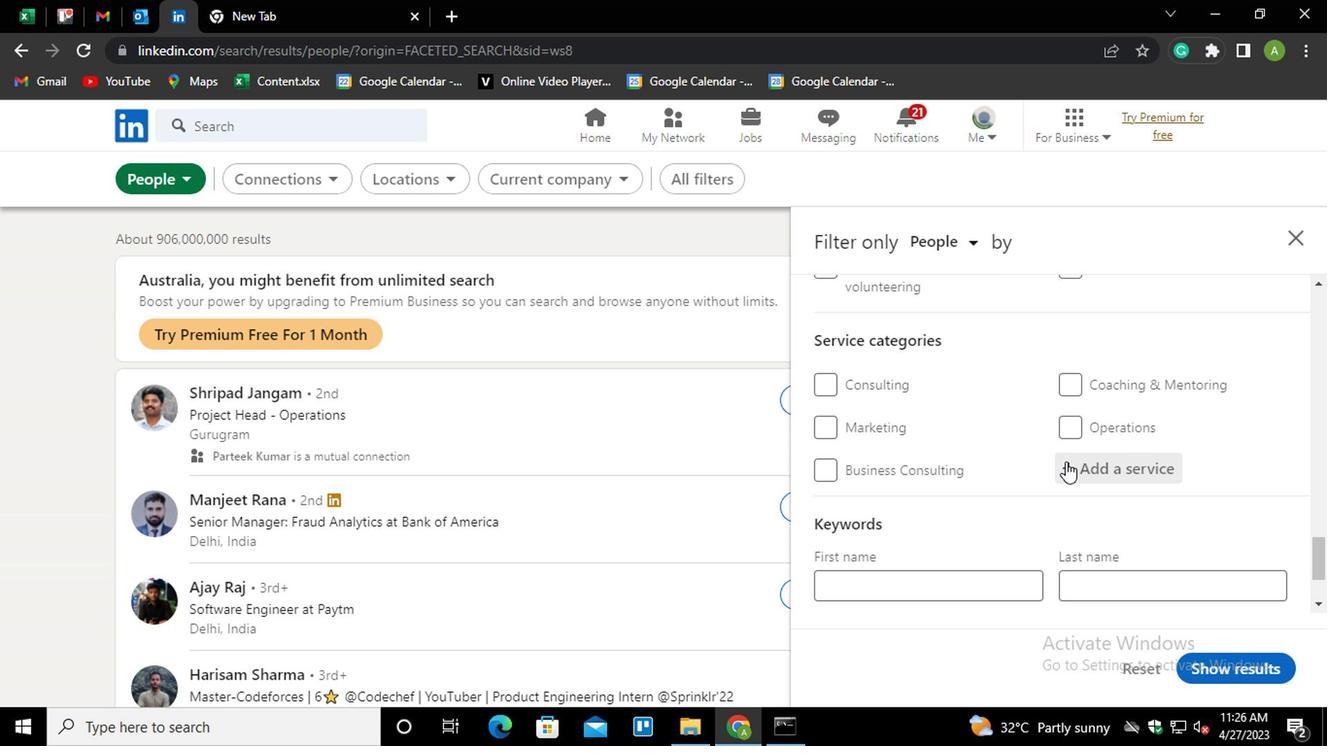 
Action: Mouse moved to (902, 467)
Screenshot: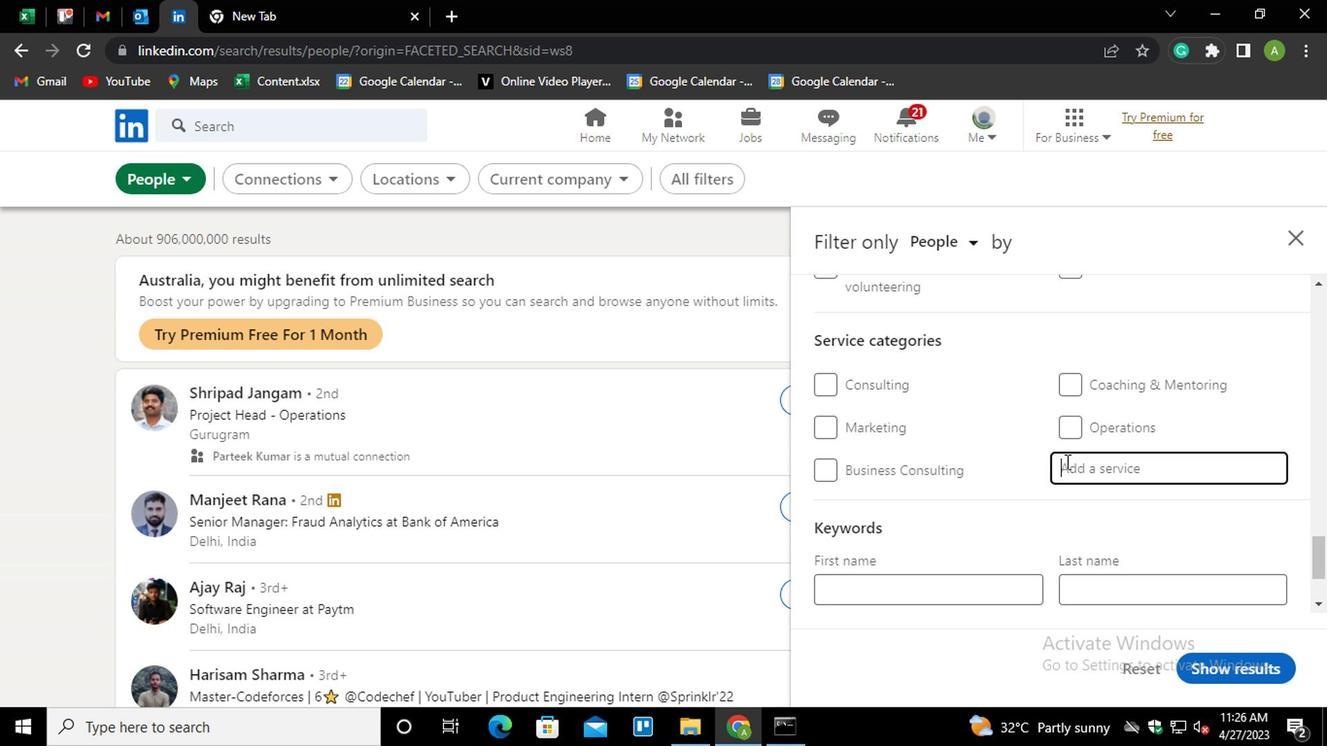 
Action: Mouse pressed left at (902, 467)
Screenshot: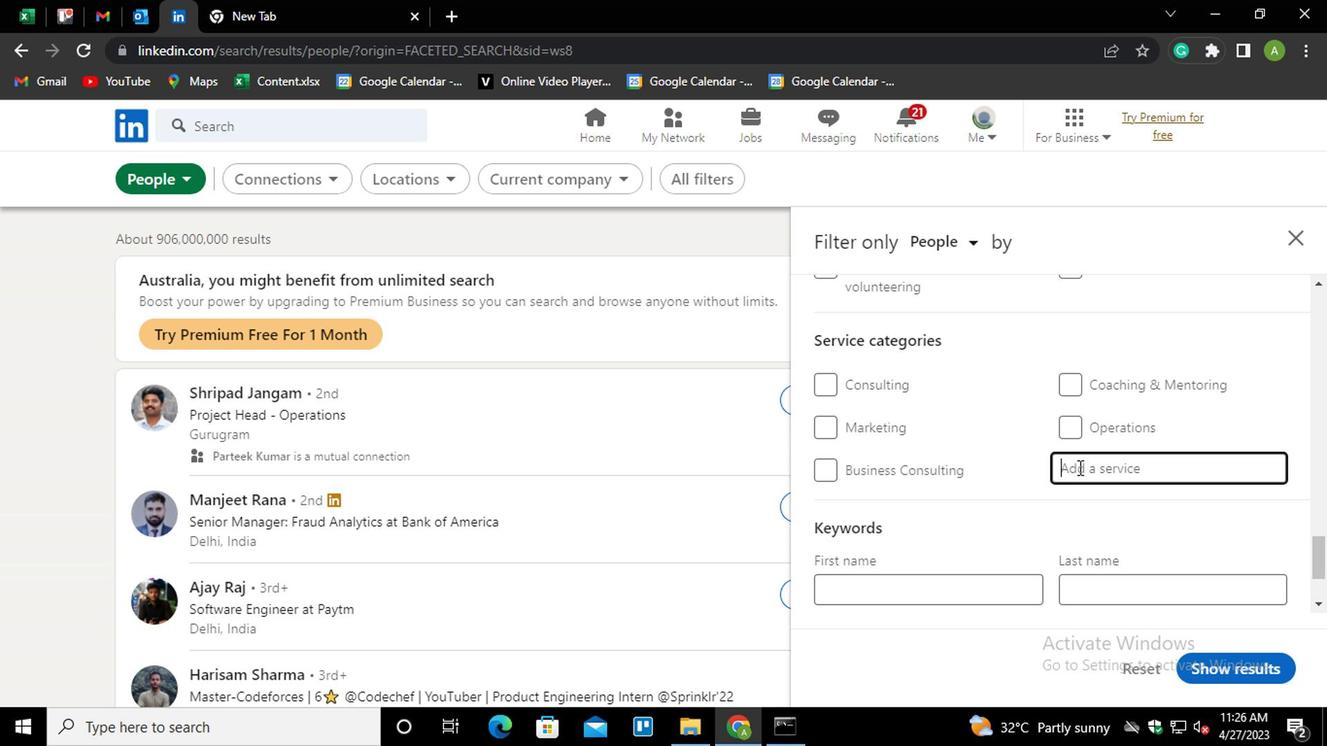 
Action: Key pressed <Key.shift>WEDDING<Key.space><Key.down><Key.enter>
Screenshot: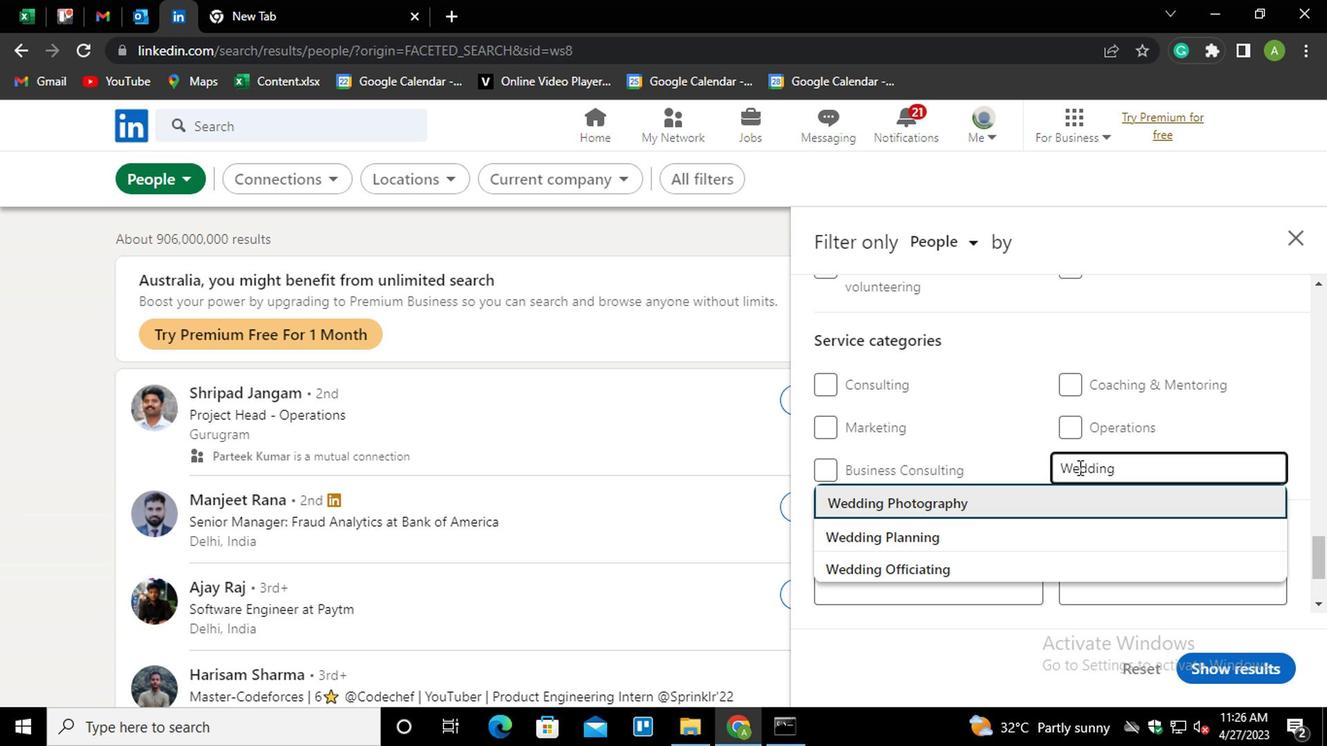 
Action: Mouse scrolled (902, 466) with delta (0, 0)
Screenshot: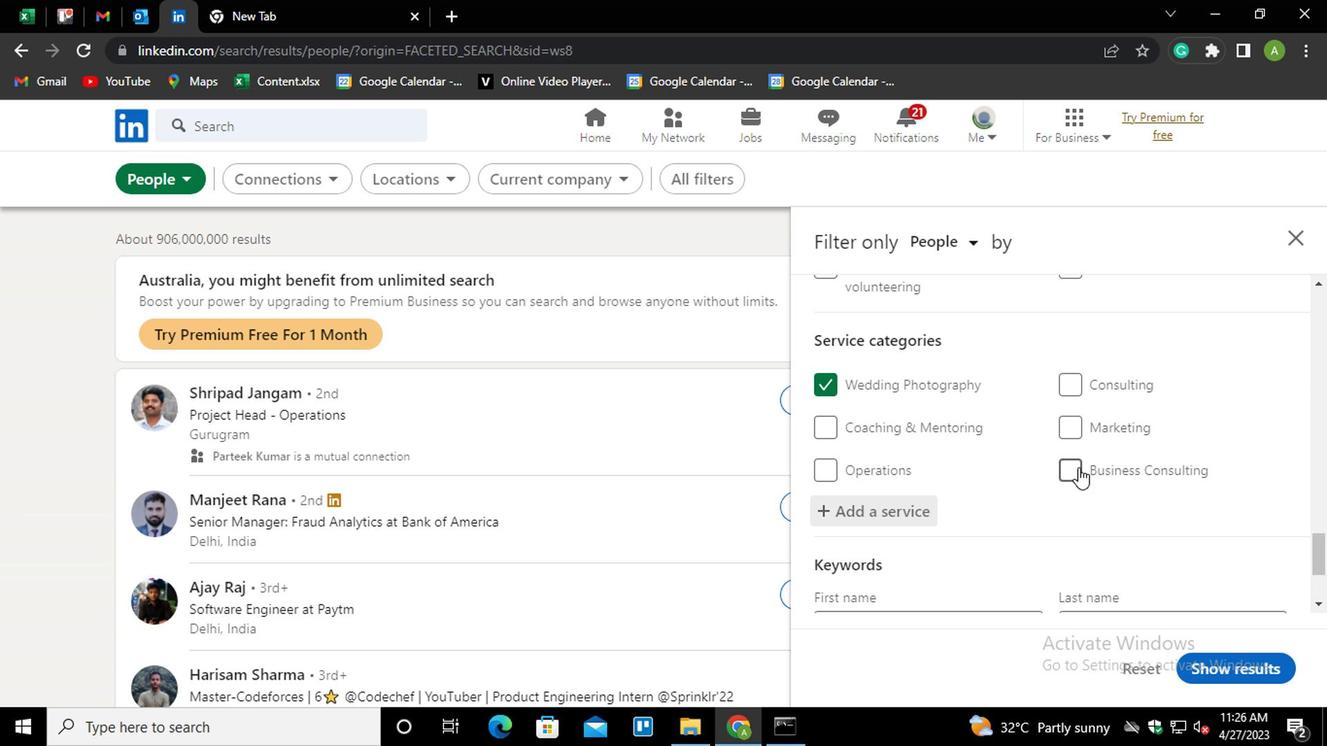 
Action: Mouse scrolled (902, 466) with delta (0, 0)
Screenshot: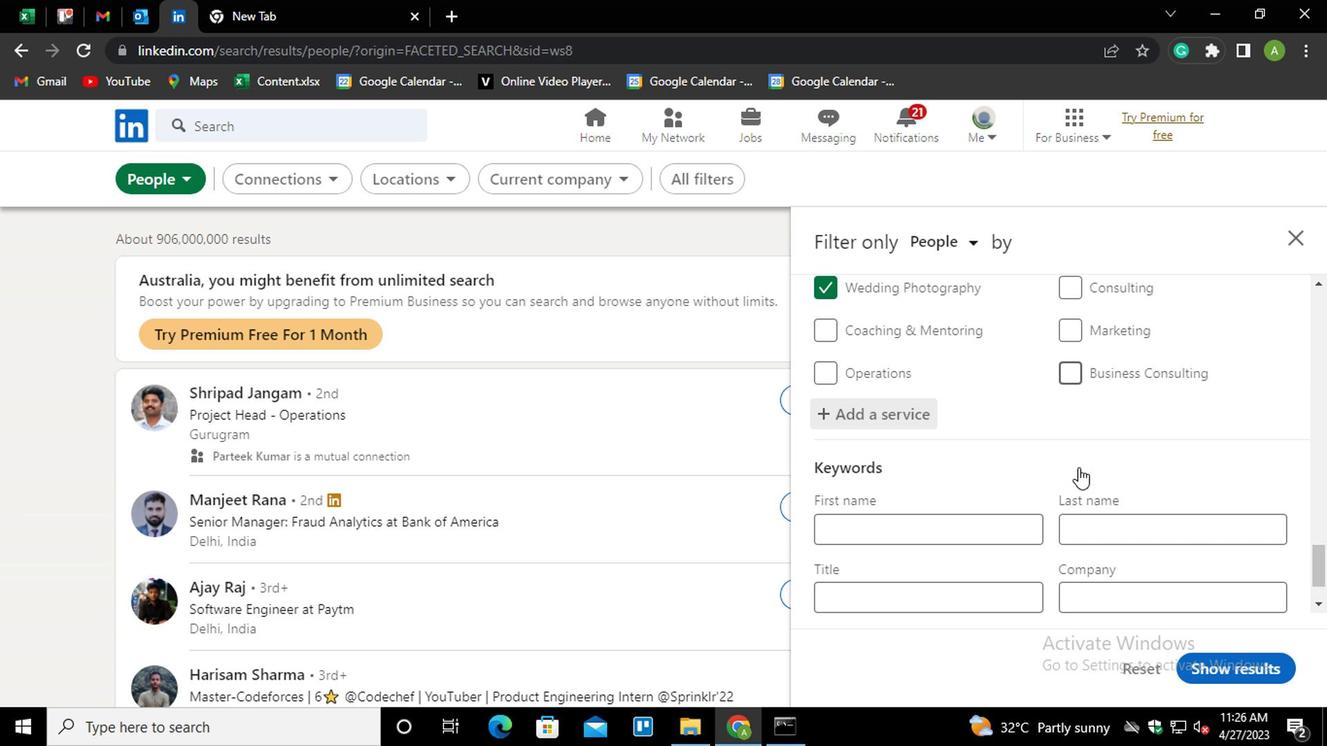 
Action: Mouse scrolled (902, 466) with delta (0, 0)
Screenshot: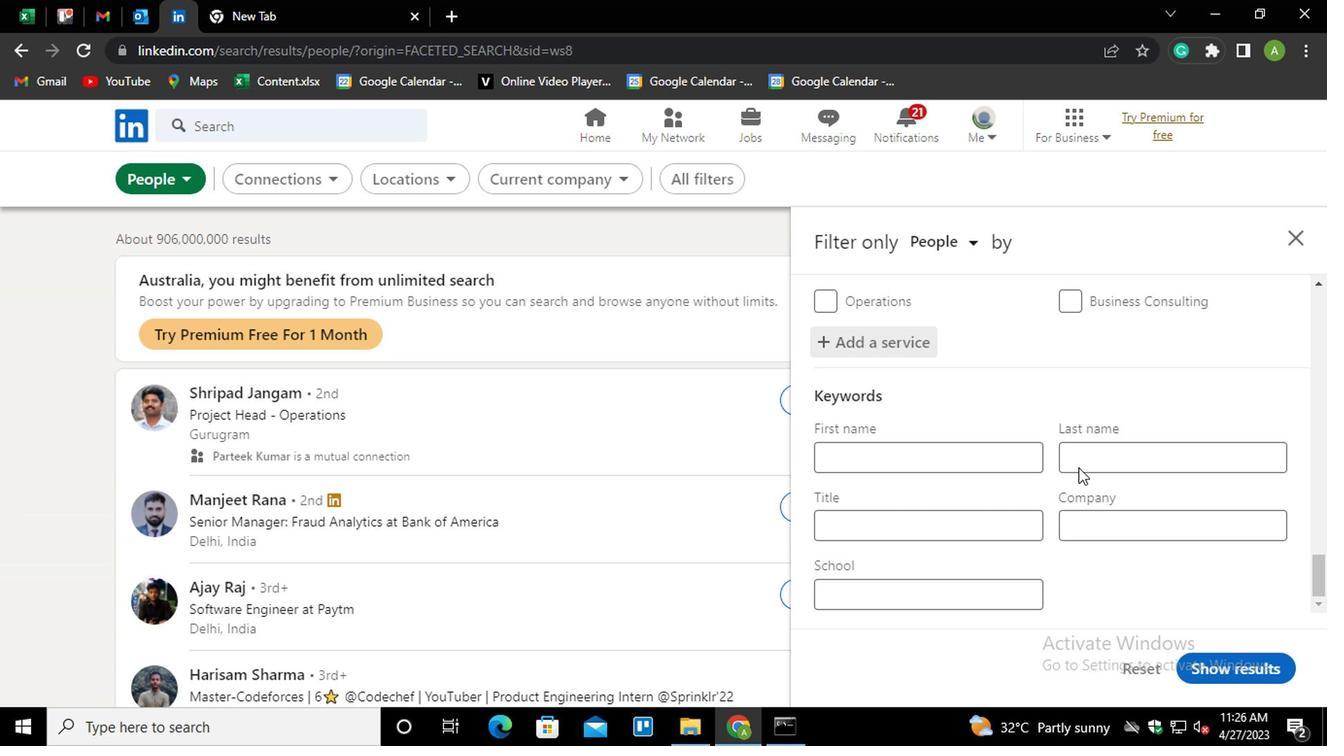 
Action: Mouse moved to (787, 509)
Screenshot: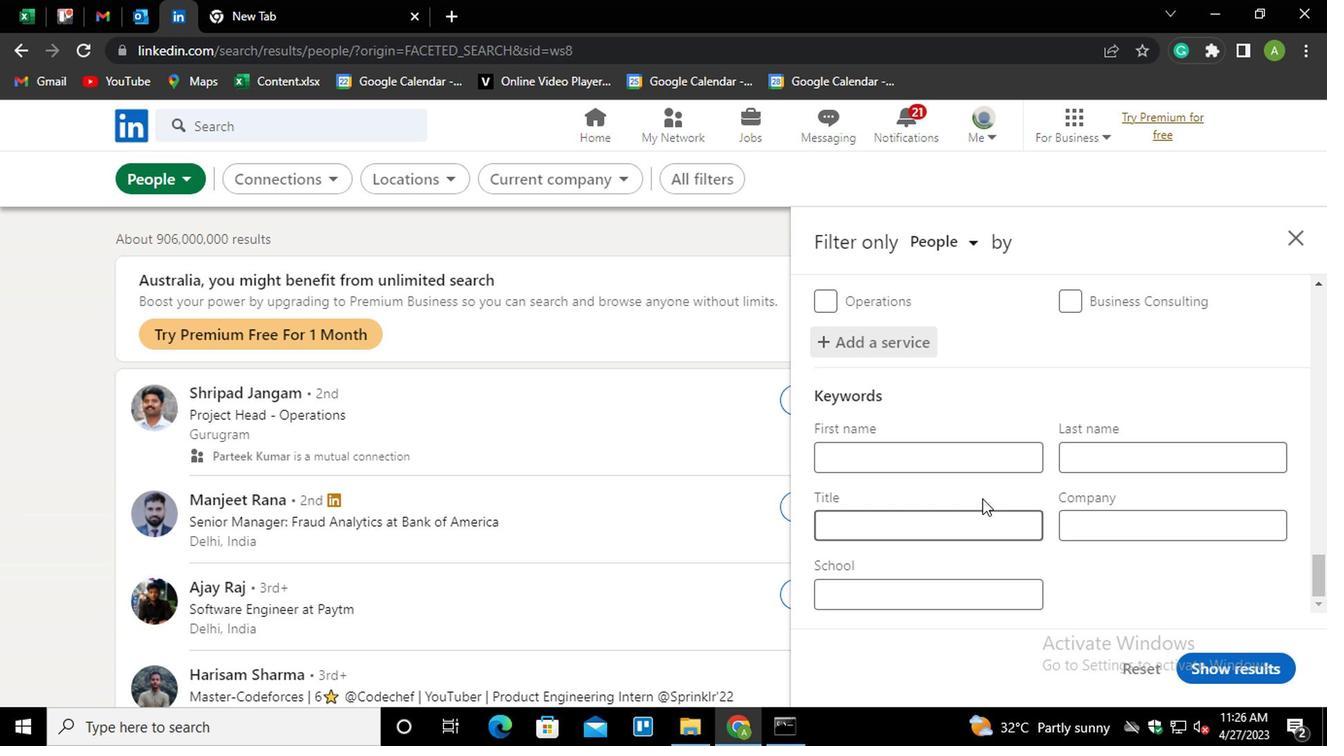 
Action: Mouse pressed left at (787, 509)
Screenshot: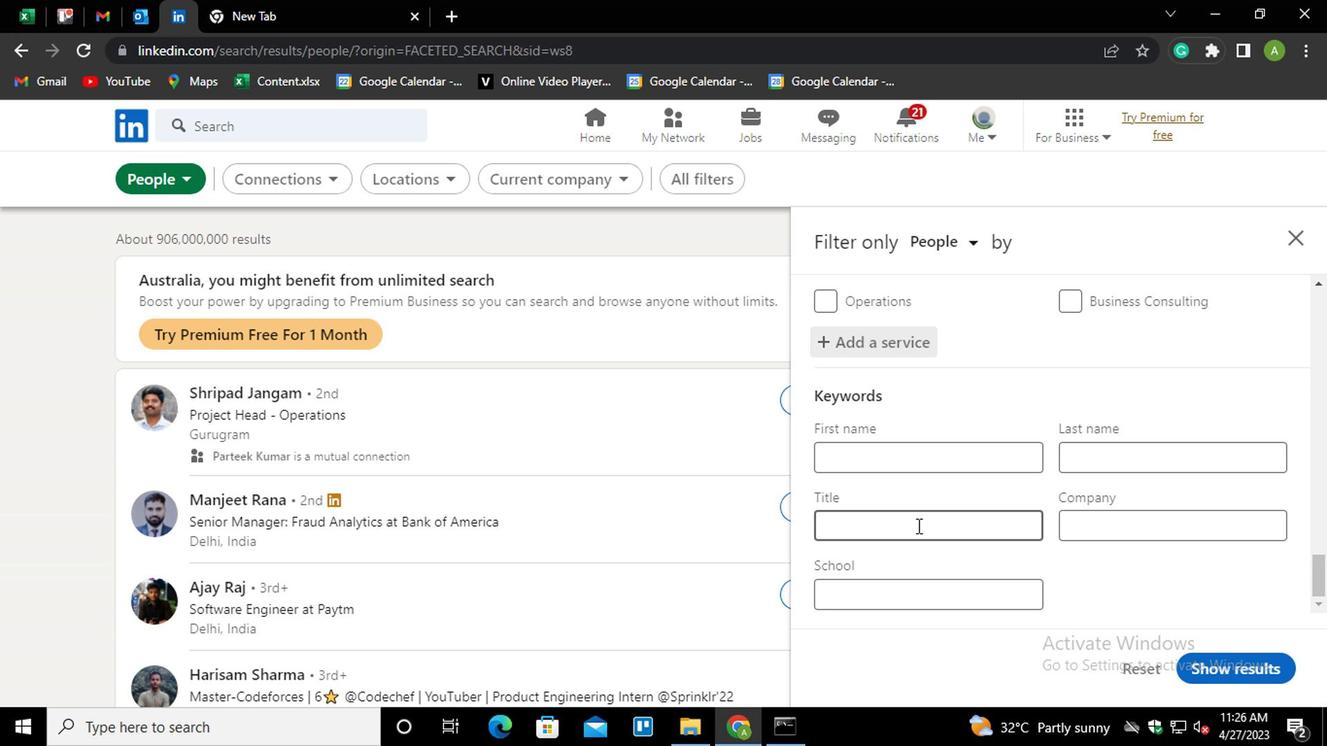 
Action: Mouse moved to (778, 515)
Screenshot: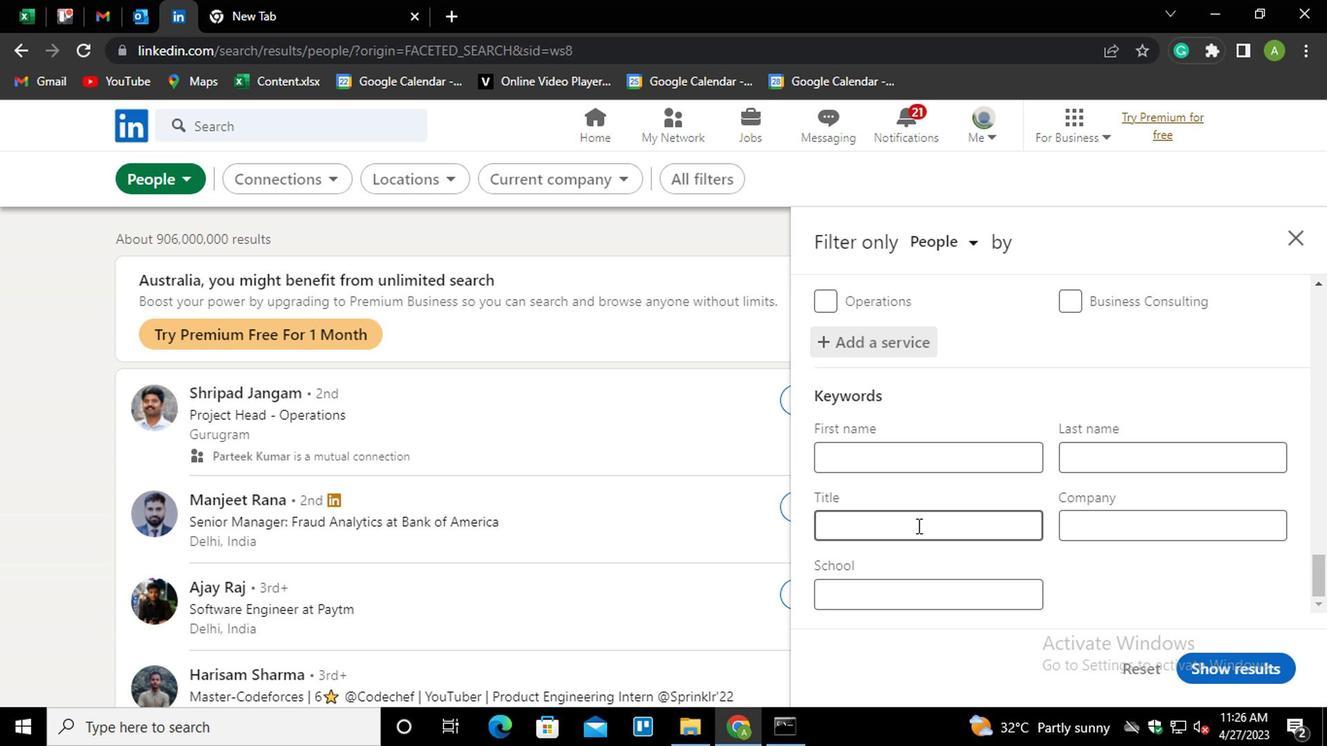 
Action: Key pressed <Key.shift>EVENT<Key.space>PLANNER
Screenshot: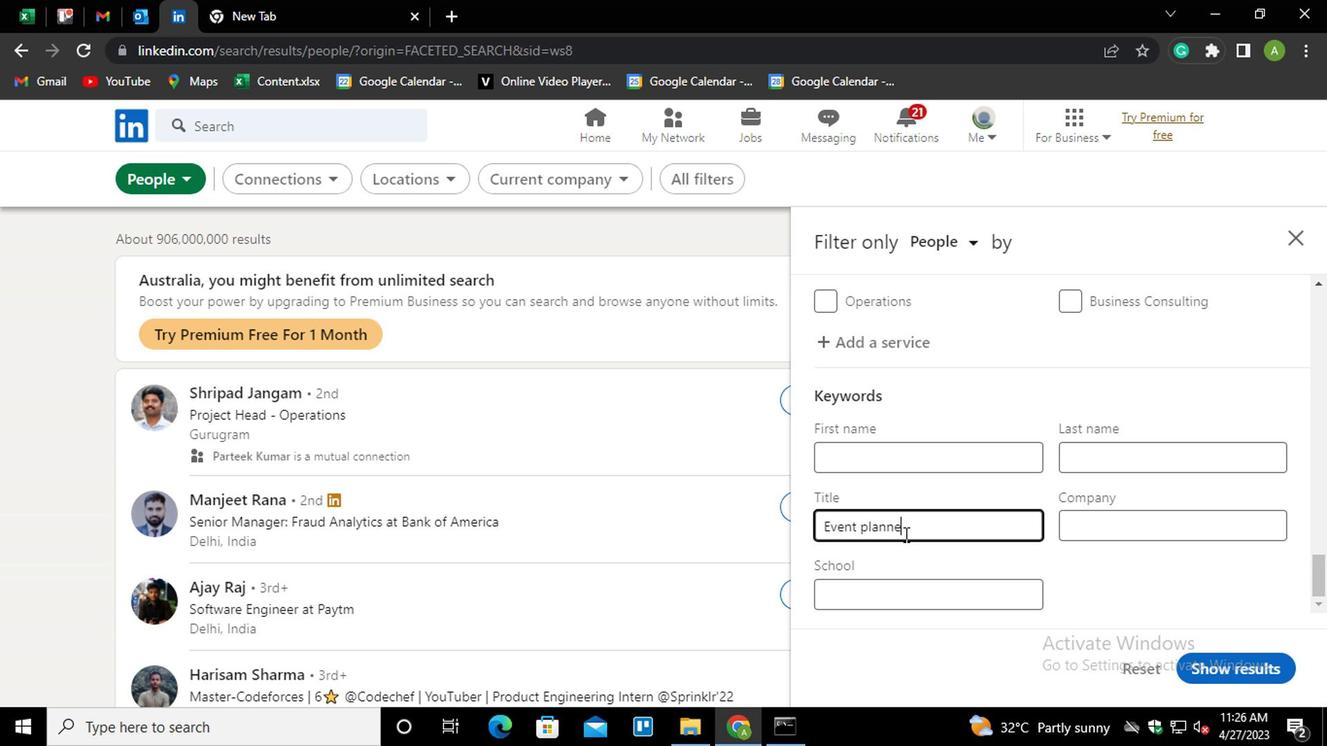 
Action: Mouse moved to (1025, 612)
Screenshot: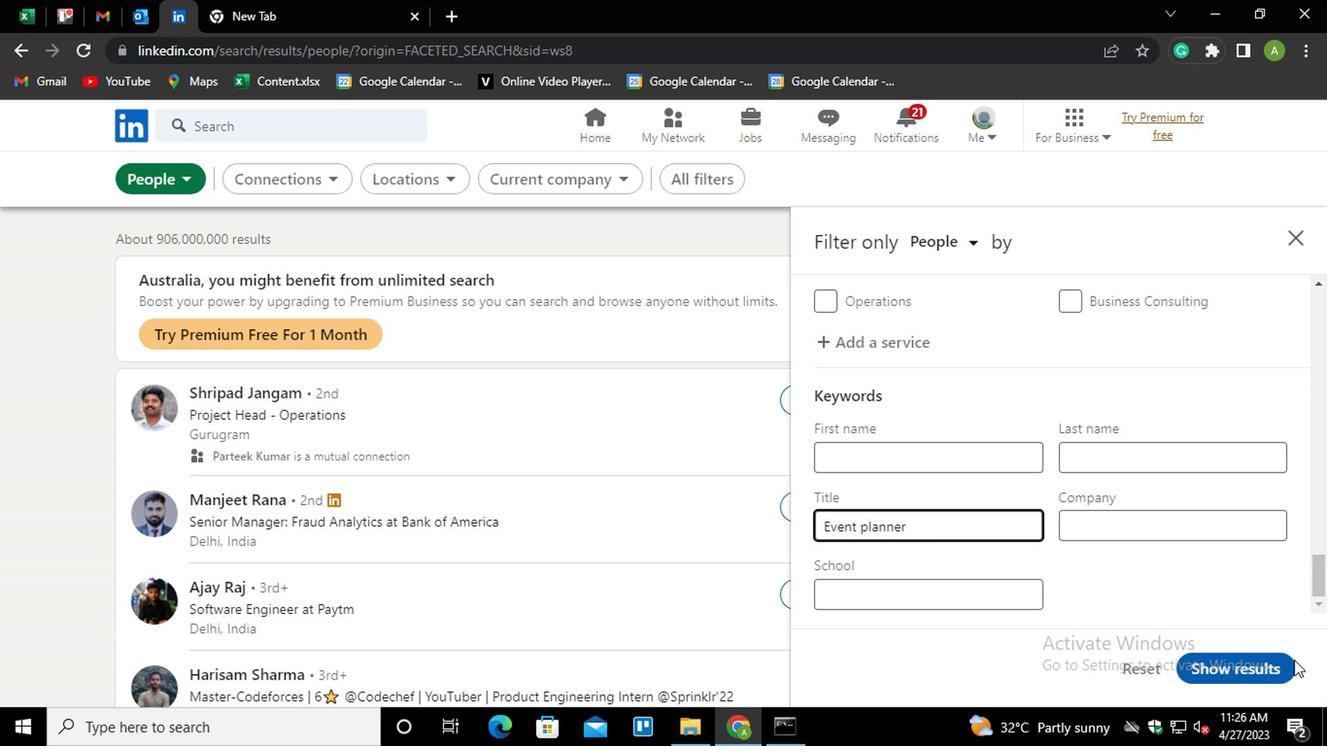 
Action: Mouse pressed left at (1025, 612)
Screenshot: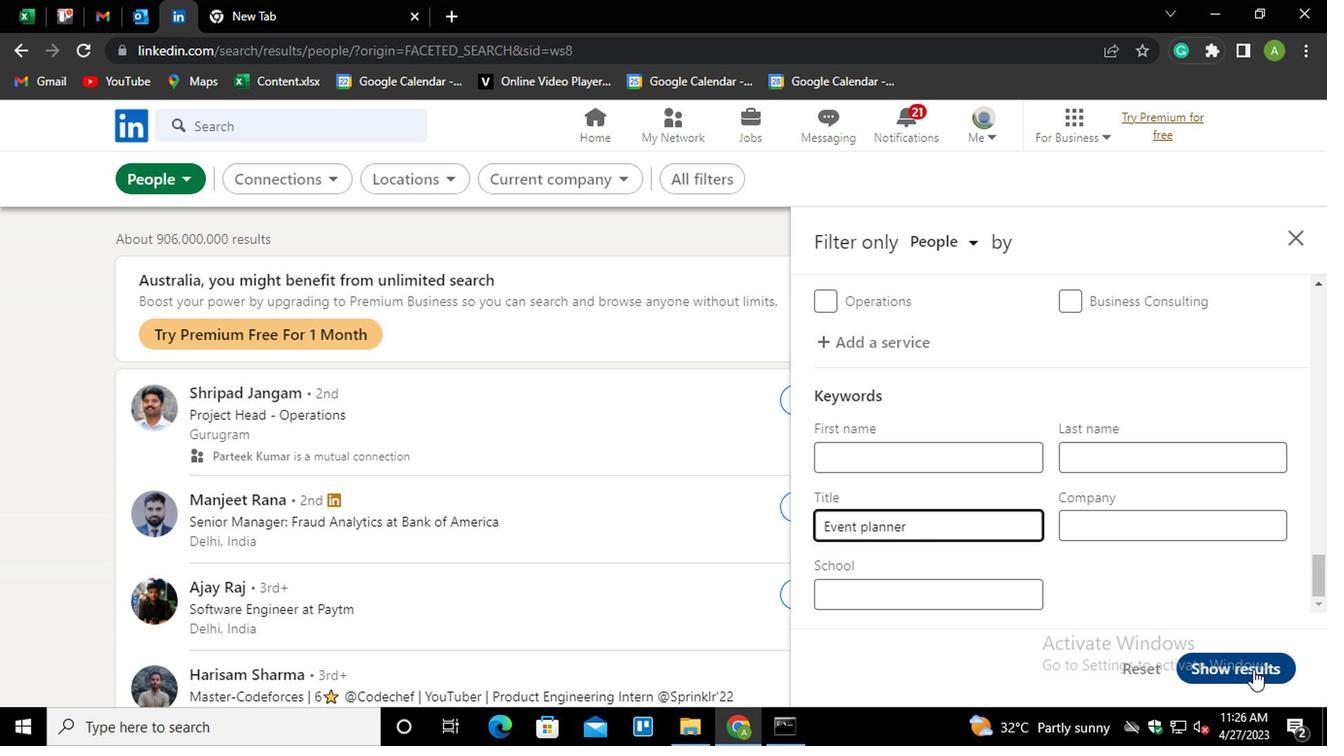 
Action: Mouse moved to (1022, 602)
Screenshot: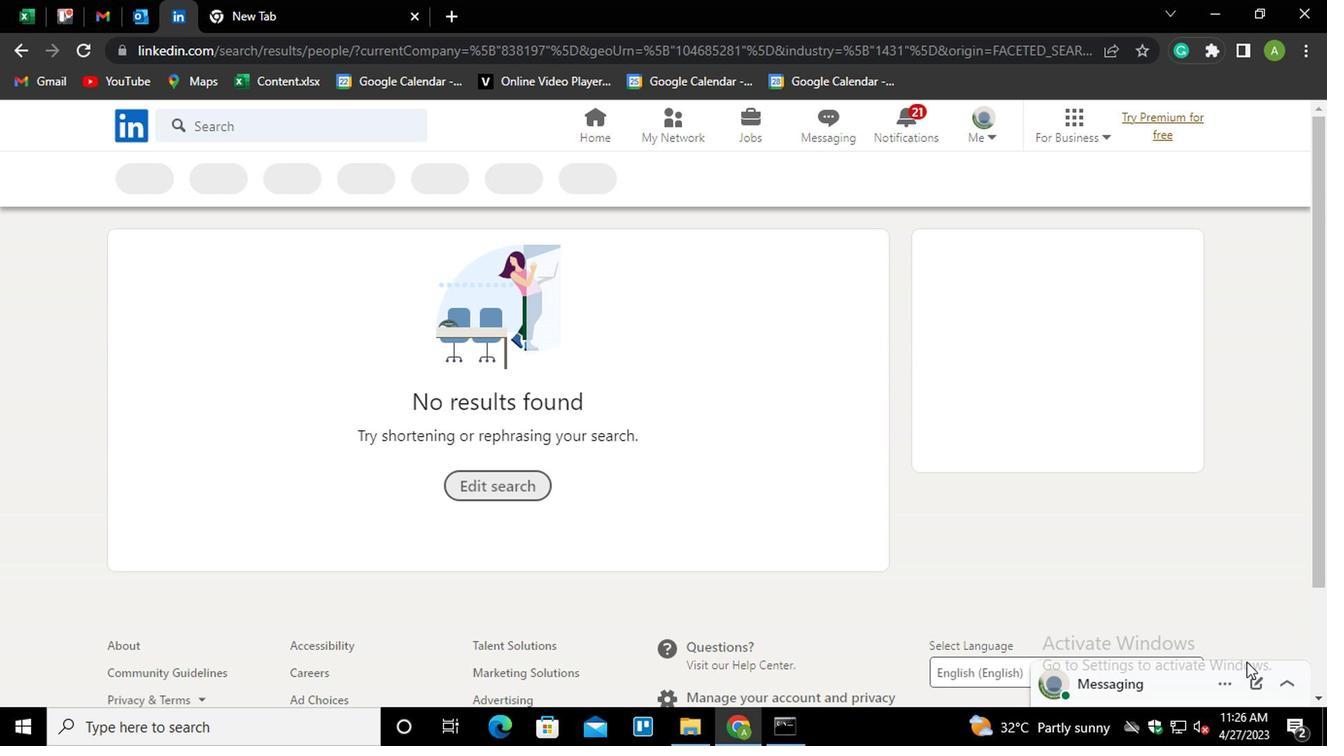
